 Task: Find connections with filter location Poconé with filter topic #forsale with filter profile language French with filter current company Waves Audio with filter school Punjab School Education Board with filter industry Online Audio and Video Media with filter service category Homeowners Insurance with filter keywords title Reservationist
Action: Mouse moved to (134, 219)
Screenshot: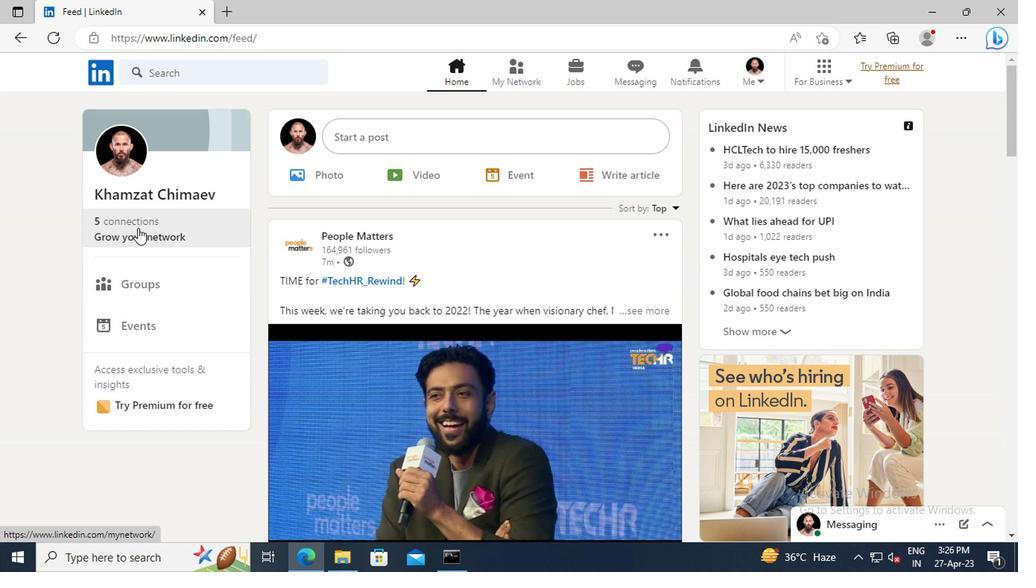 
Action: Mouse pressed left at (134, 219)
Screenshot: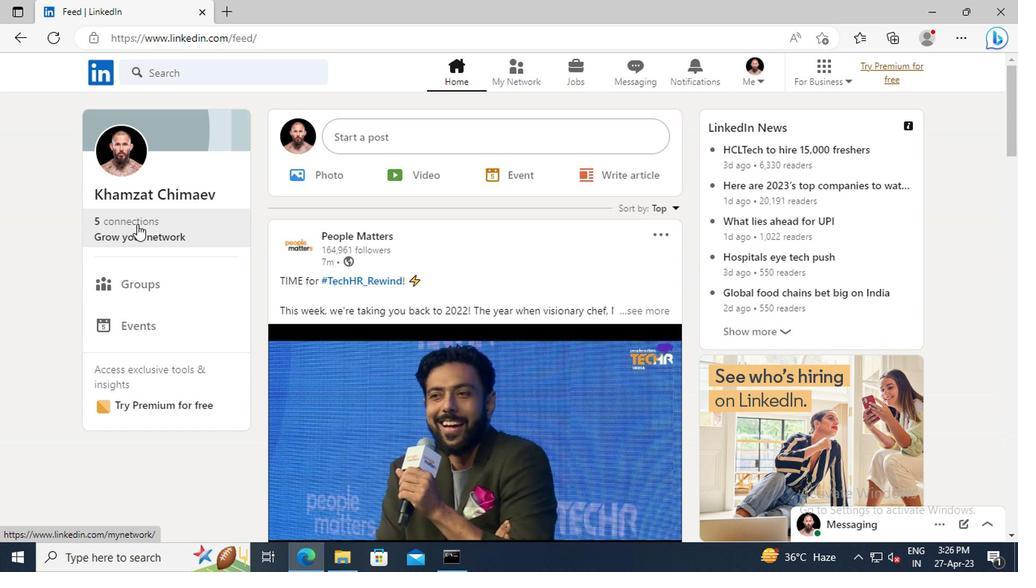 
Action: Mouse moved to (148, 156)
Screenshot: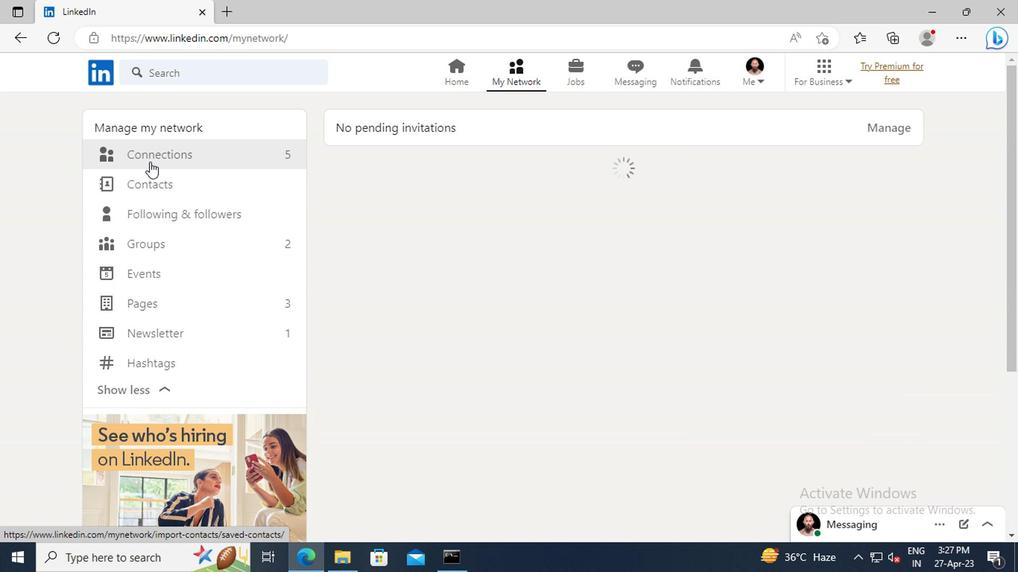 
Action: Mouse pressed left at (148, 156)
Screenshot: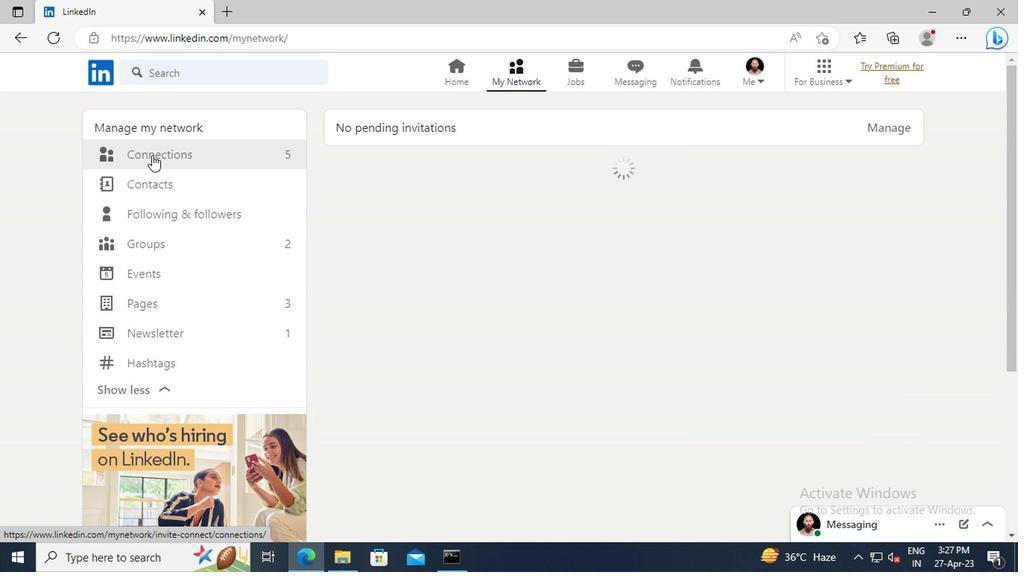 
Action: Mouse moved to (606, 159)
Screenshot: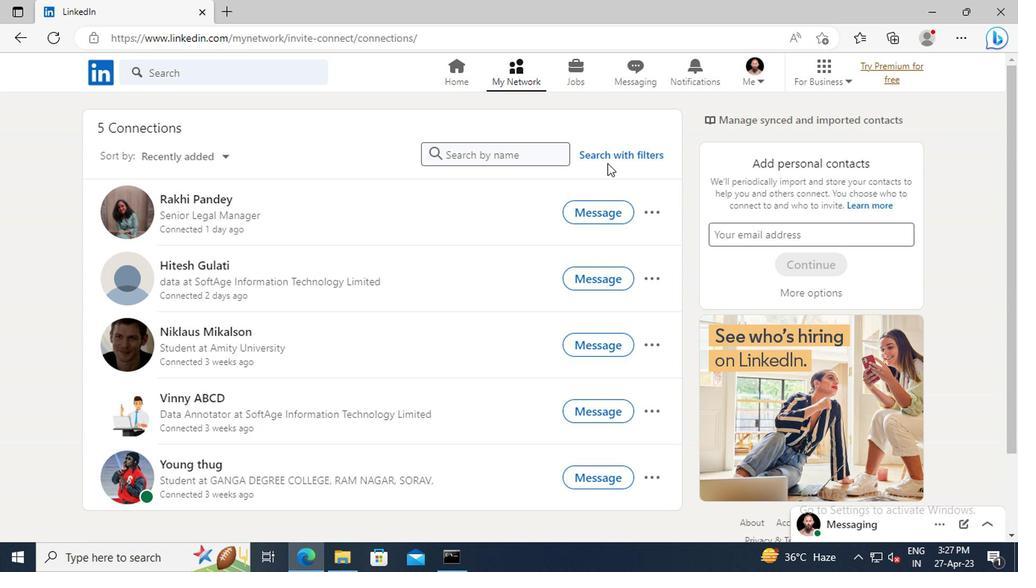 
Action: Mouse pressed left at (606, 159)
Screenshot: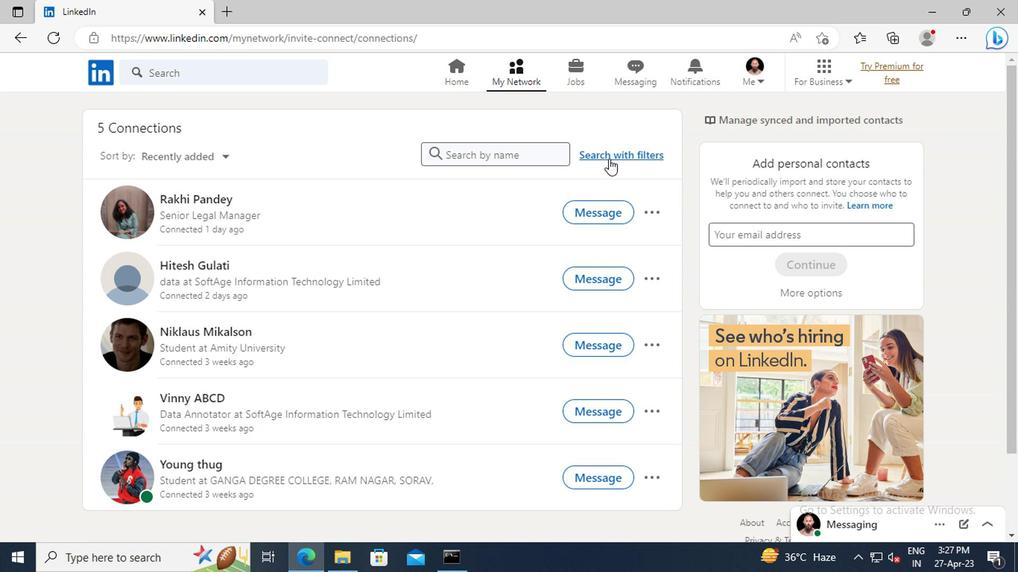 
Action: Mouse moved to (563, 117)
Screenshot: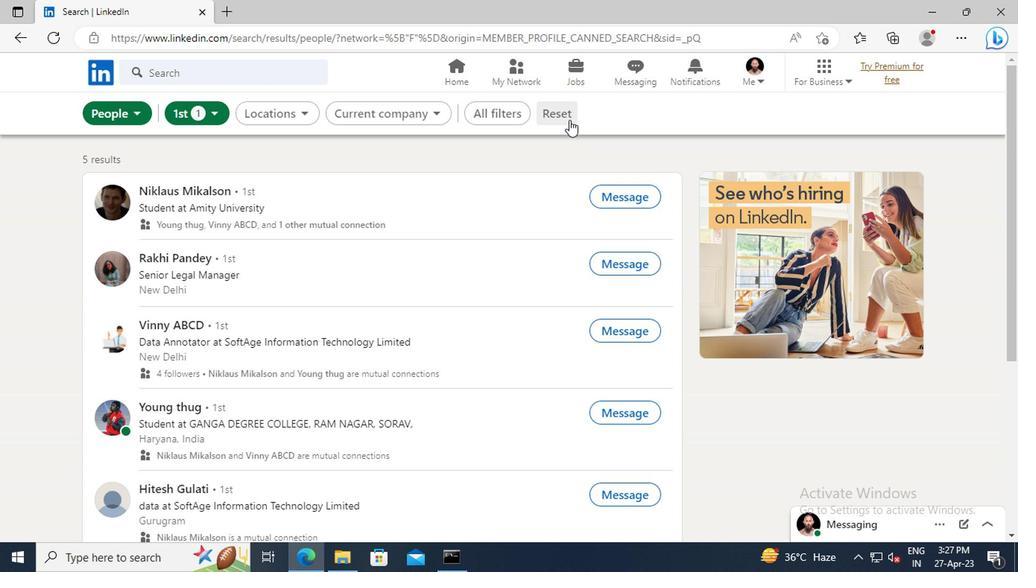 
Action: Mouse pressed left at (563, 117)
Screenshot: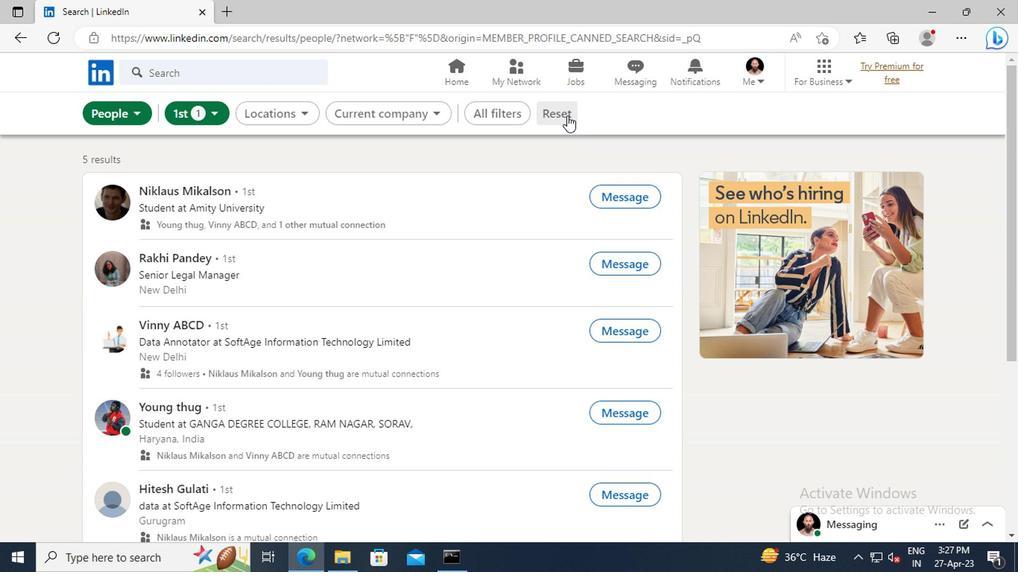 
Action: Mouse moved to (541, 116)
Screenshot: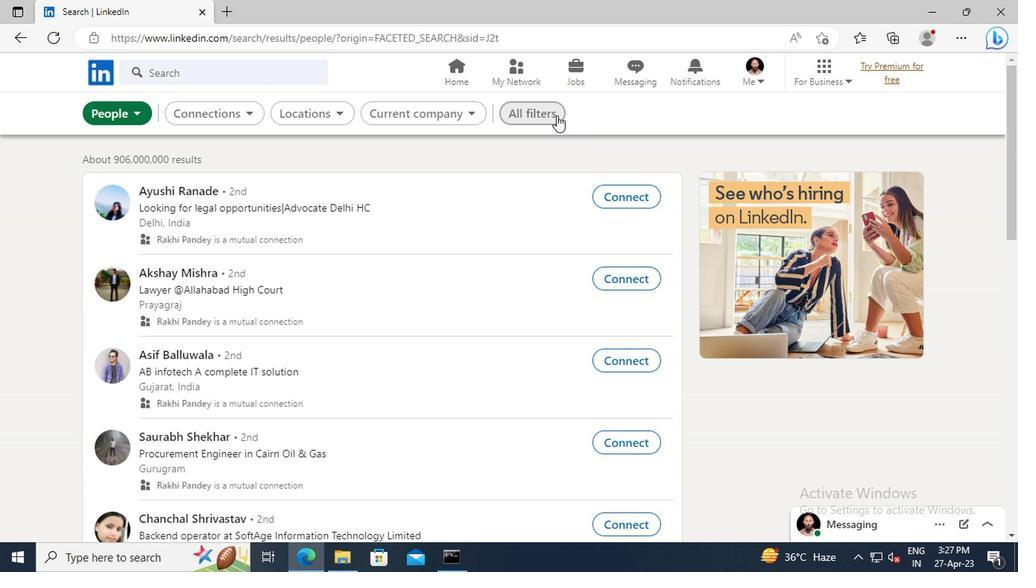 
Action: Mouse pressed left at (541, 116)
Screenshot: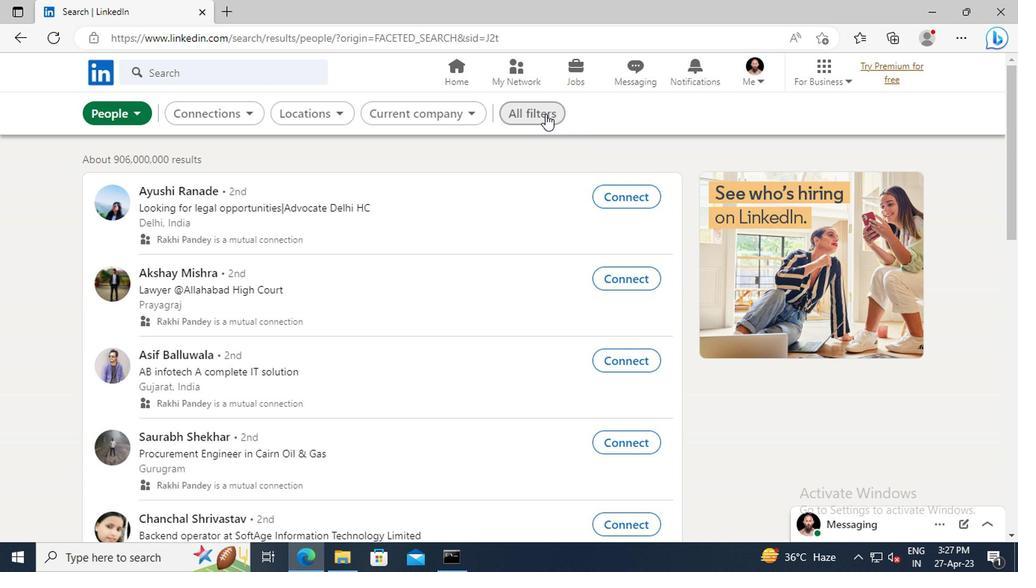 
Action: Mouse moved to (857, 293)
Screenshot: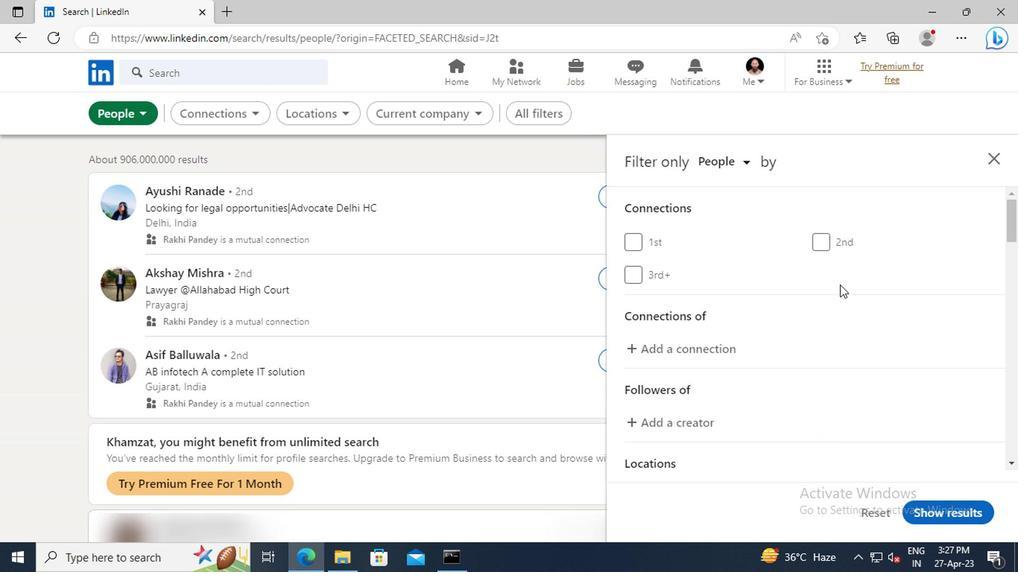 
Action: Mouse scrolled (857, 292) with delta (0, 0)
Screenshot: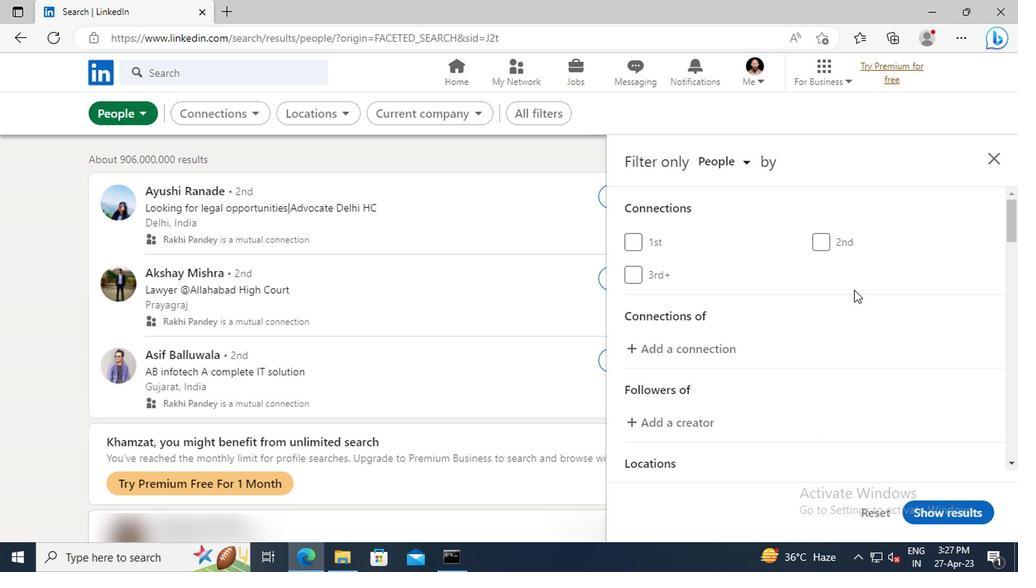 
Action: Mouse scrolled (857, 292) with delta (0, 0)
Screenshot: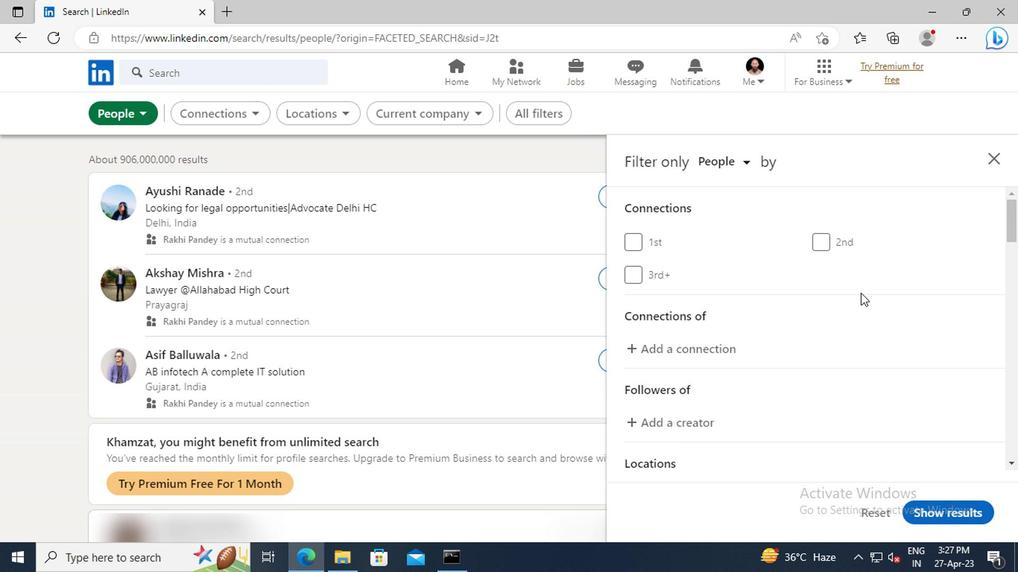 
Action: Mouse scrolled (857, 292) with delta (0, 0)
Screenshot: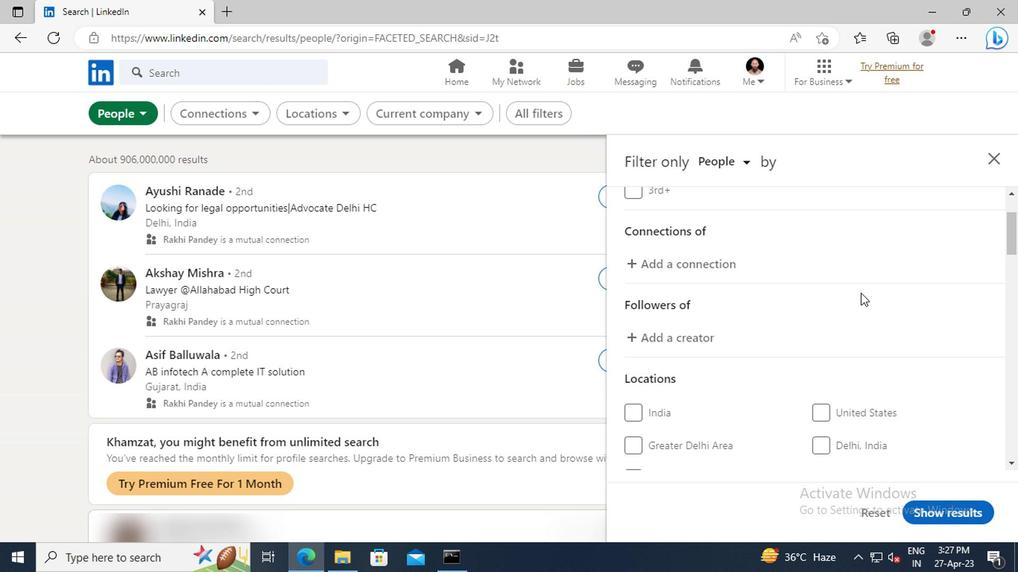 
Action: Mouse scrolled (857, 292) with delta (0, 0)
Screenshot: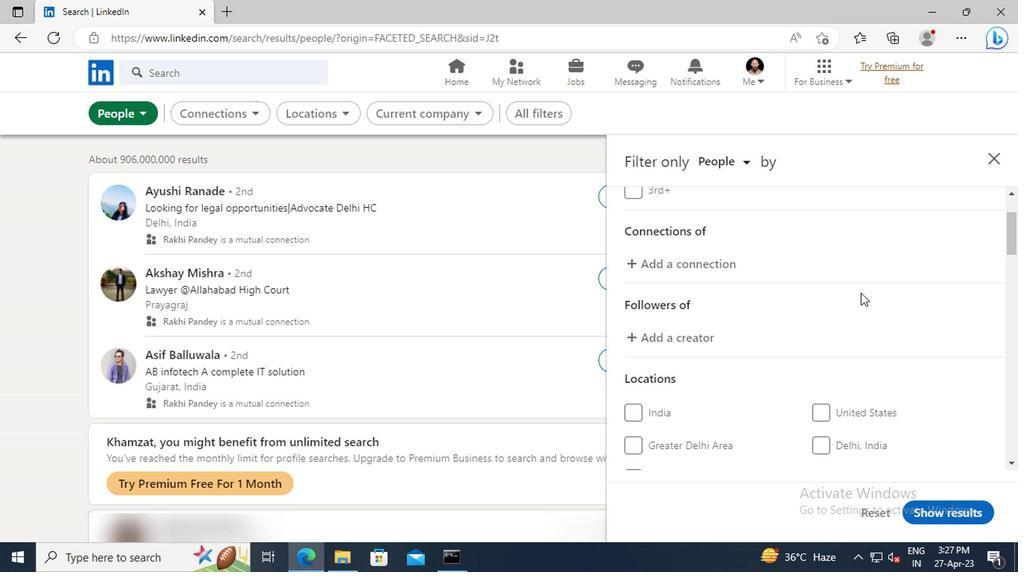 
Action: Mouse moved to (856, 387)
Screenshot: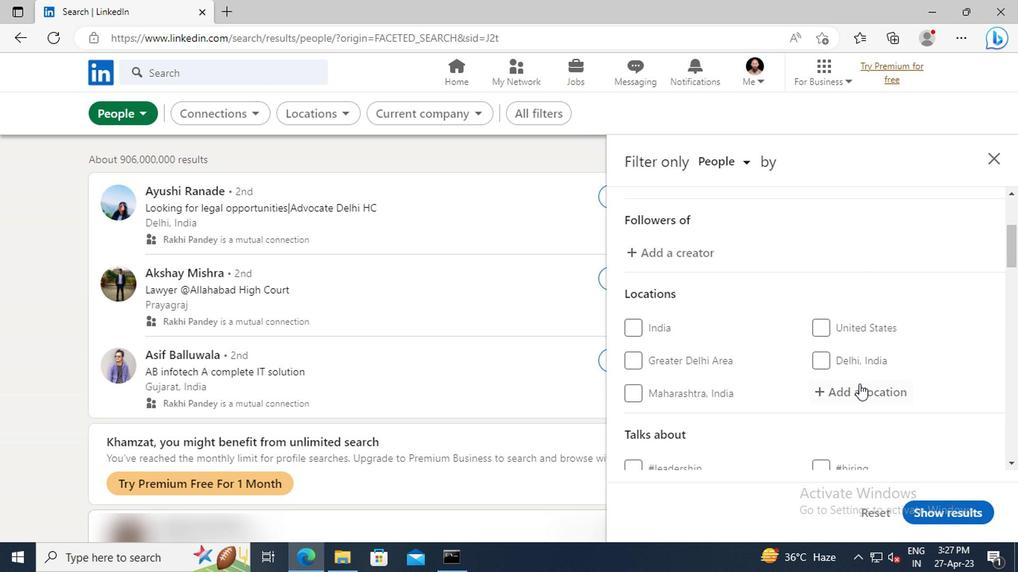 
Action: Mouse pressed left at (856, 387)
Screenshot: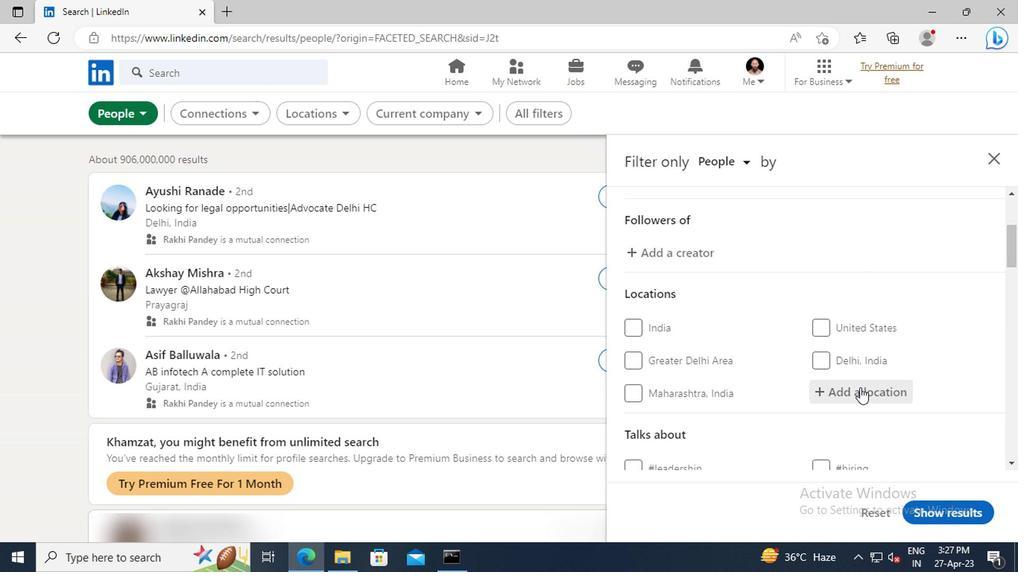 
Action: Key pressed <Key.shift>POCONE
Screenshot: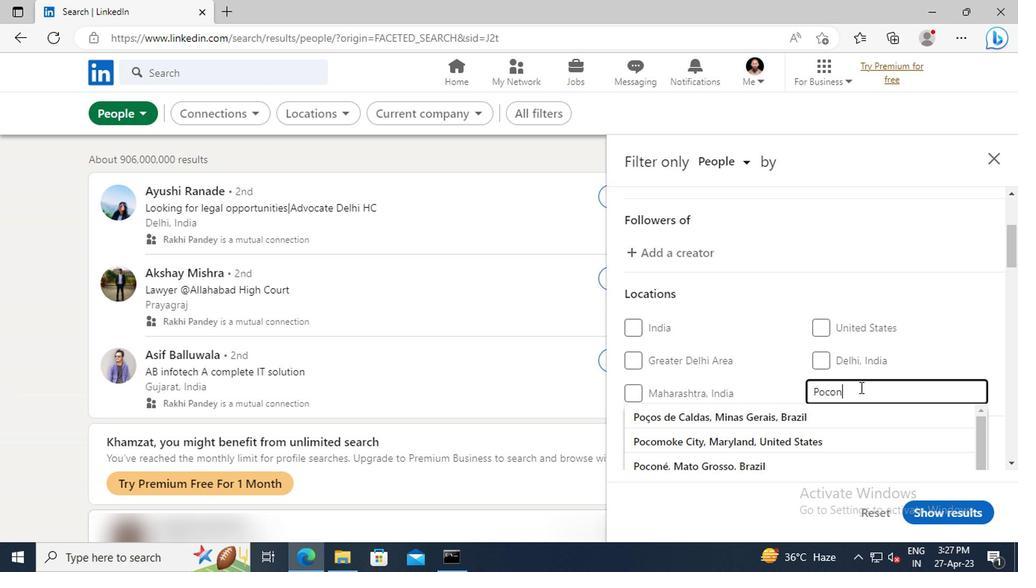 
Action: Mouse moved to (852, 412)
Screenshot: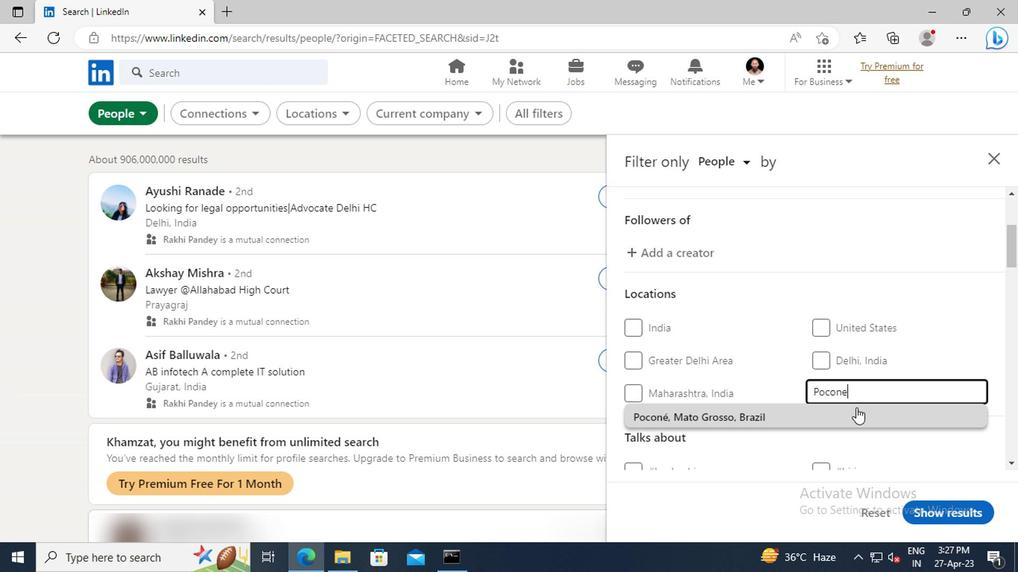 
Action: Mouse pressed left at (852, 412)
Screenshot: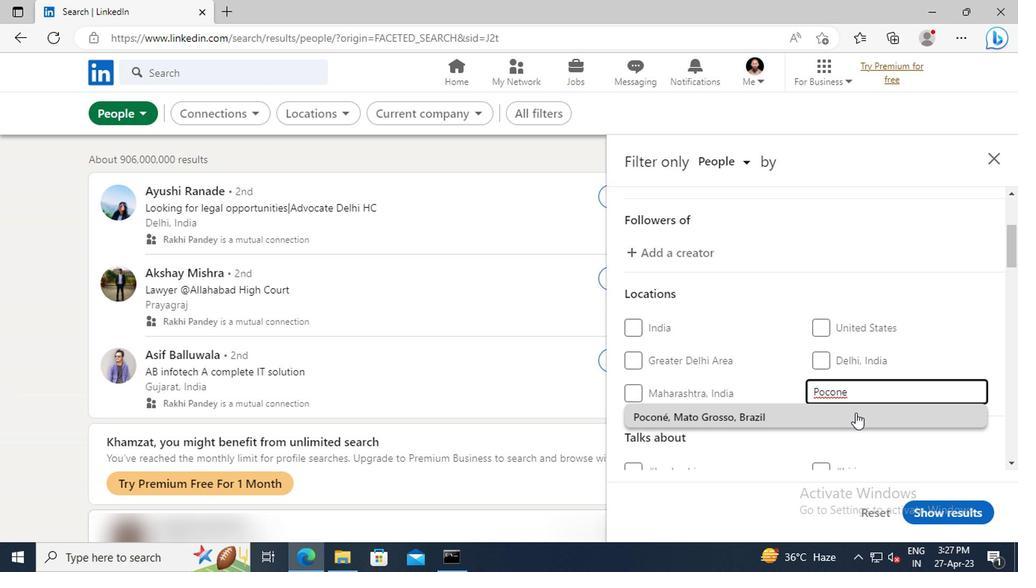 
Action: Mouse moved to (850, 358)
Screenshot: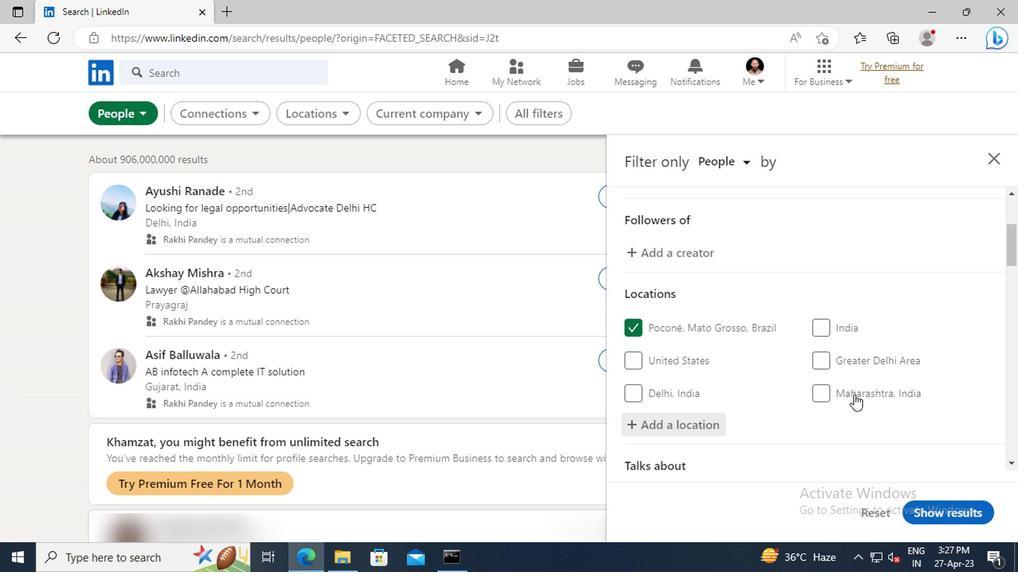 
Action: Mouse scrolled (850, 357) with delta (0, -1)
Screenshot: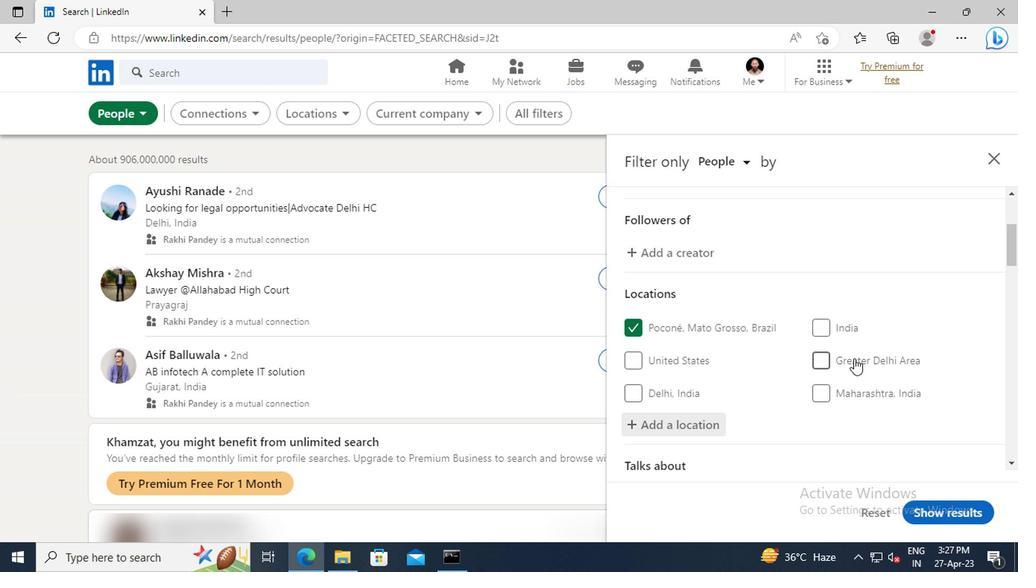 
Action: Mouse scrolled (850, 357) with delta (0, -1)
Screenshot: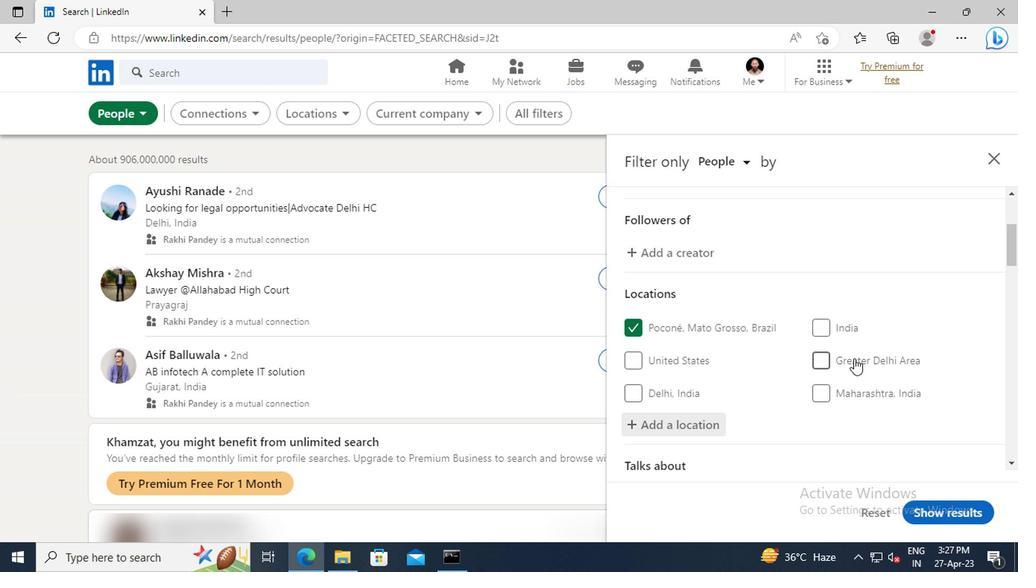 
Action: Mouse scrolled (850, 357) with delta (0, -1)
Screenshot: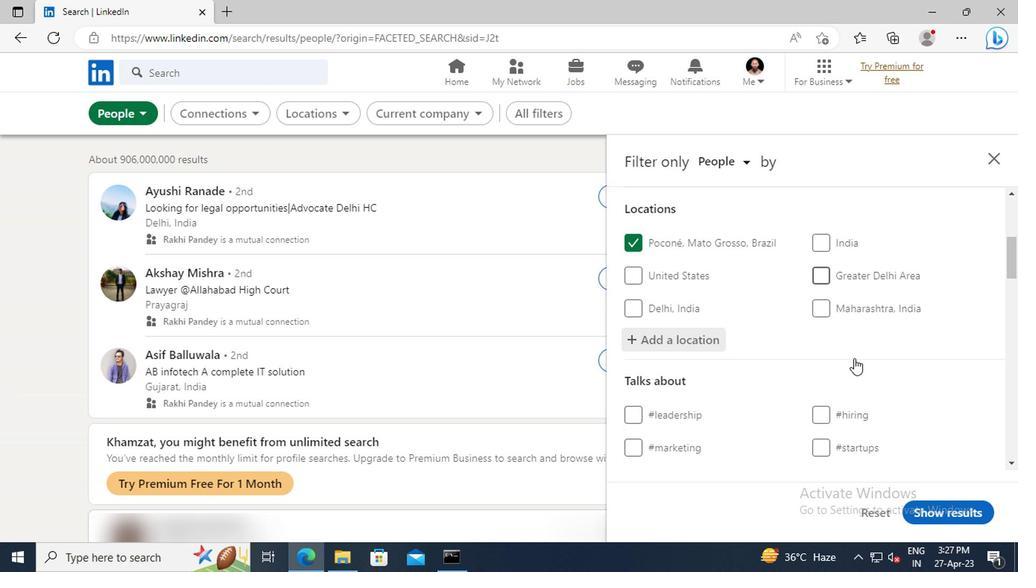 
Action: Mouse scrolled (850, 357) with delta (0, -1)
Screenshot: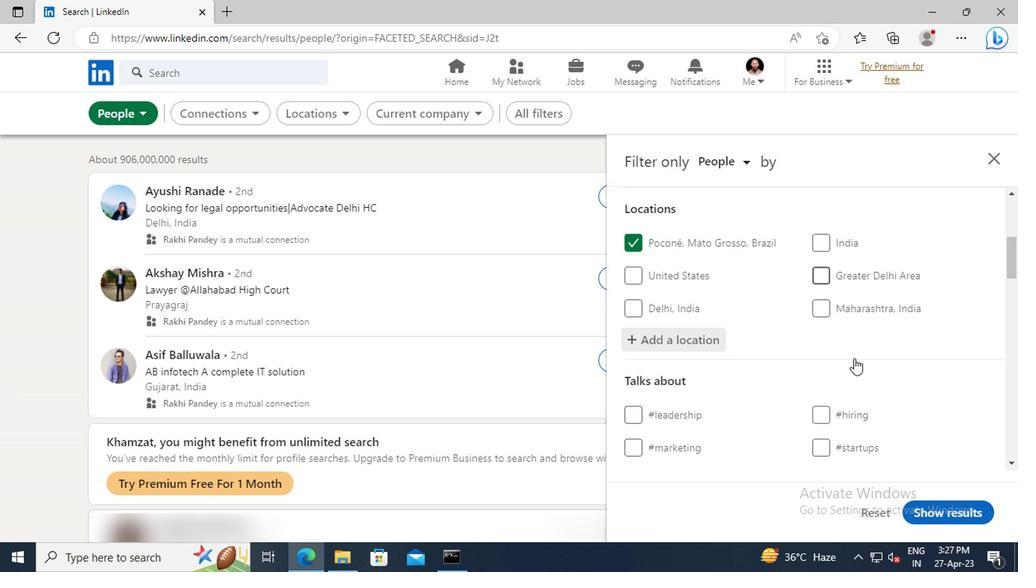 
Action: Mouse moved to (858, 395)
Screenshot: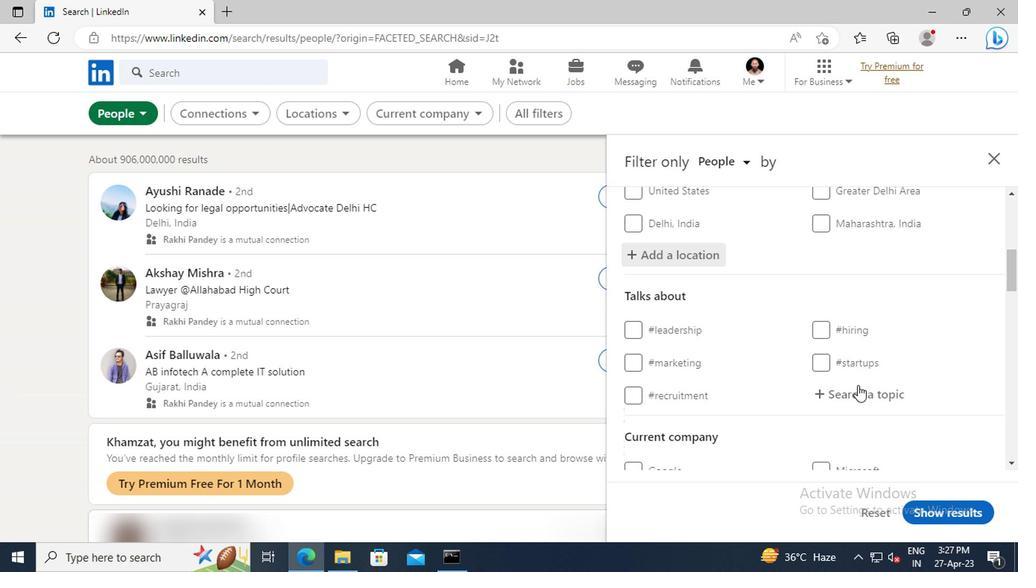 
Action: Mouse pressed left at (858, 395)
Screenshot: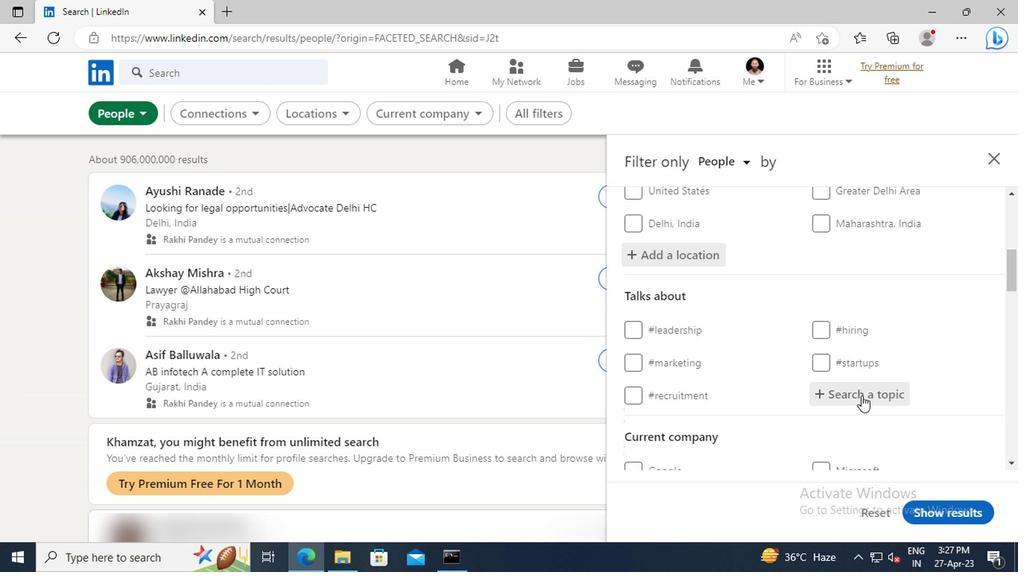 
Action: Key pressed <Key.shift>#FORSALE<Key.enter>
Screenshot: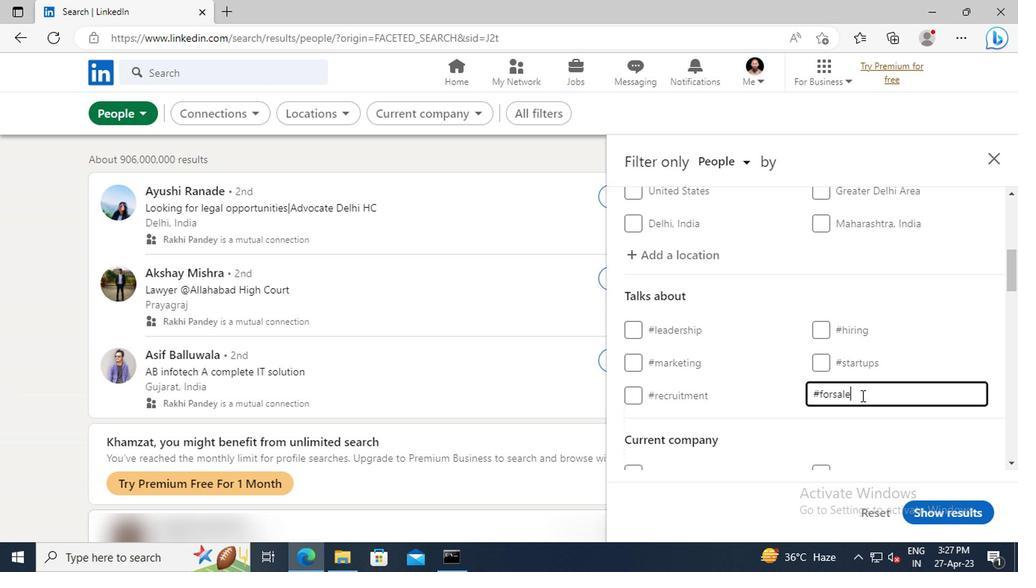 
Action: Mouse scrolled (858, 394) with delta (0, 0)
Screenshot: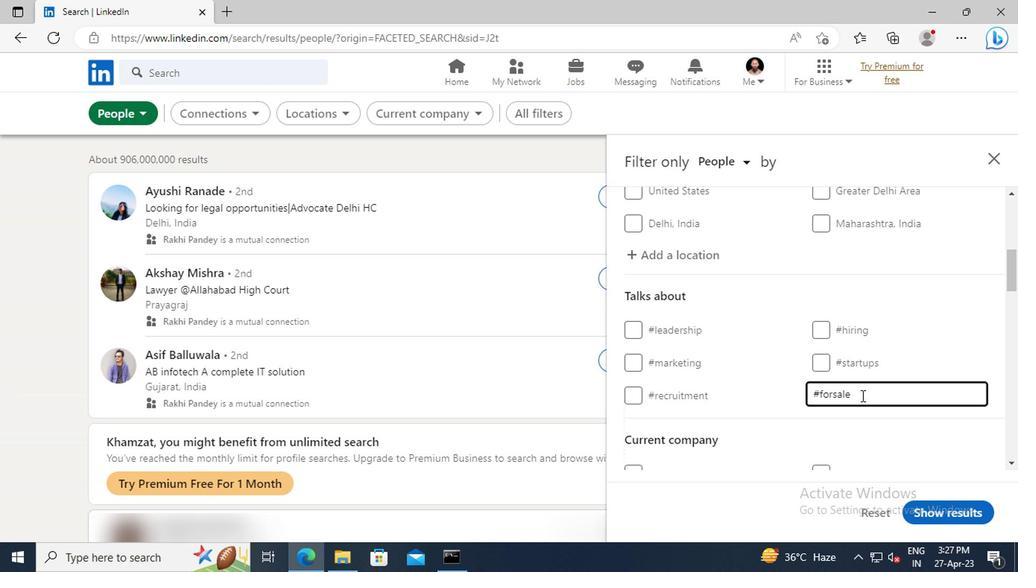 
Action: Mouse scrolled (858, 394) with delta (0, 0)
Screenshot: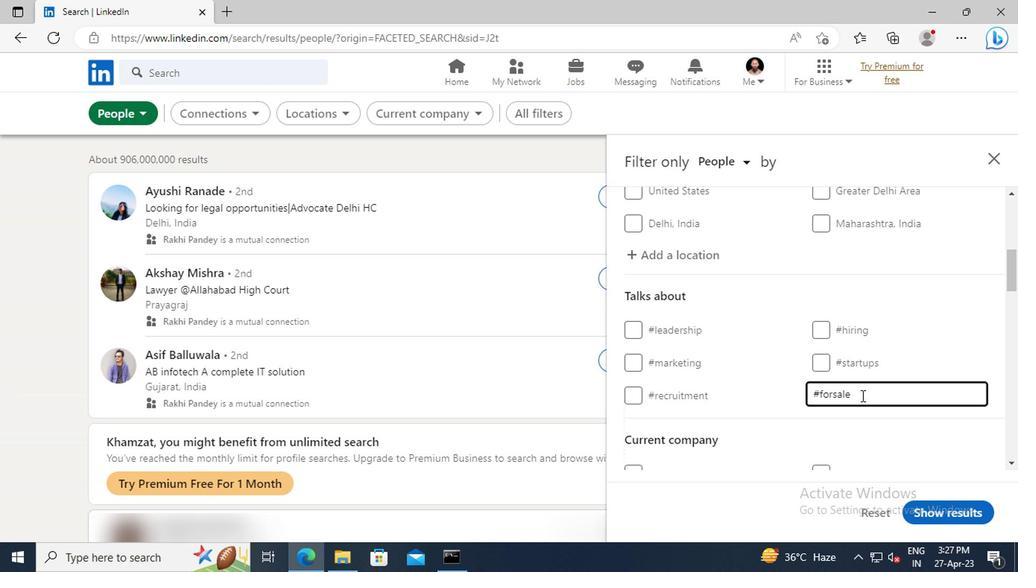 
Action: Mouse scrolled (858, 394) with delta (0, 0)
Screenshot: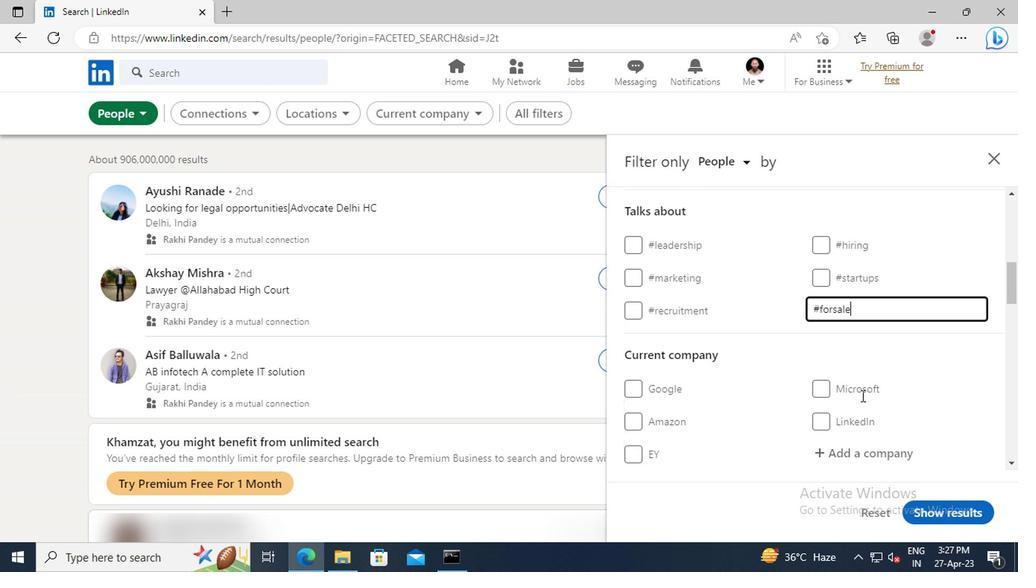 
Action: Mouse scrolled (858, 394) with delta (0, 0)
Screenshot: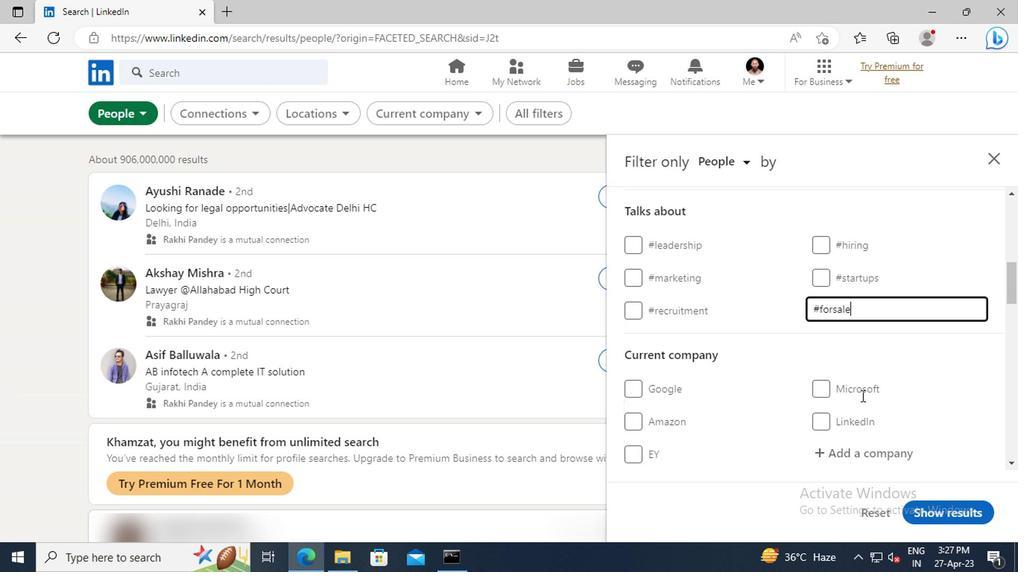 
Action: Mouse scrolled (858, 394) with delta (0, 0)
Screenshot: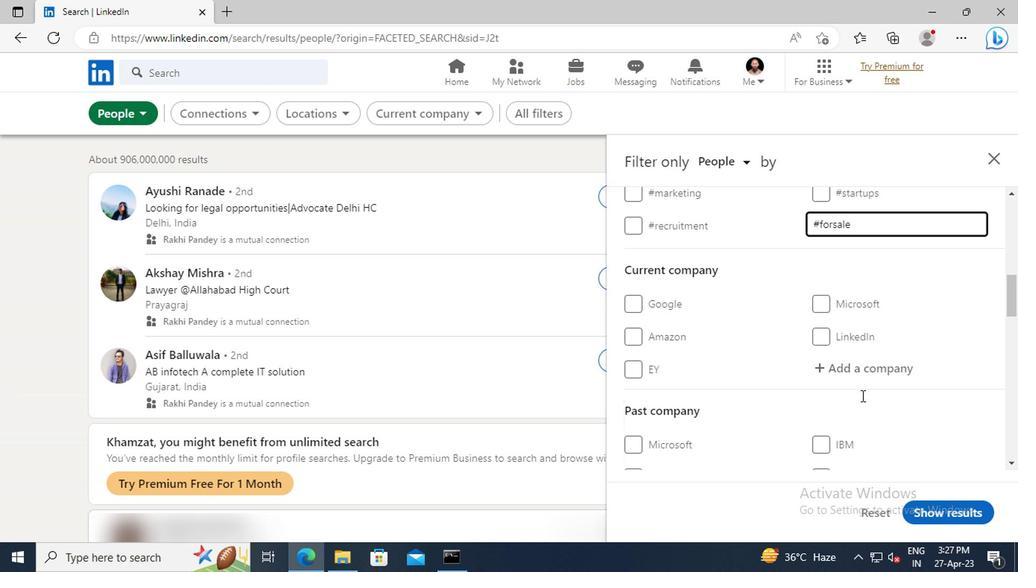 
Action: Mouse scrolled (858, 394) with delta (0, 0)
Screenshot: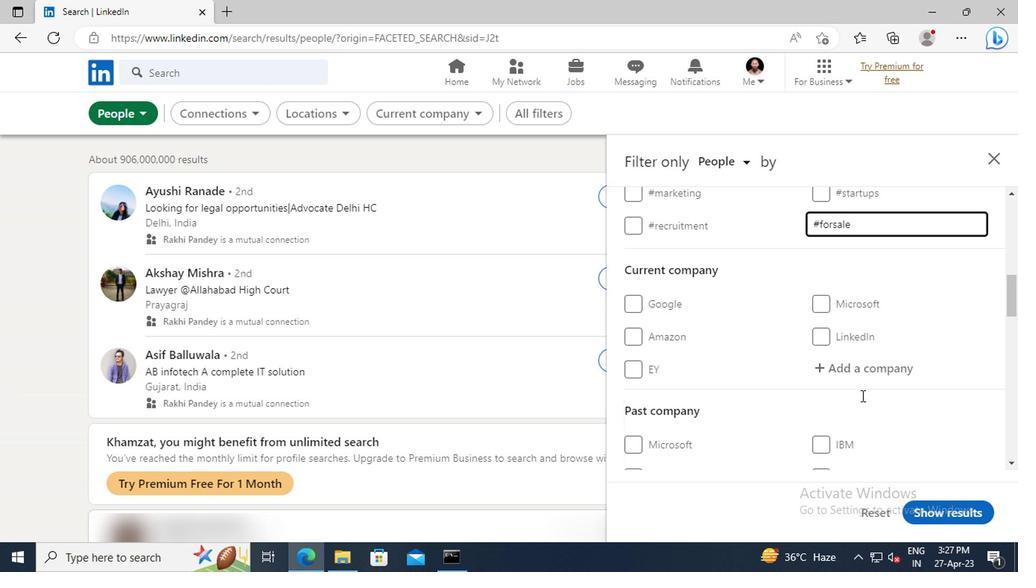 
Action: Mouse scrolled (858, 394) with delta (0, 0)
Screenshot: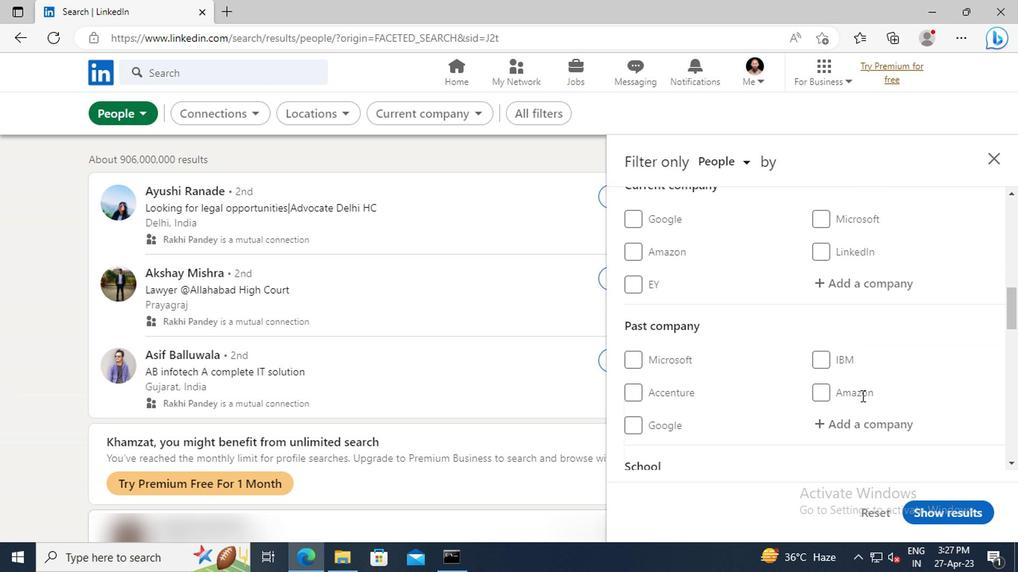 
Action: Mouse scrolled (858, 394) with delta (0, 0)
Screenshot: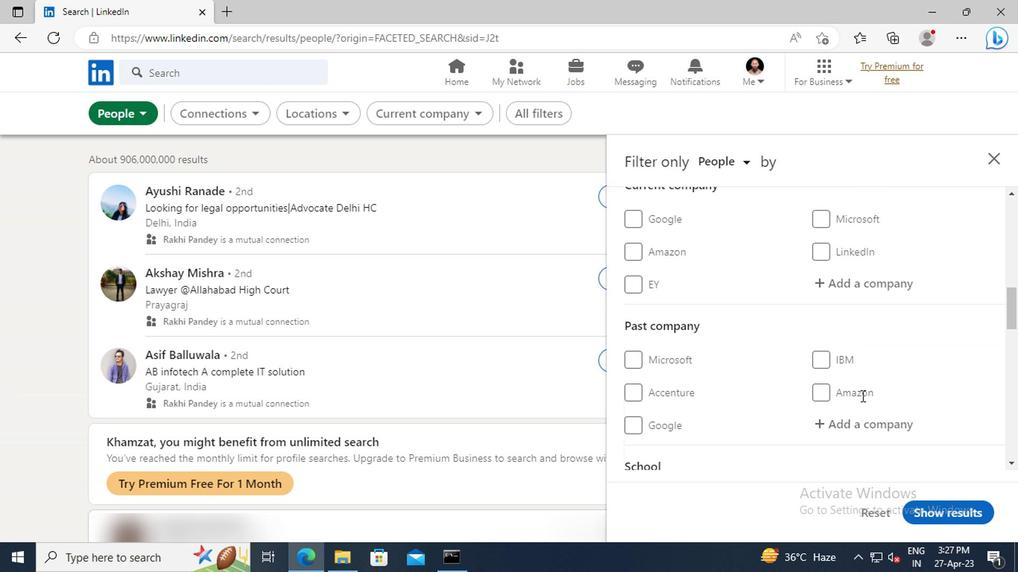 
Action: Mouse scrolled (858, 394) with delta (0, 0)
Screenshot: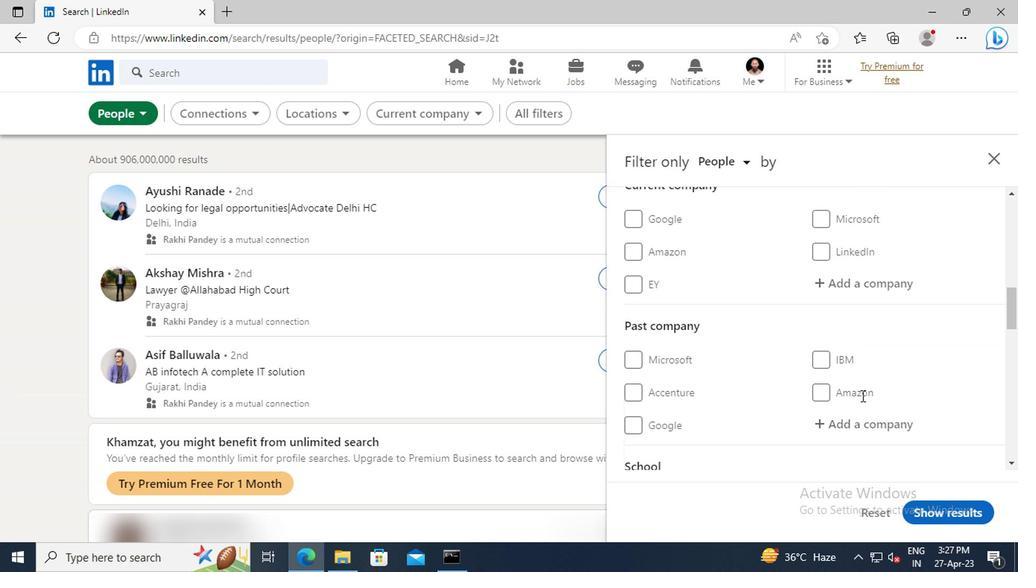 
Action: Mouse scrolled (858, 394) with delta (0, 0)
Screenshot: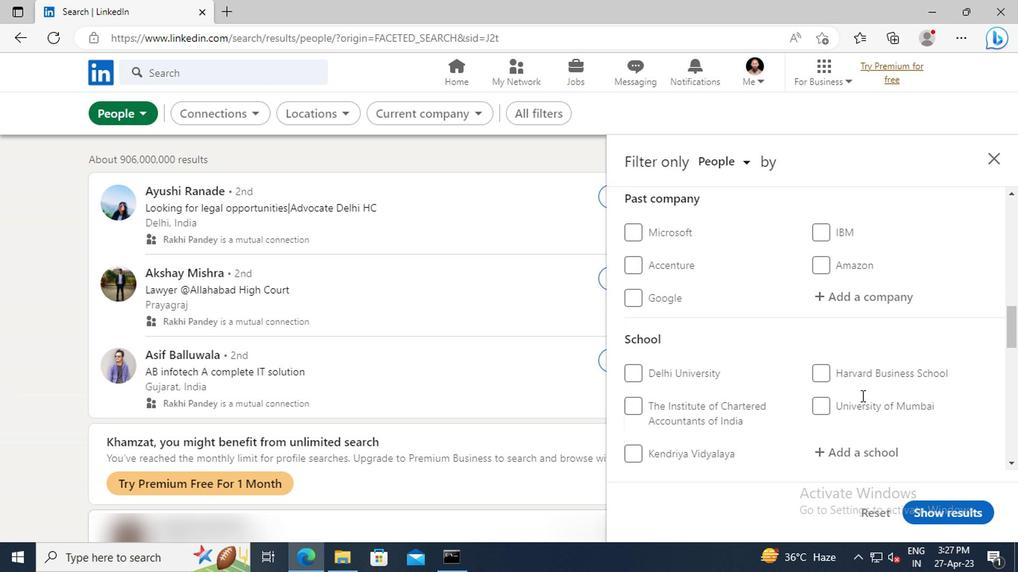
Action: Mouse scrolled (858, 394) with delta (0, 0)
Screenshot: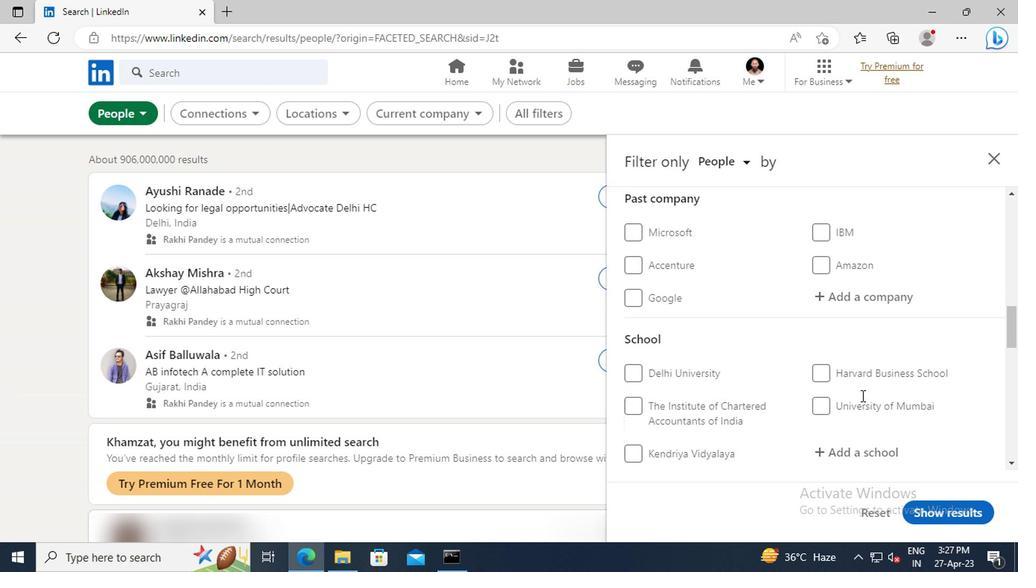 
Action: Mouse scrolled (858, 394) with delta (0, 0)
Screenshot: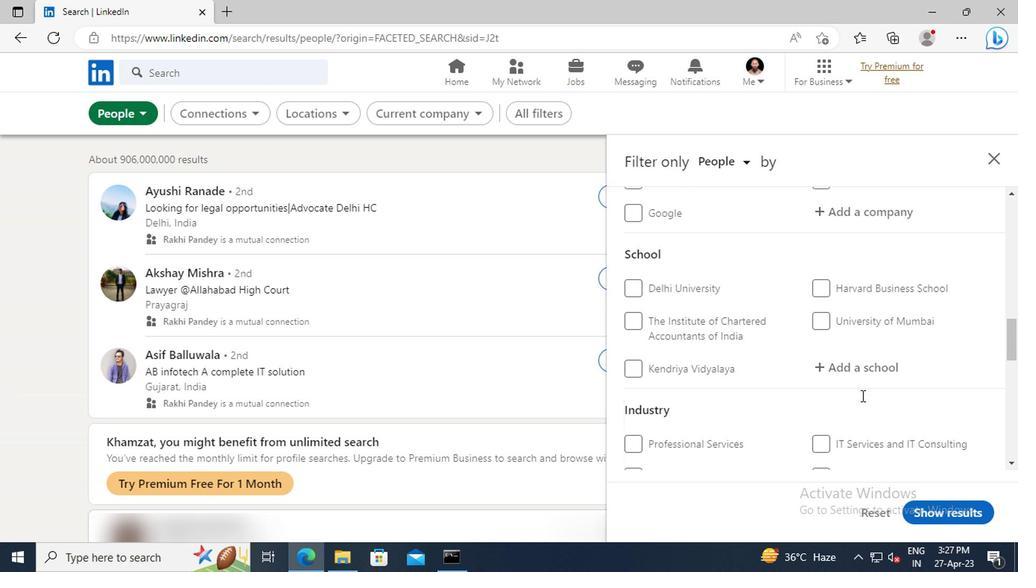 
Action: Mouse scrolled (858, 394) with delta (0, 0)
Screenshot: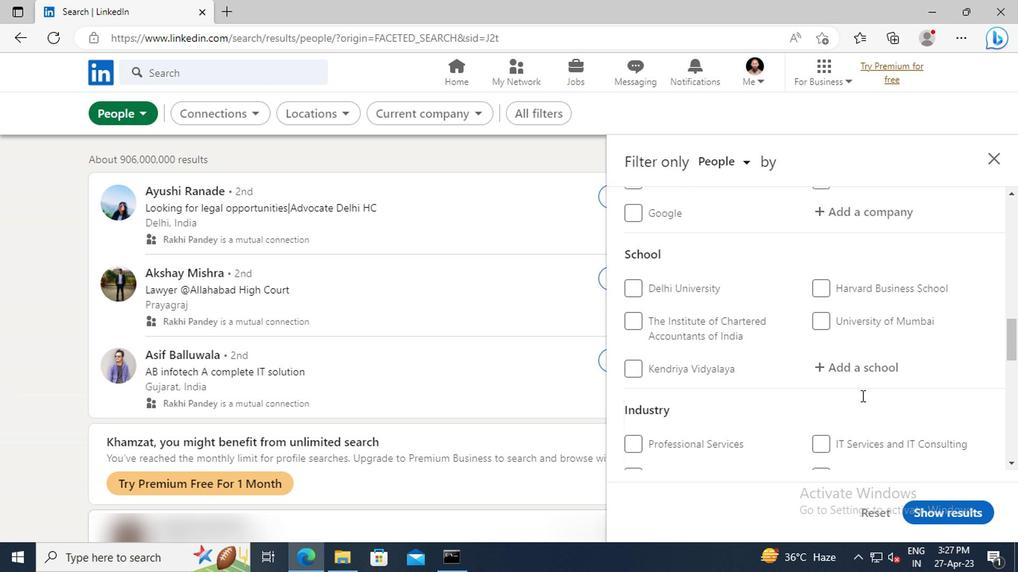 
Action: Mouse scrolled (858, 394) with delta (0, 0)
Screenshot: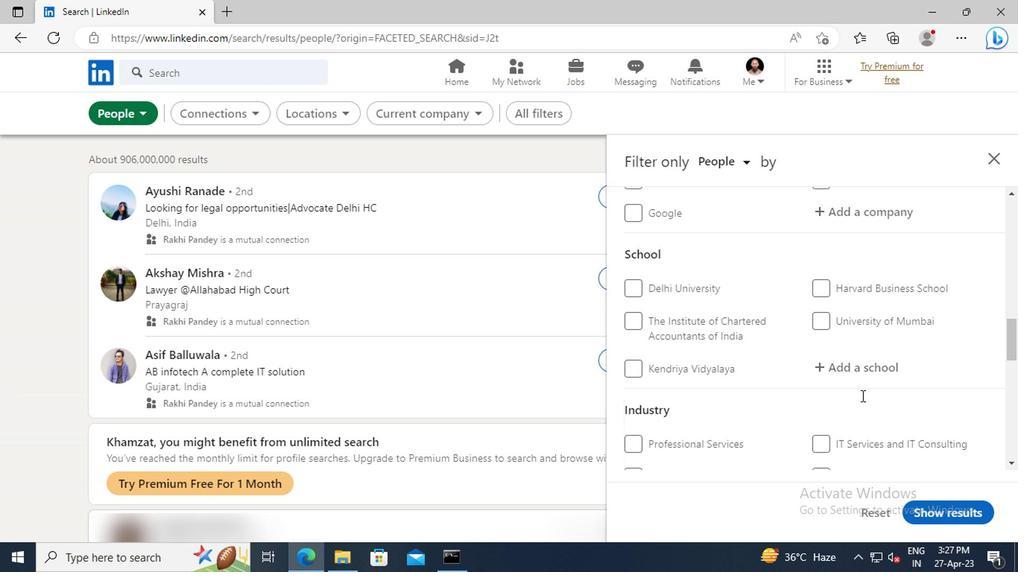 
Action: Mouse scrolled (858, 394) with delta (0, 0)
Screenshot: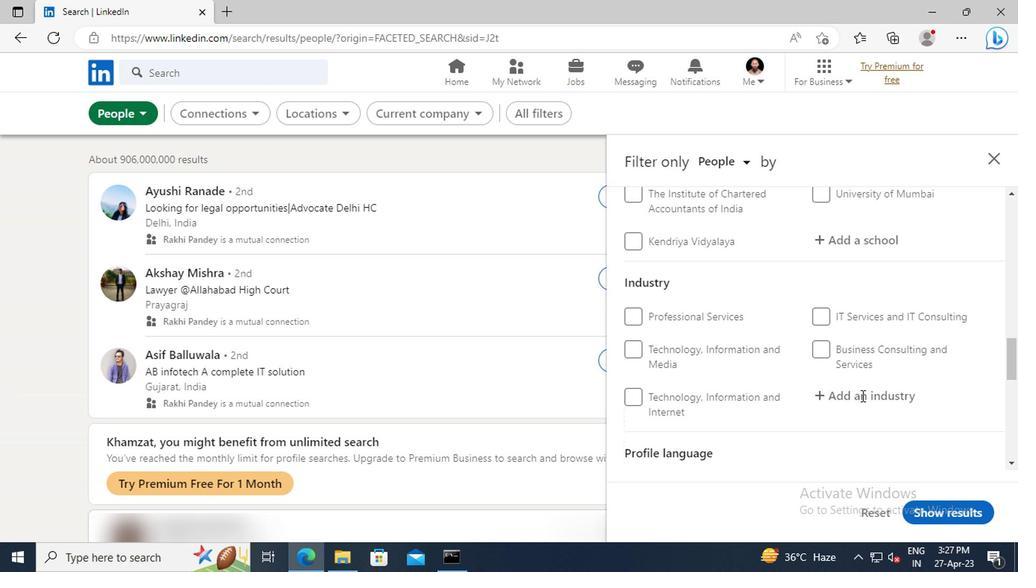 
Action: Mouse scrolled (858, 394) with delta (0, 0)
Screenshot: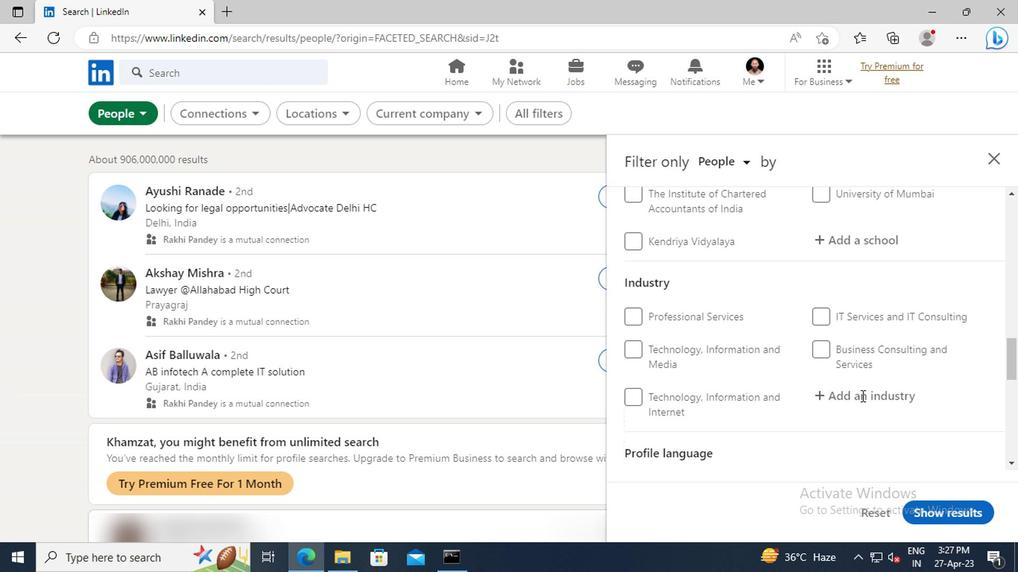 
Action: Mouse scrolled (858, 394) with delta (0, 0)
Screenshot: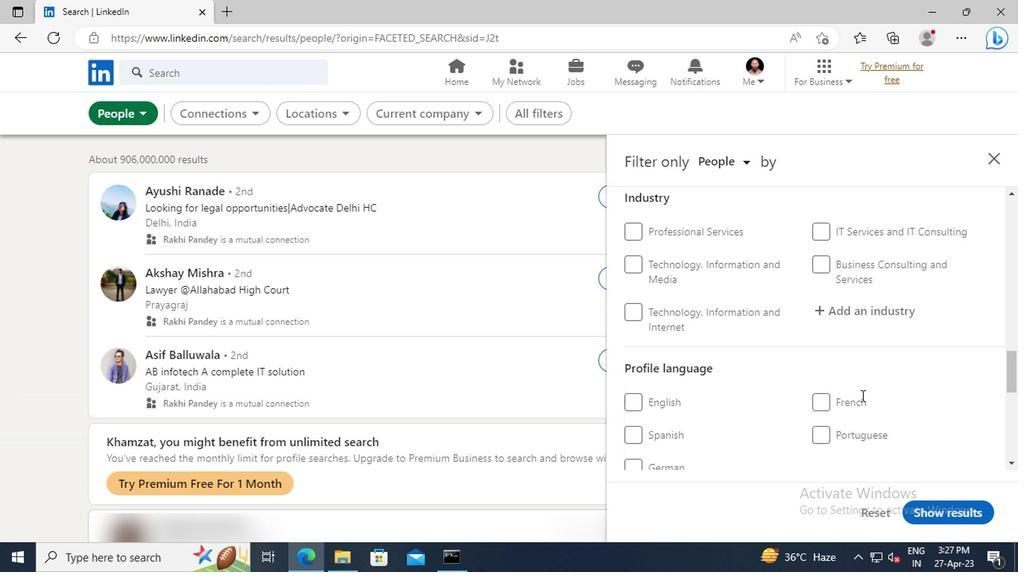 
Action: Mouse moved to (819, 364)
Screenshot: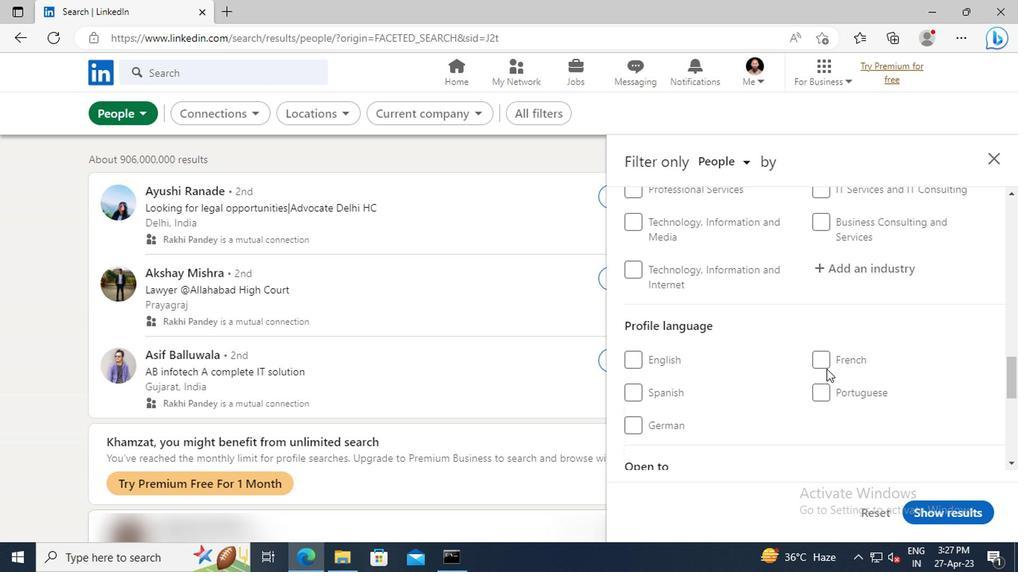 
Action: Mouse pressed left at (819, 364)
Screenshot: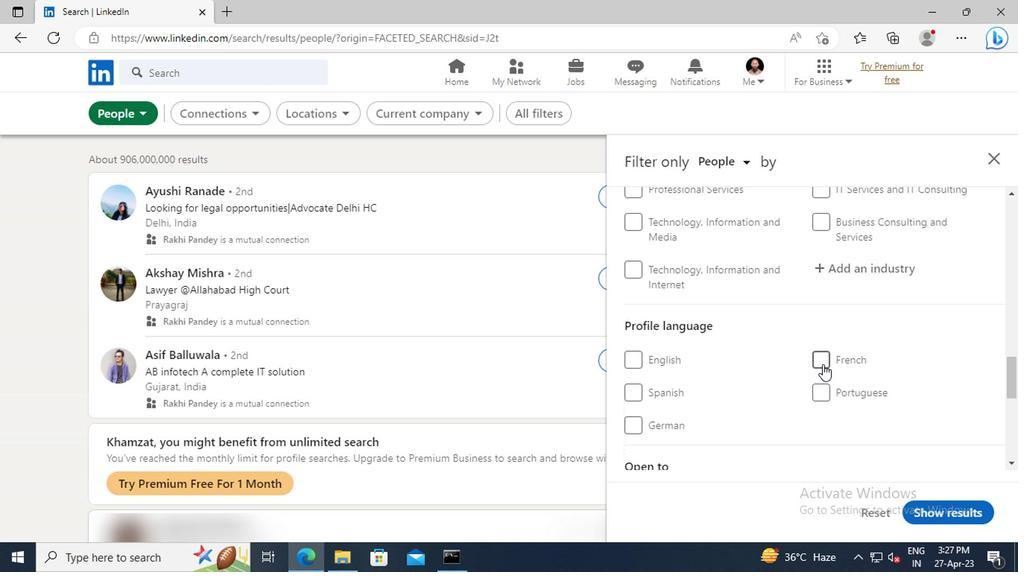 
Action: Mouse moved to (842, 364)
Screenshot: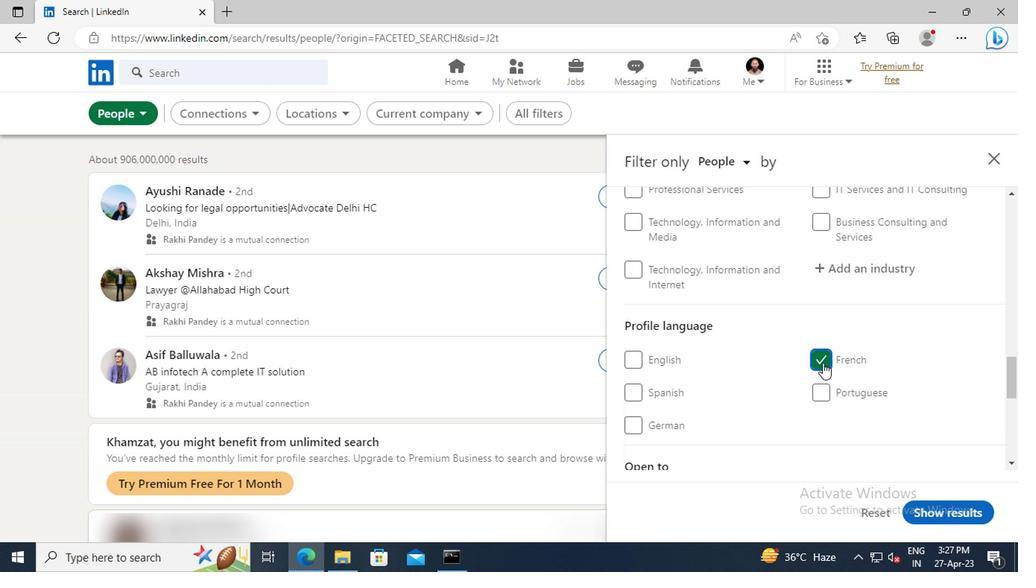 
Action: Mouse scrolled (842, 365) with delta (0, 0)
Screenshot: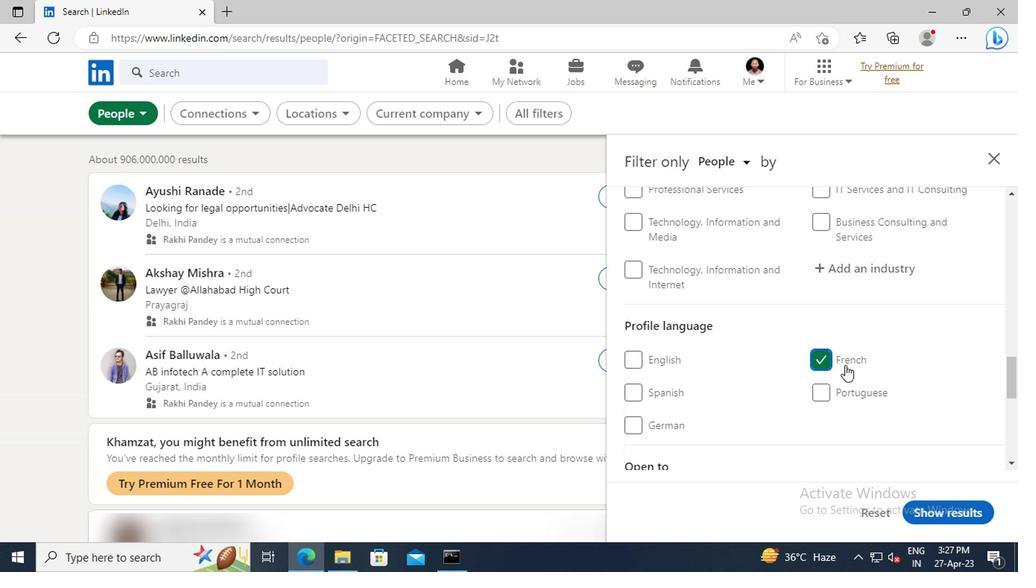 
Action: Mouse scrolled (842, 365) with delta (0, 0)
Screenshot: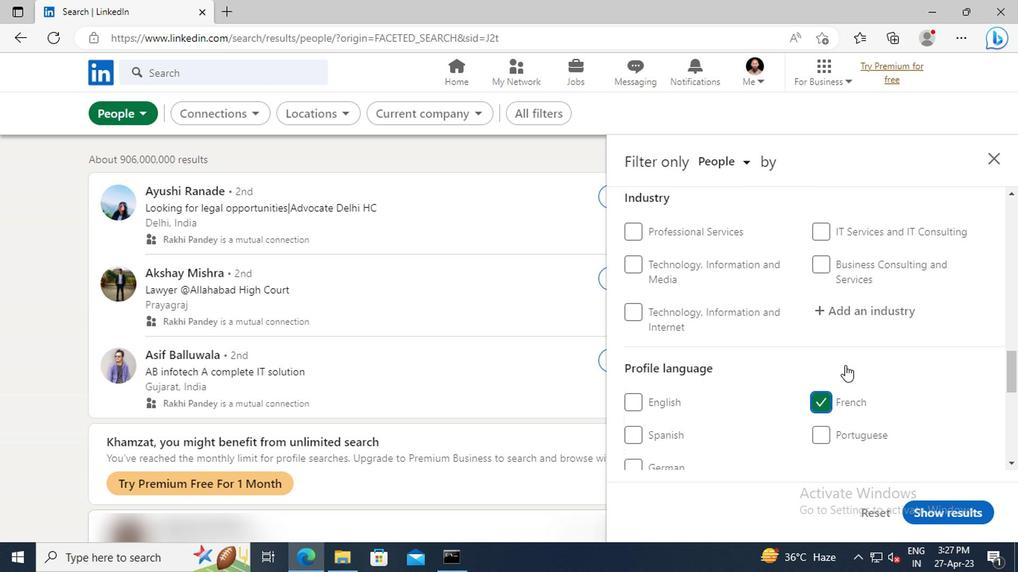 
Action: Mouse scrolled (842, 365) with delta (0, 0)
Screenshot: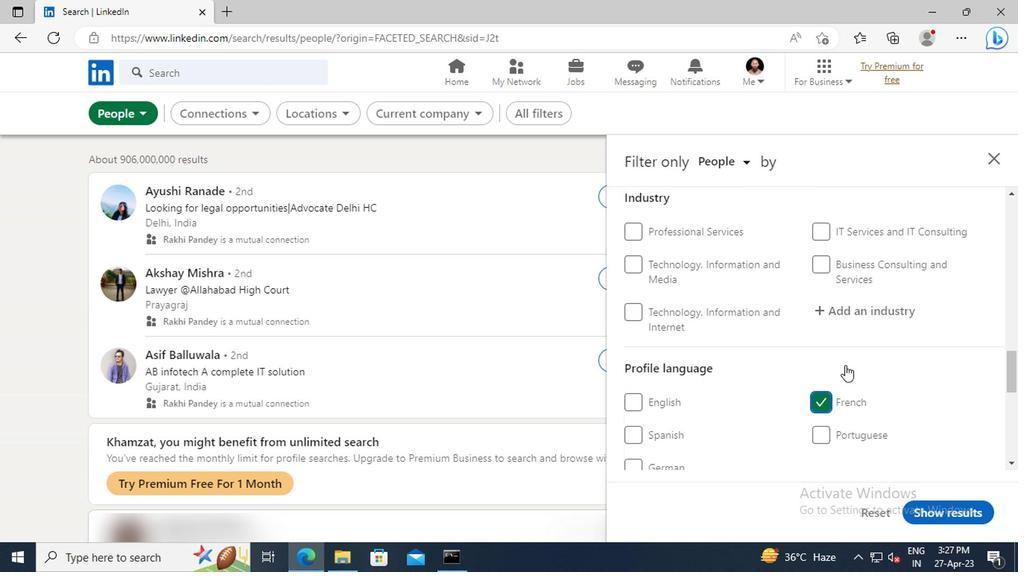
Action: Mouse scrolled (842, 365) with delta (0, 0)
Screenshot: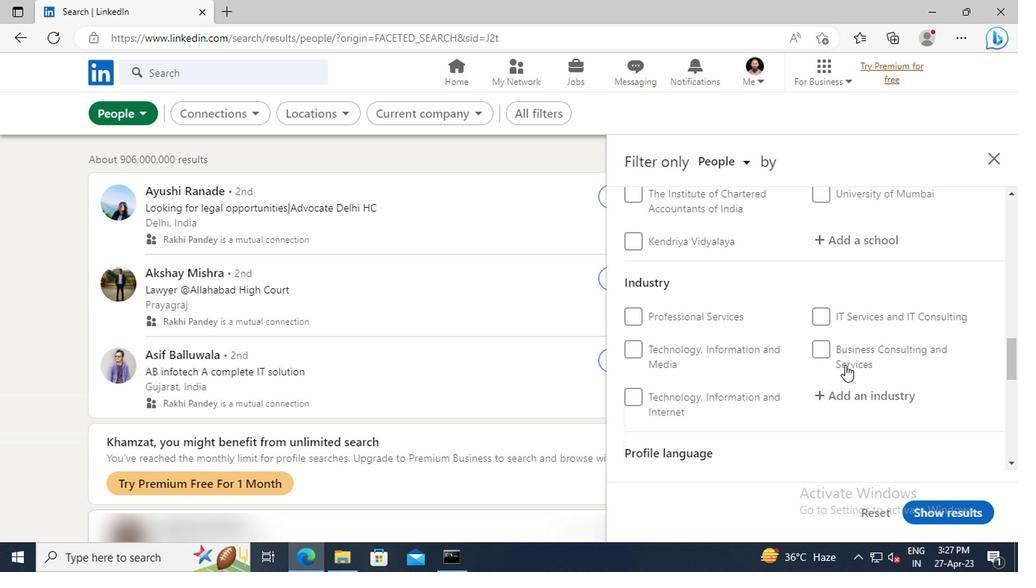 
Action: Mouse scrolled (842, 365) with delta (0, 0)
Screenshot: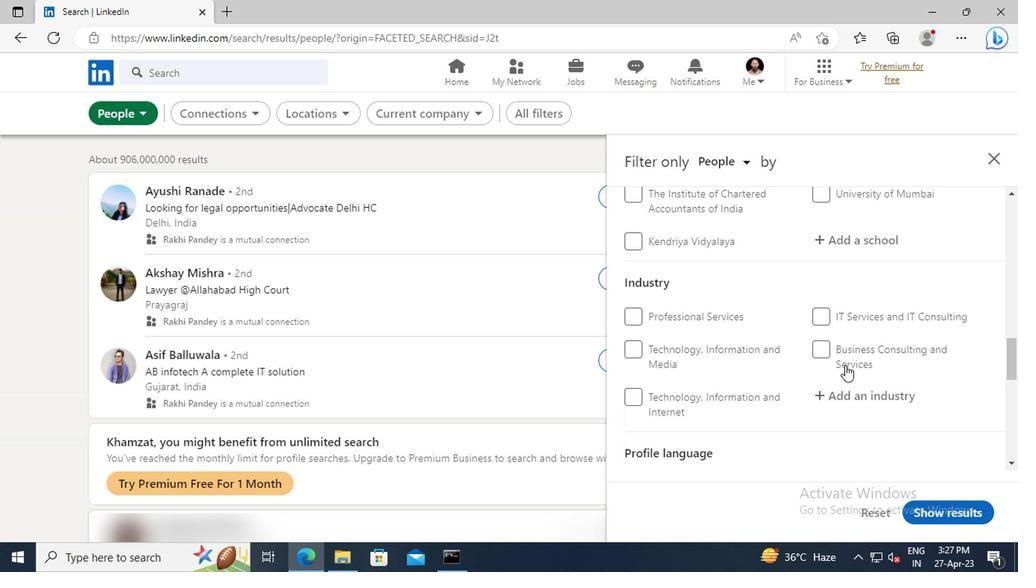 
Action: Mouse scrolled (842, 365) with delta (0, 0)
Screenshot: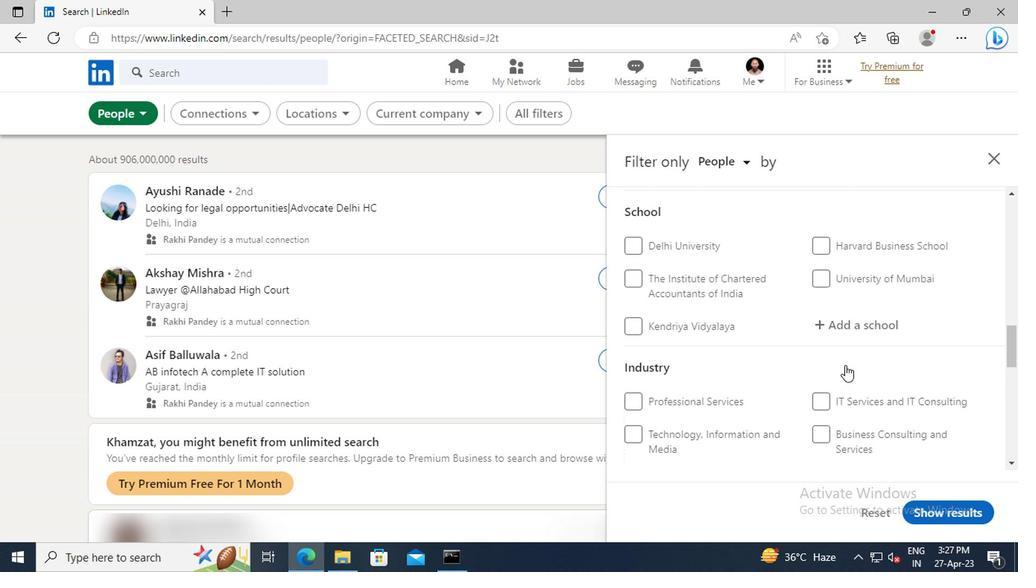 
Action: Mouse scrolled (842, 365) with delta (0, 0)
Screenshot: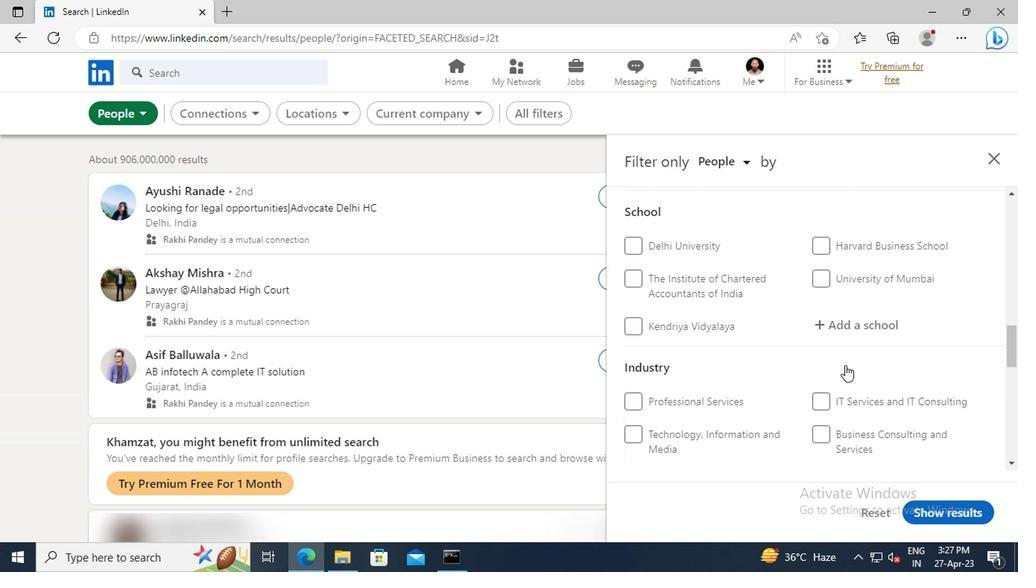 
Action: Mouse scrolled (842, 365) with delta (0, 0)
Screenshot: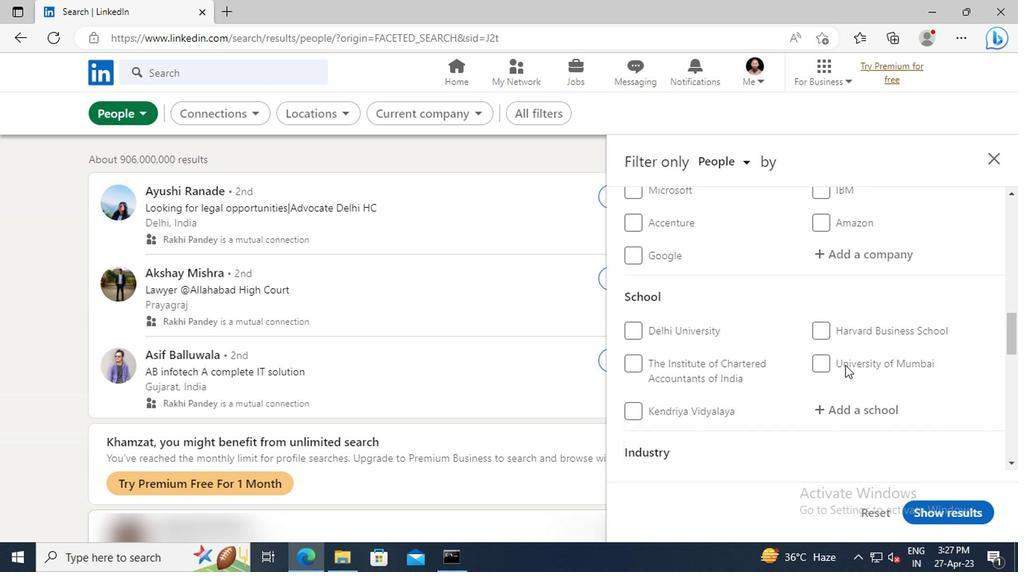 
Action: Mouse scrolled (842, 365) with delta (0, 0)
Screenshot: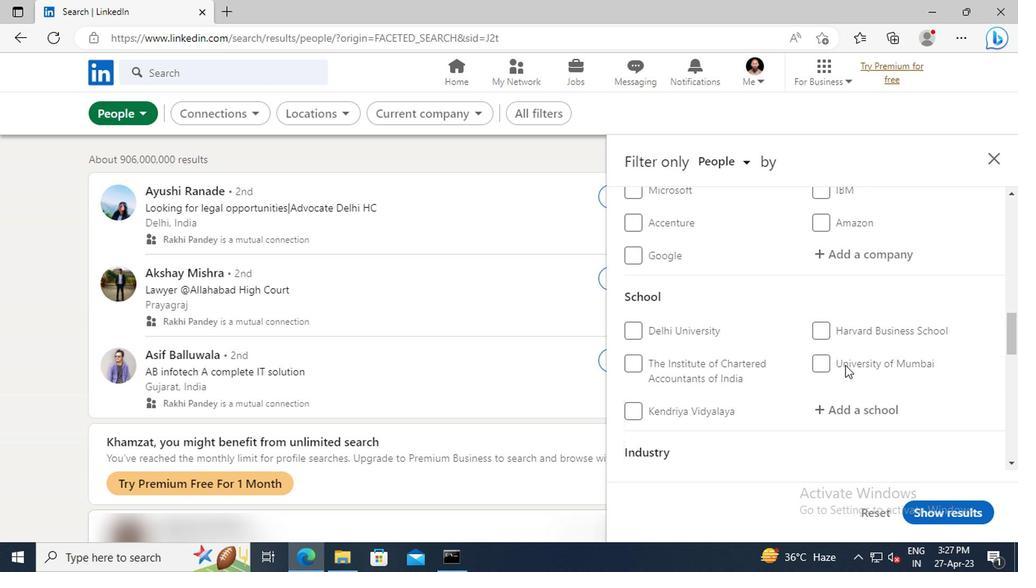 
Action: Mouse scrolled (842, 365) with delta (0, 0)
Screenshot: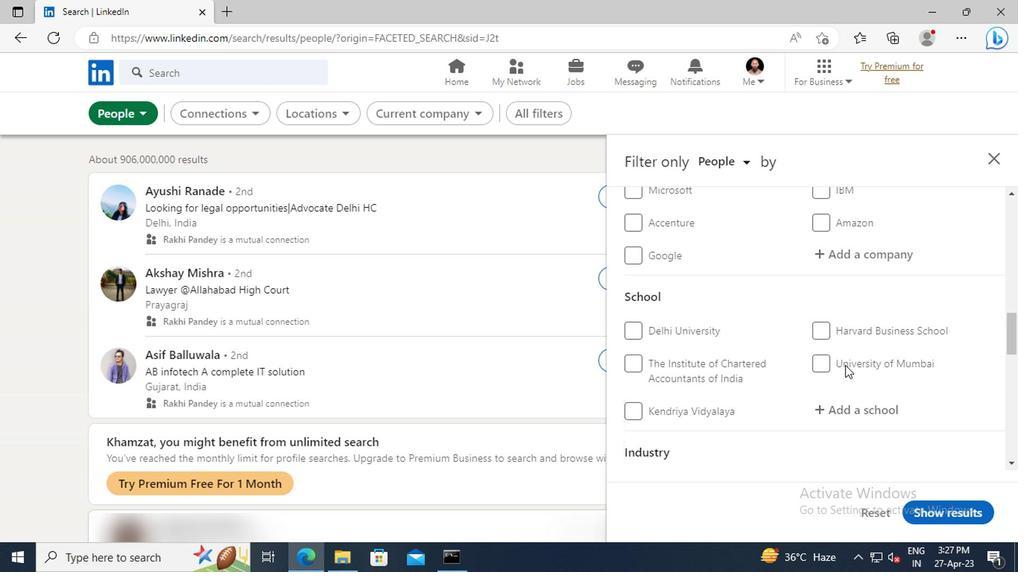 
Action: Mouse scrolled (842, 365) with delta (0, 0)
Screenshot: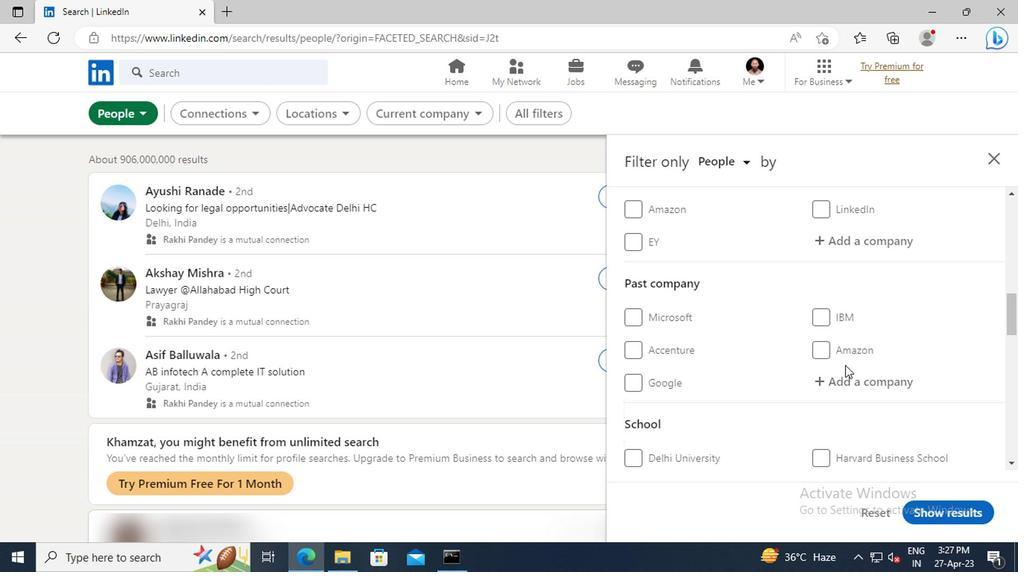 
Action: Mouse scrolled (842, 365) with delta (0, 0)
Screenshot: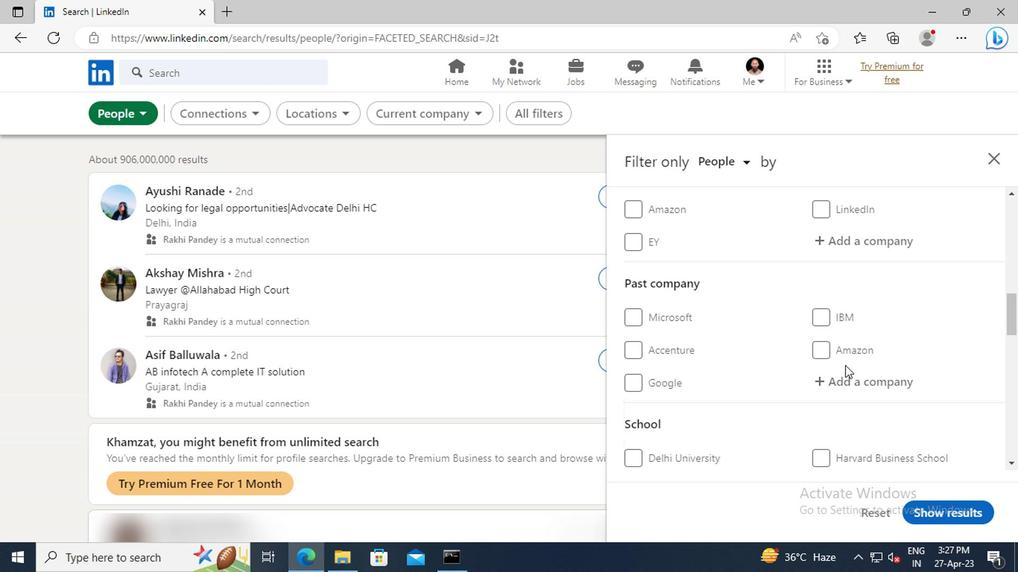 
Action: Mouse scrolled (842, 365) with delta (0, 0)
Screenshot: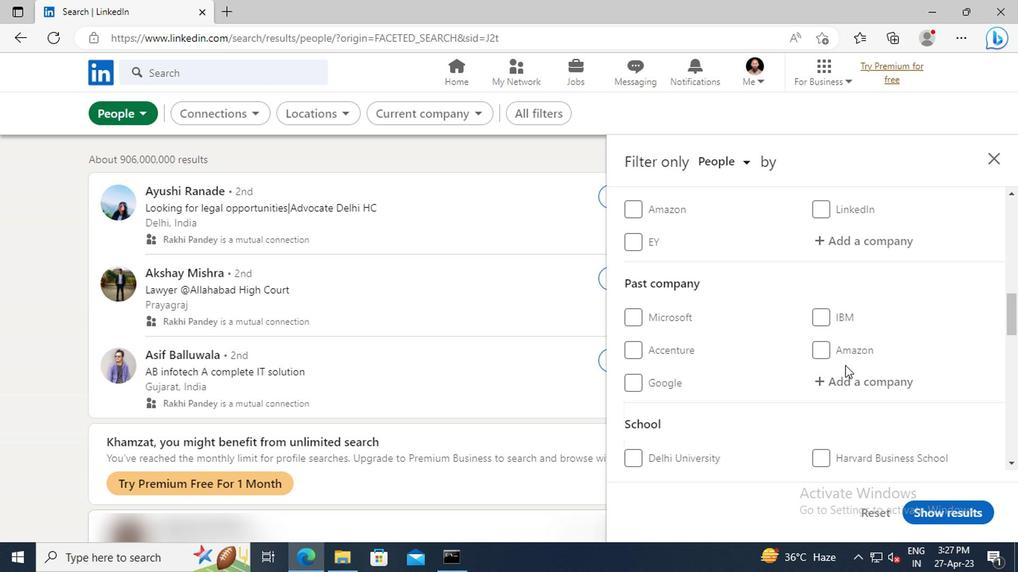 
Action: Mouse moved to (835, 365)
Screenshot: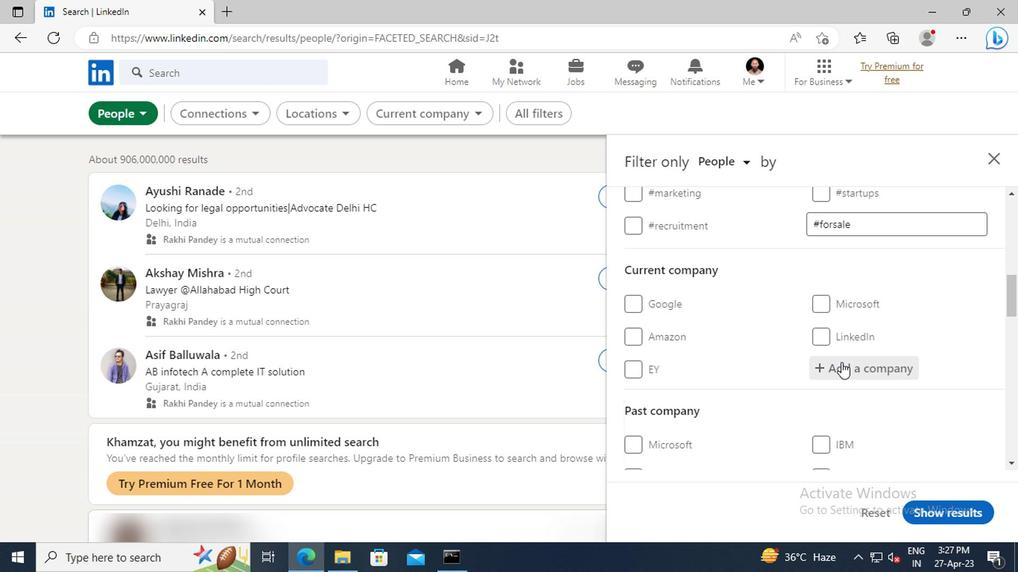 
Action: Mouse pressed left at (835, 365)
Screenshot: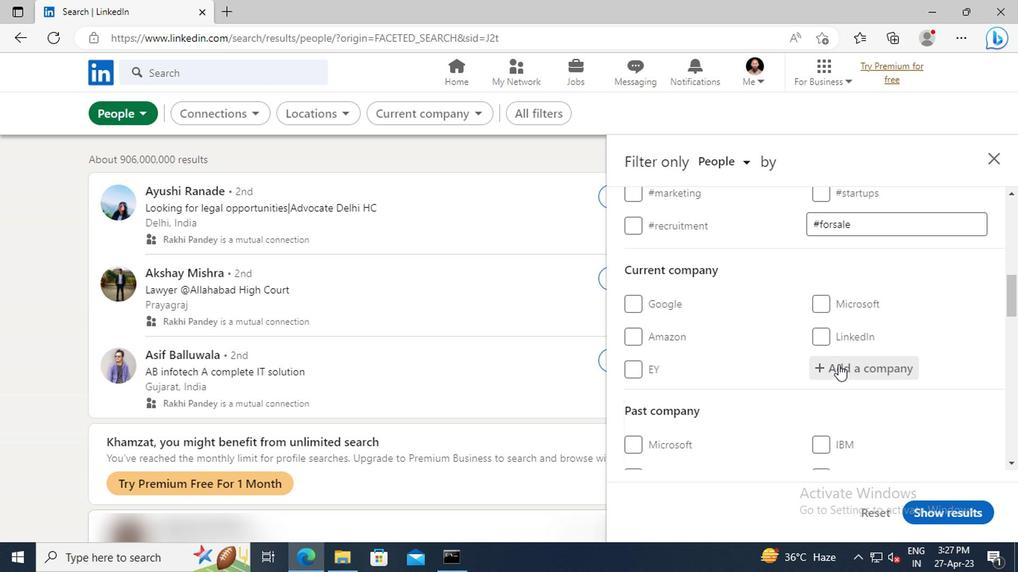 
Action: Key pressed <Key.shift>WAVES<Key.space><Key.shift>AUDIO
Screenshot: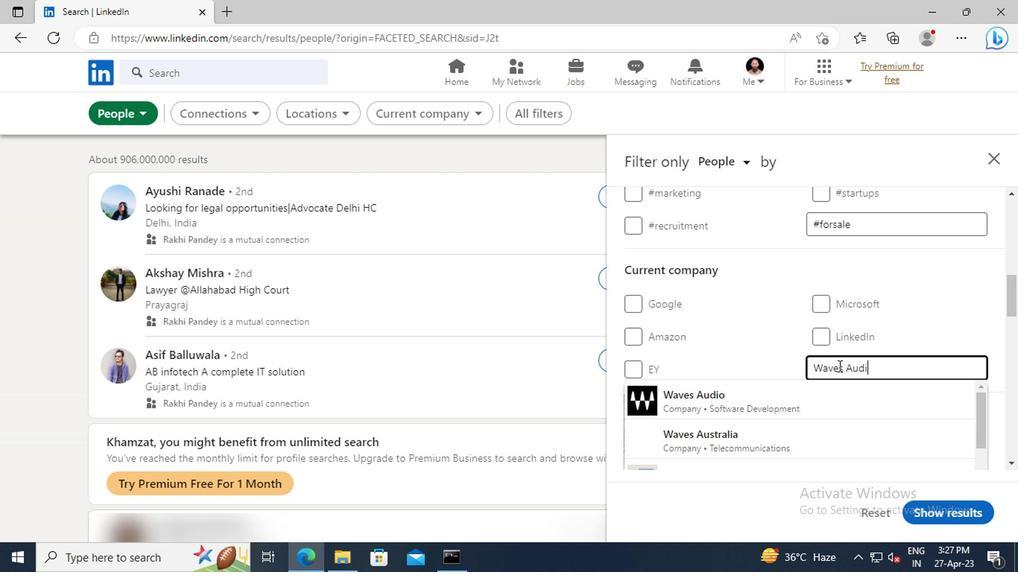 
Action: Mouse moved to (834, 395)
Screenshot: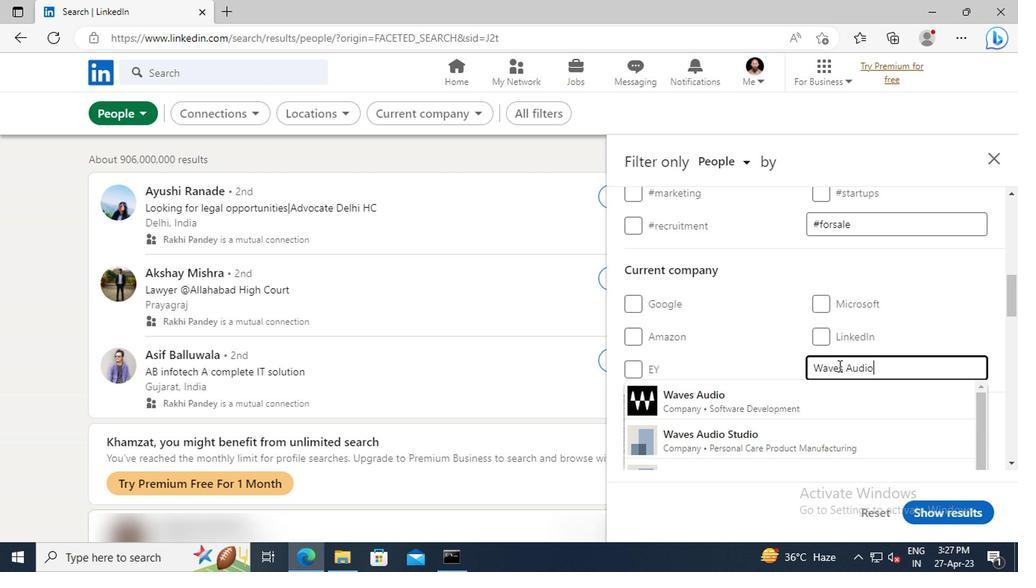 
Action: Mouse pressed left at (834, 395)
Screenshot: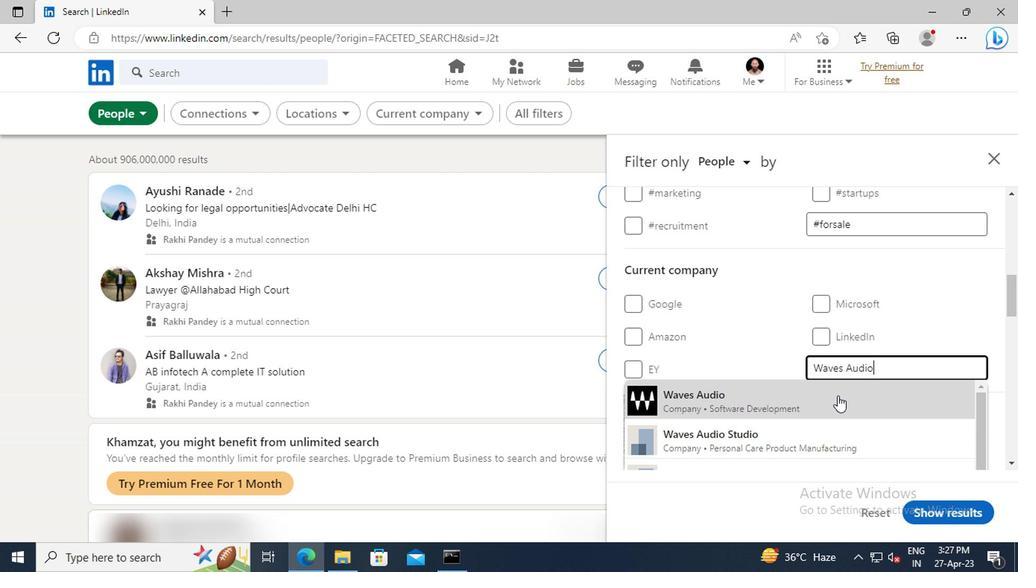 
Action: Mouse moved to (833, 358)
Screenshot: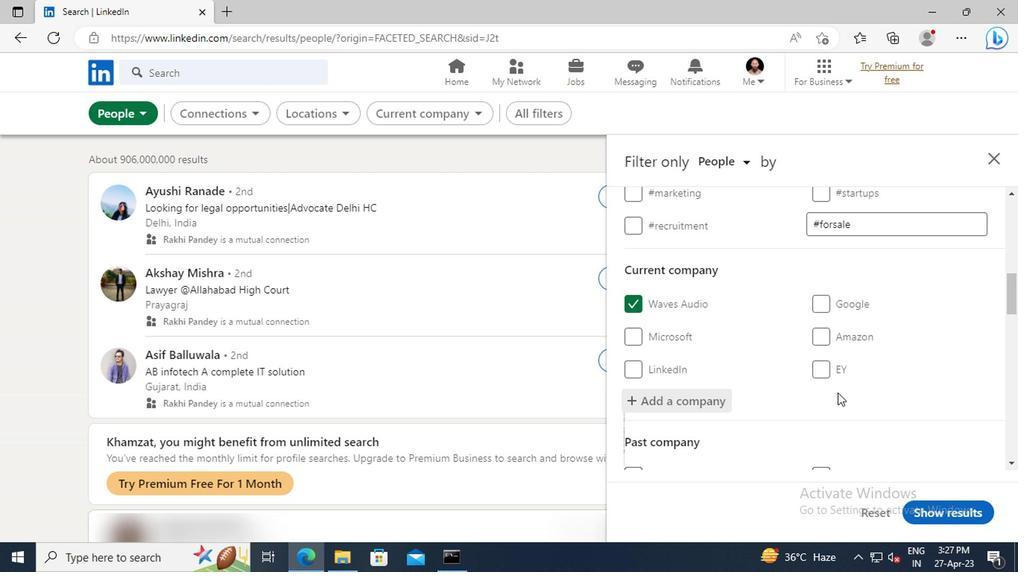 
Action: Mouse scrolled (833, 357) with delta (0, -1)
Screenshot: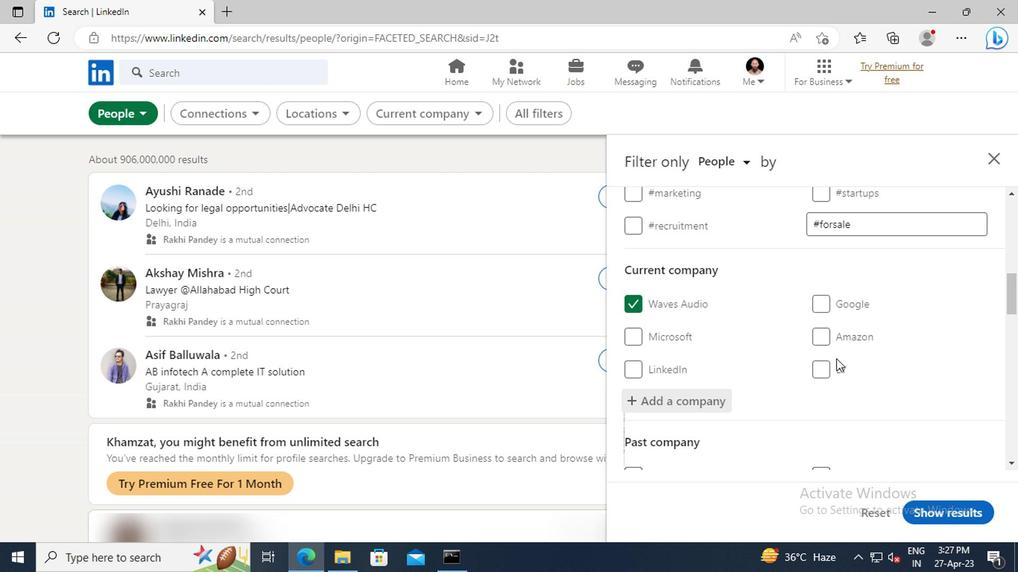 
Action: Mouse scrolled (833, 357) with delta (0, -1)
Screenshot: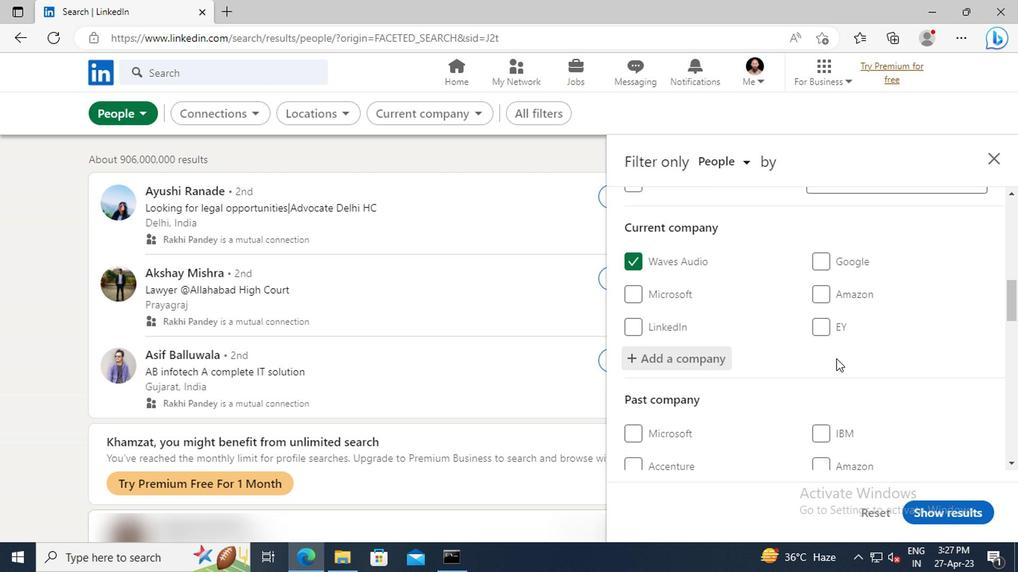 
Action: Mouse scrolled (833, 357) with delta (0, -1)
Screenshot: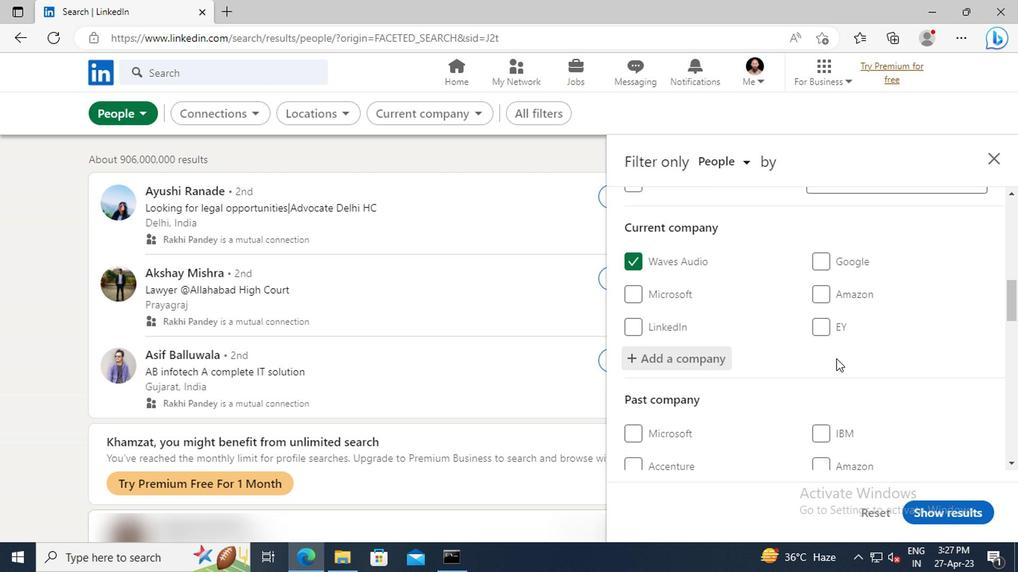
Action: Mouse scrolled (833, 357) with delta (0, -1)
Screenshot: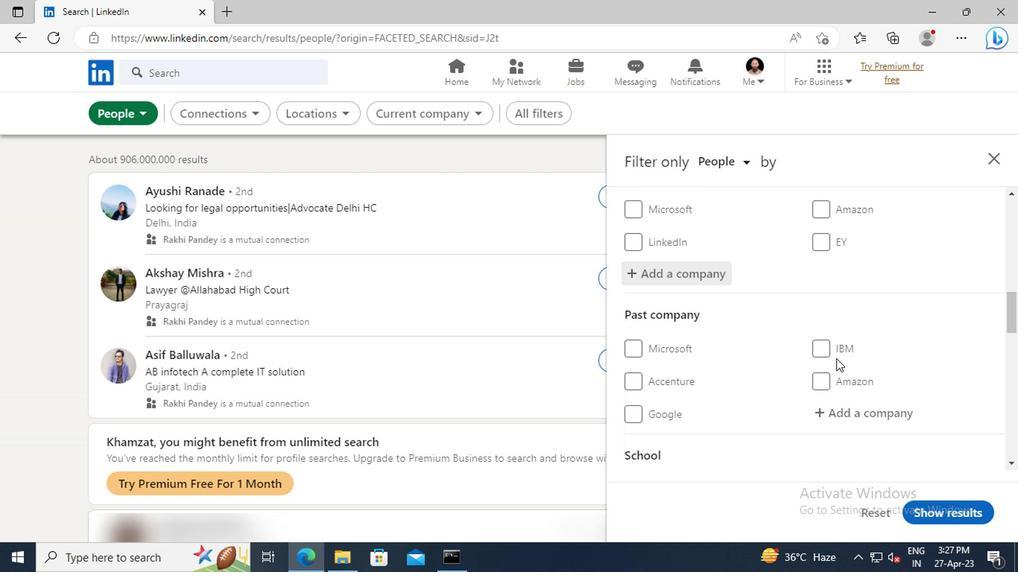 
Action: Mouse scrolled (833, 357) with delta (0, -1)
Screenshot: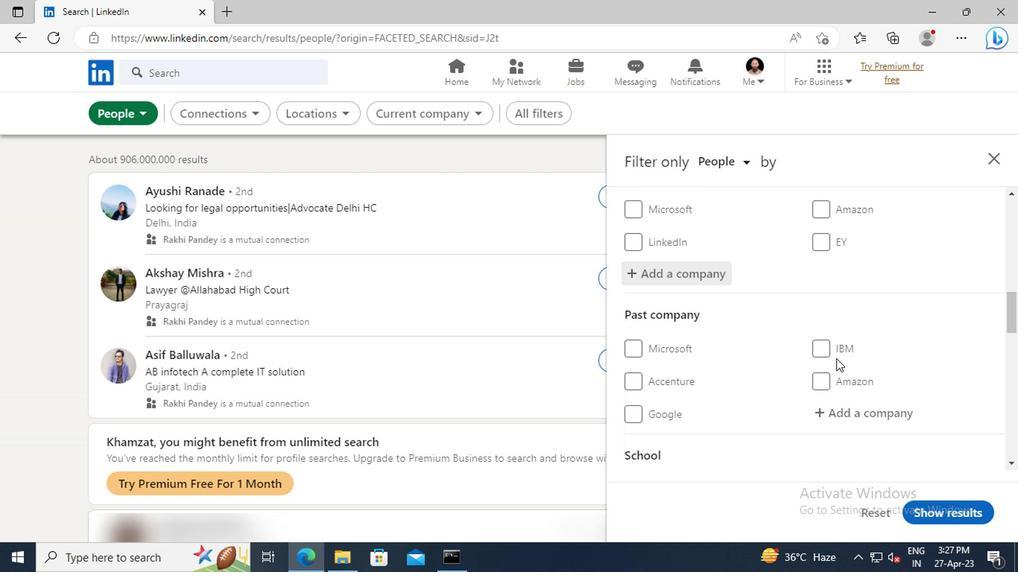 
Action: Mouse scrolled (833, 357) with delta (0, -1)
Screenshot: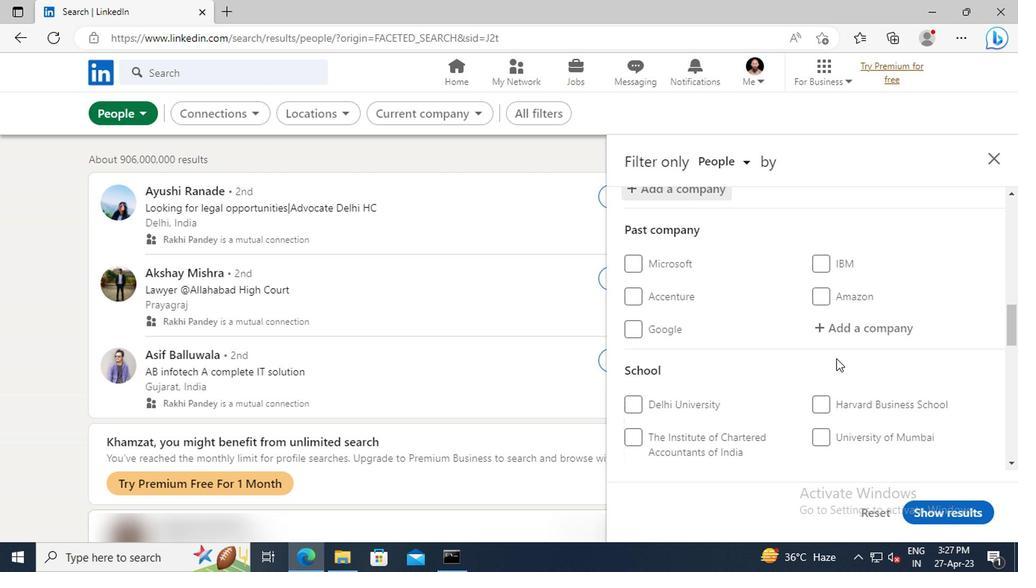 
Action: Mouse scrolled (833, 357) with delta (0, -1)
Screenshot: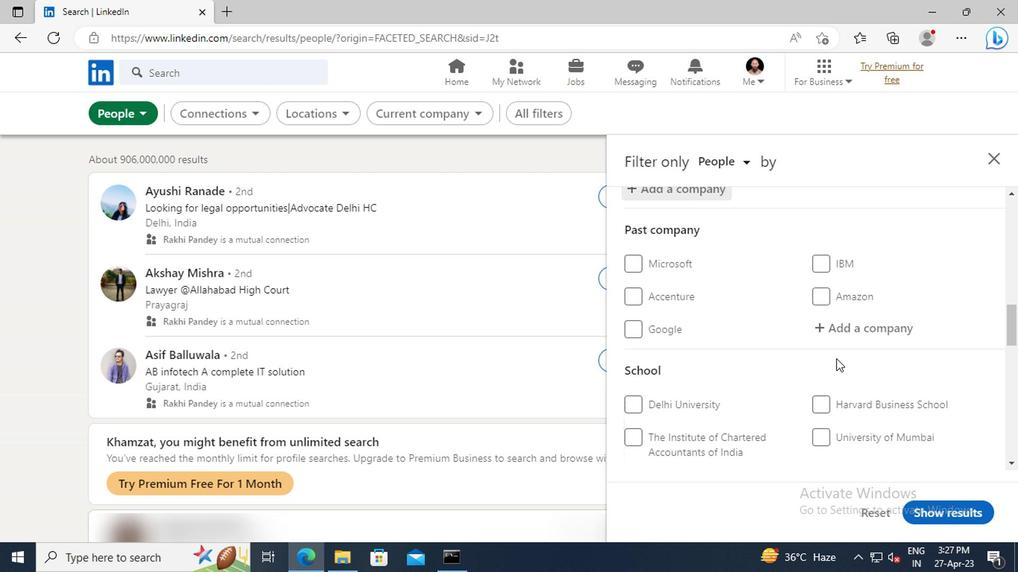 
Action: Mouse scrolled (833, 357) with delta (0, -1)
Screenshot: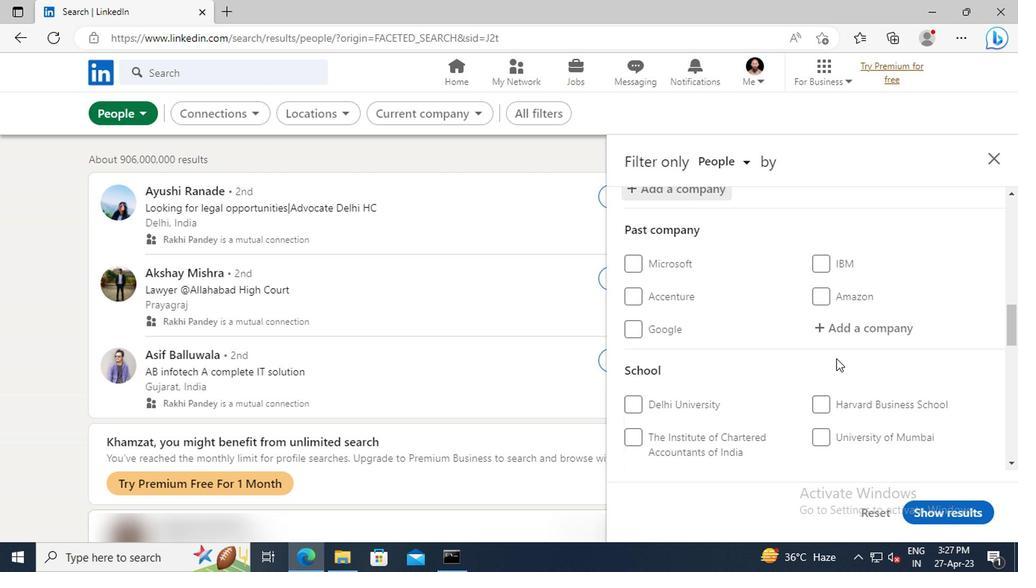 
Action: Mouse moved to (823, 358)
Screenshot: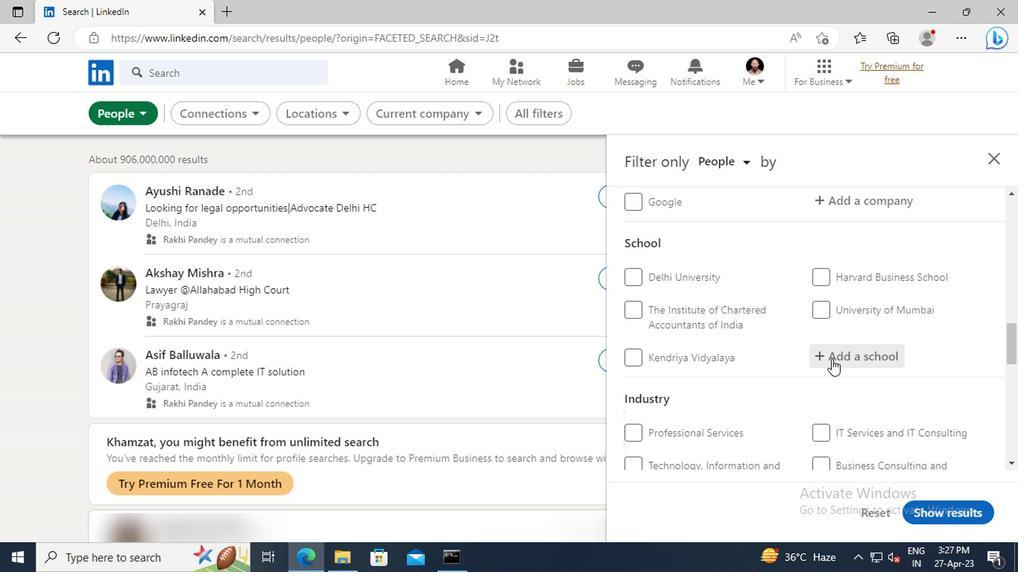 
Action: Mouse pressed left at (823, 358)
Screenshot: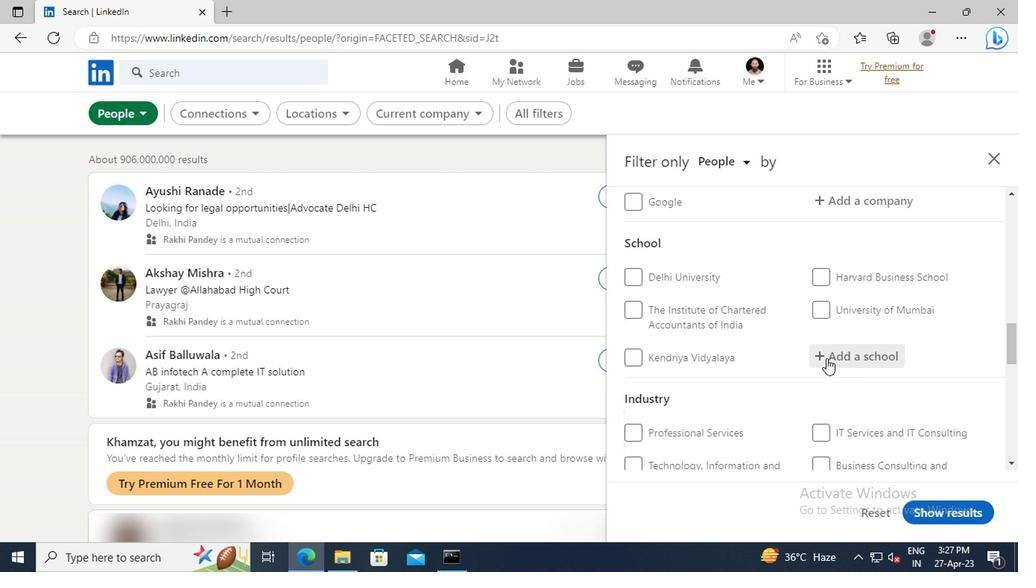 
Action: Key pressed <Key.shift>PUNJAB<Key.space><Key.shift>SCHOOL<Key.space><Key.shift>EDUCATION<Key.space><Key.shift>BOARD
Screenshot: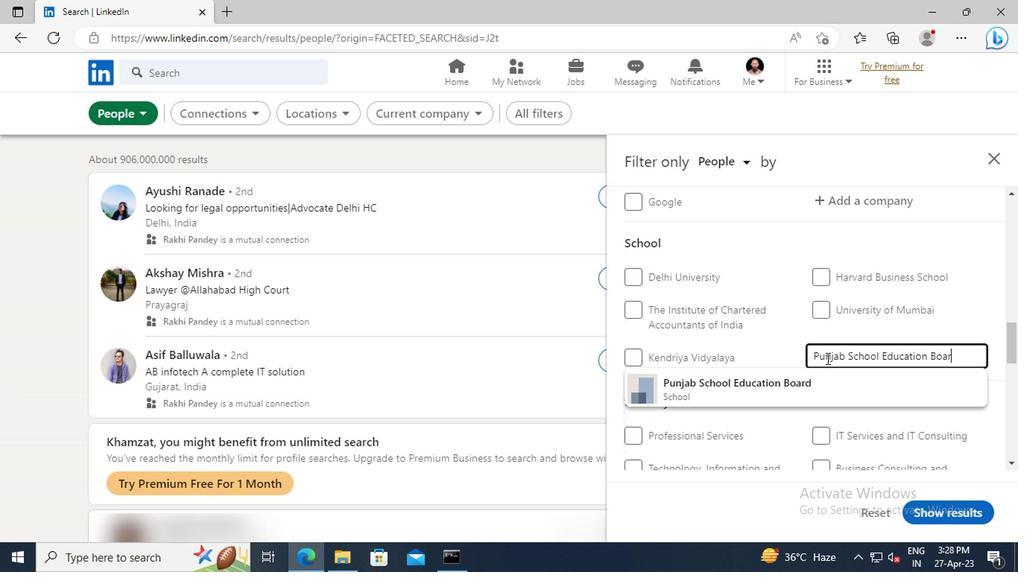 
Action: Mouse moved to (817, 385)
Screenshot: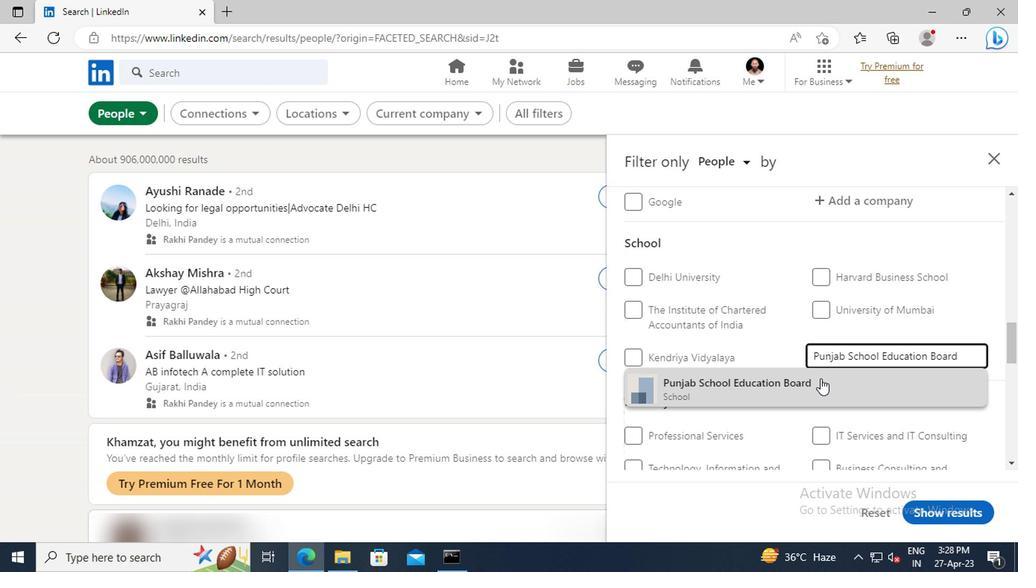 
Action: Mouse pressed left at (817, 385)
Screenshot: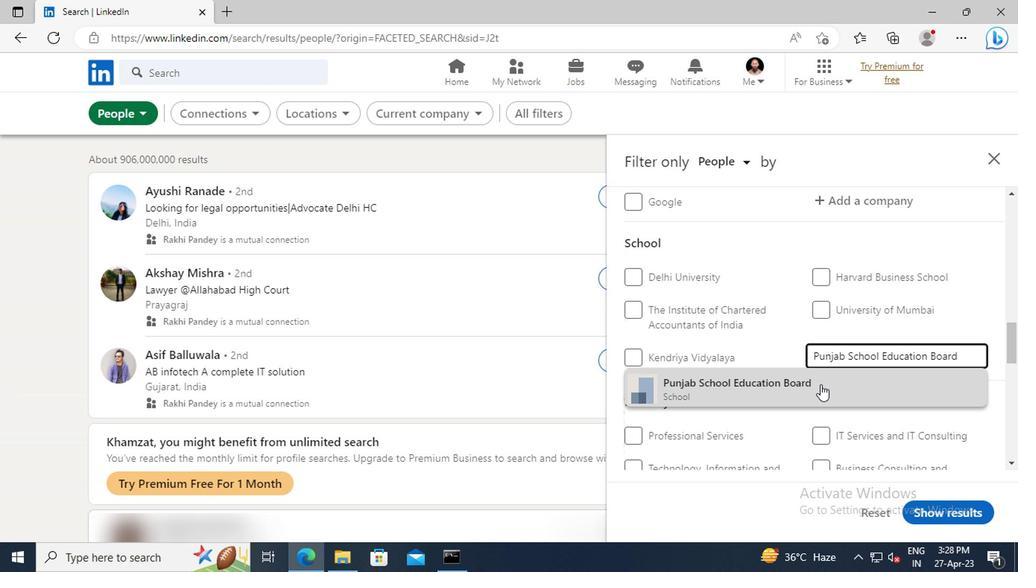 
Action: Mouse moved to (820, 362)
Screenshot: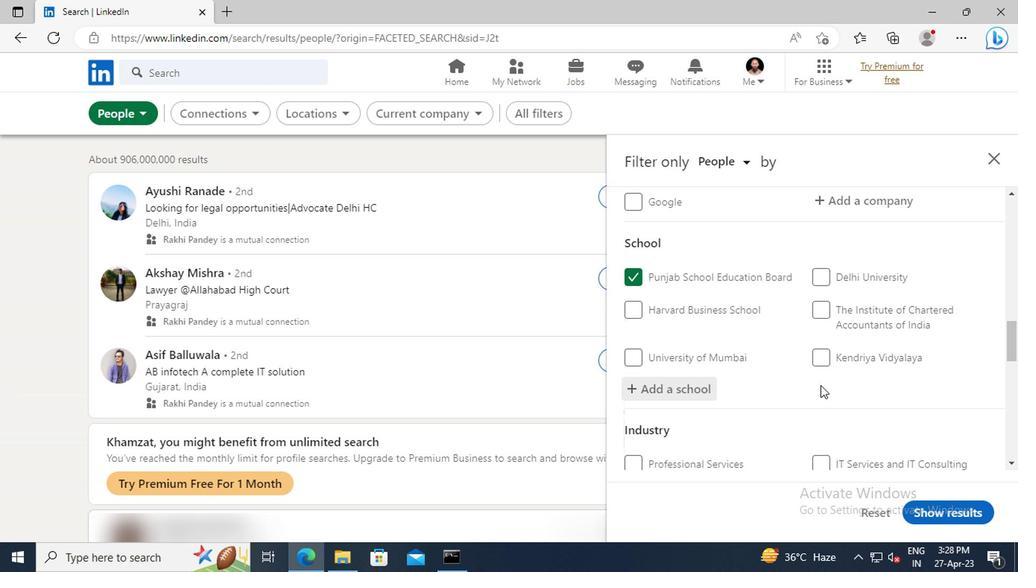 
Action: Mouse scrolled (820, 361) with delta (0, -1)
Screenshot: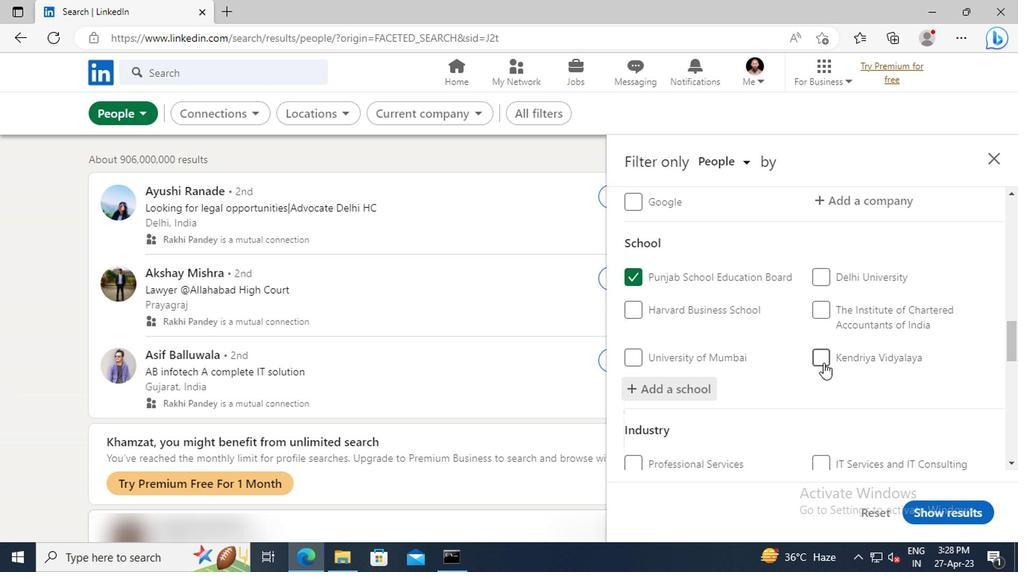 
Action: Mouse scrolled (820, 361) with delta (0, -1)
Screenshot: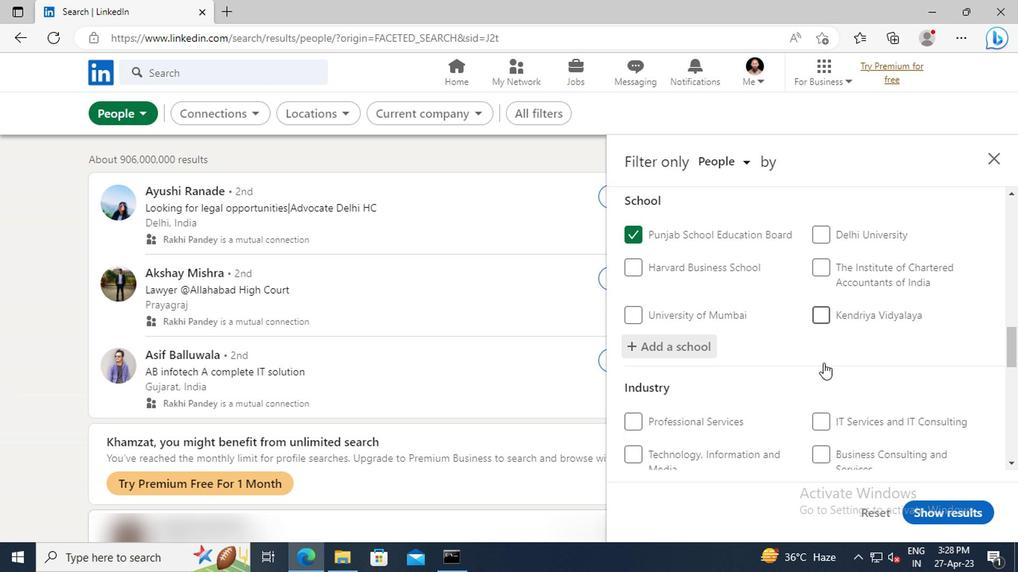 
Action: Mouse scrolled (820, 361) with delta (0, -1)
Screenshot: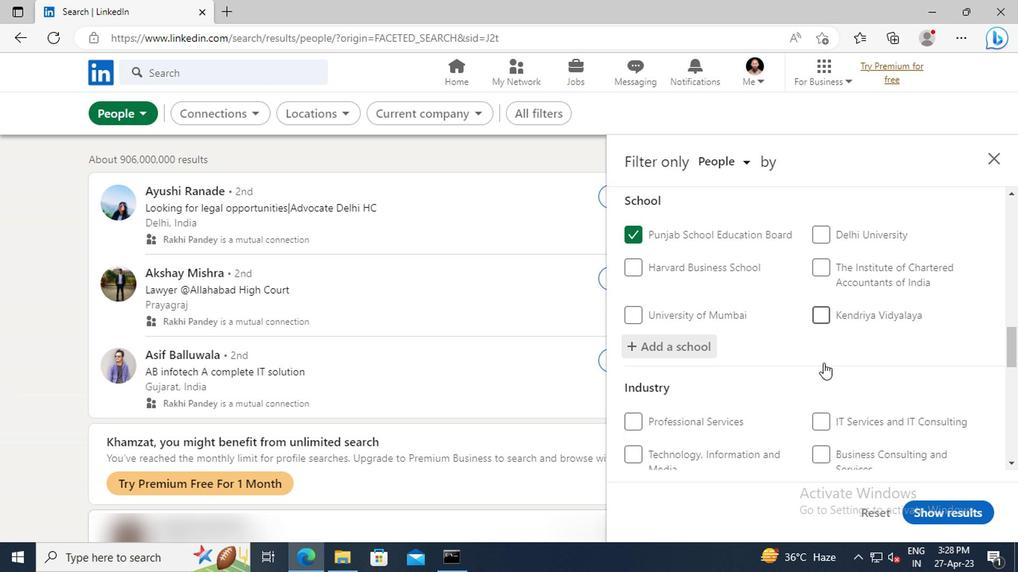 
Action: Mouse scrolled (820, 361) with delta (0, -1)
Screenshot: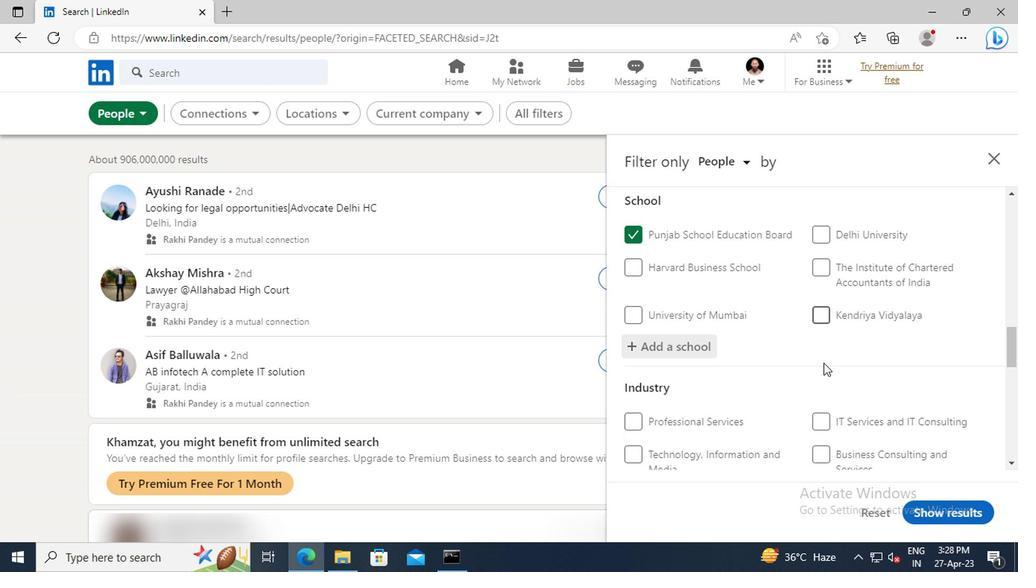 
Action: Mouse moved to (829, 370)
Screenshot: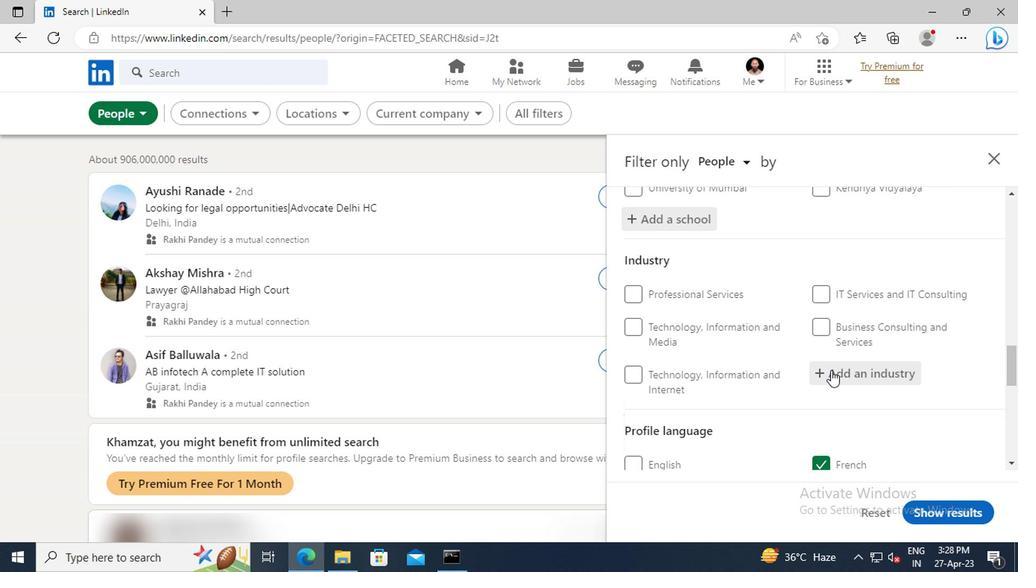 
Action: Mouse pressed left at (829, 370)
Screenshot: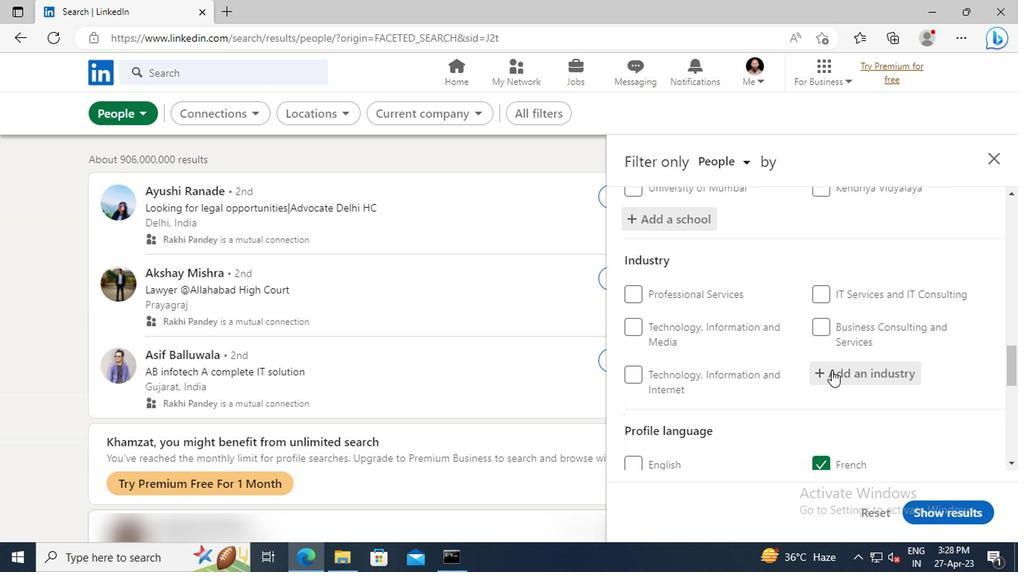 
Action: Key pressed <Key.shift>ONLINE<Key.space><Key.shift>AUDIO
Screenshot: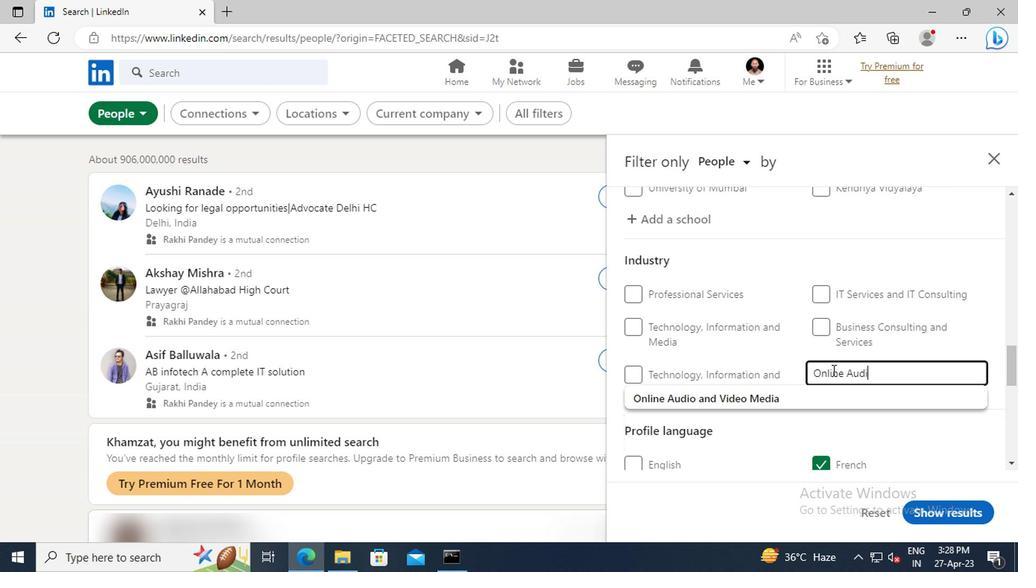 
Action: Mouse moved to (800, 400)
Screenshot: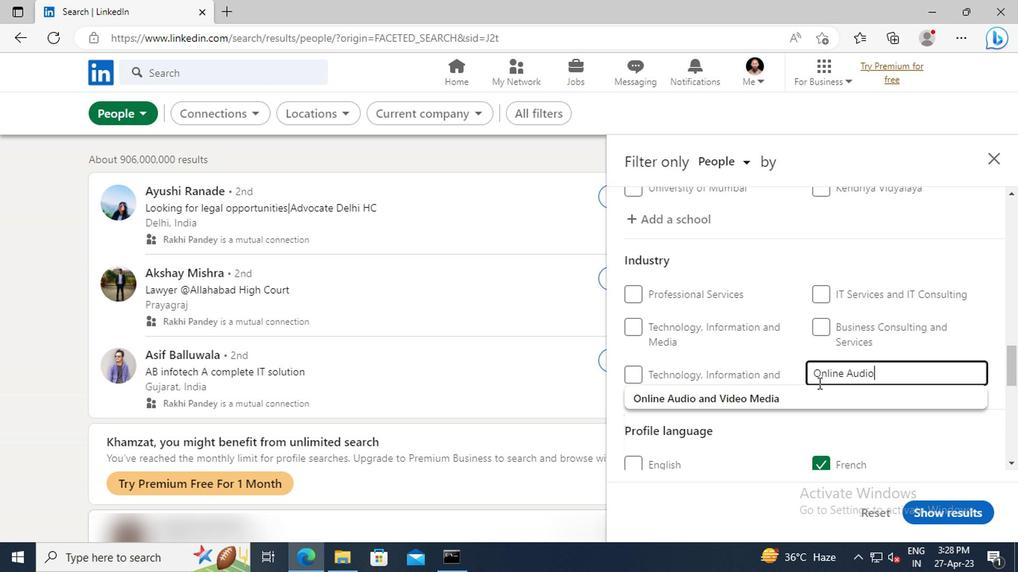 
Action: Mouse pressed left at (800, 400)
Screenshot: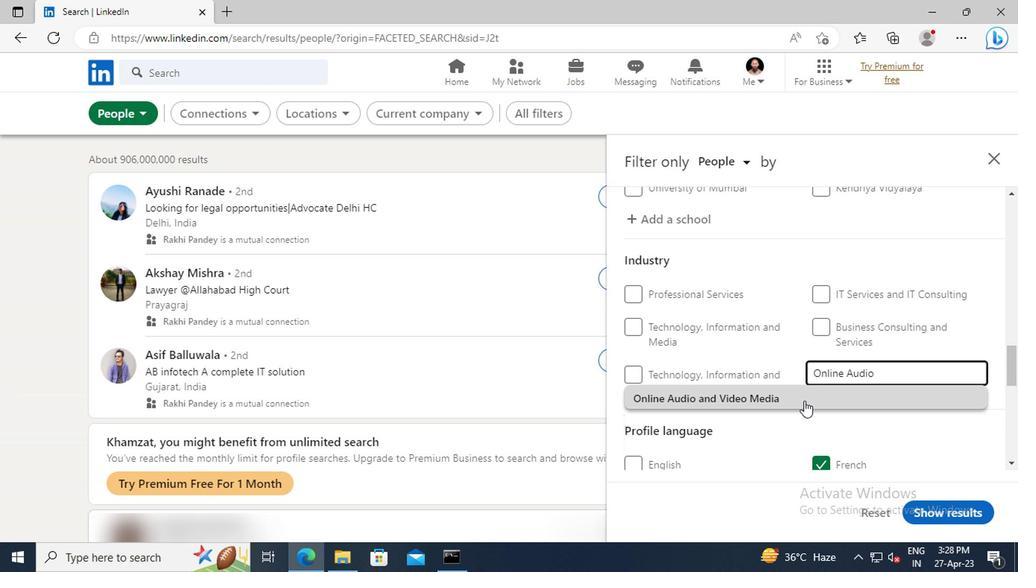 
Action: Mouse moved to (812, 347)
Screenshot: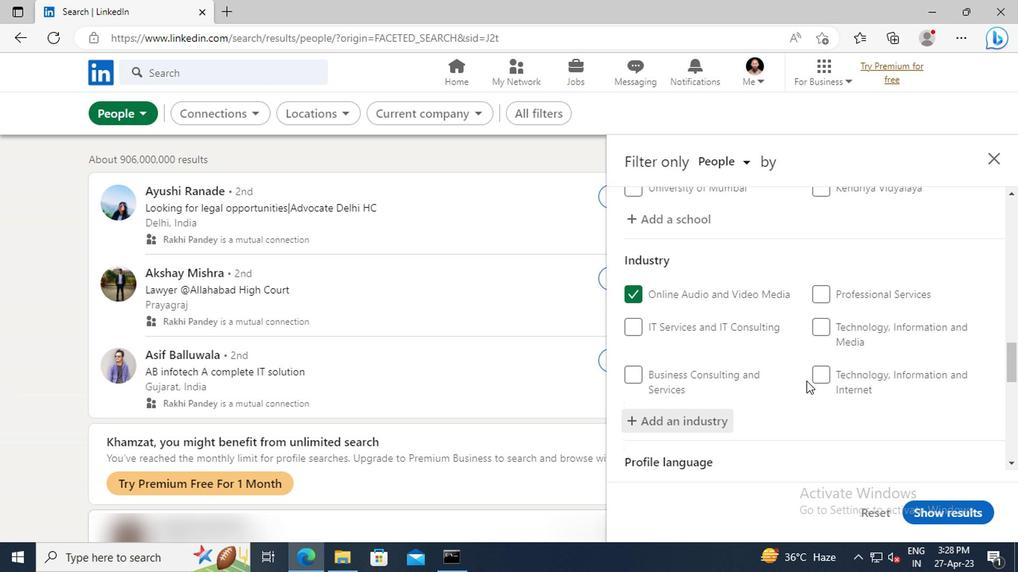 
Action: Mouse scrolled (812, 346) with delta (0, -1)
Screenshot: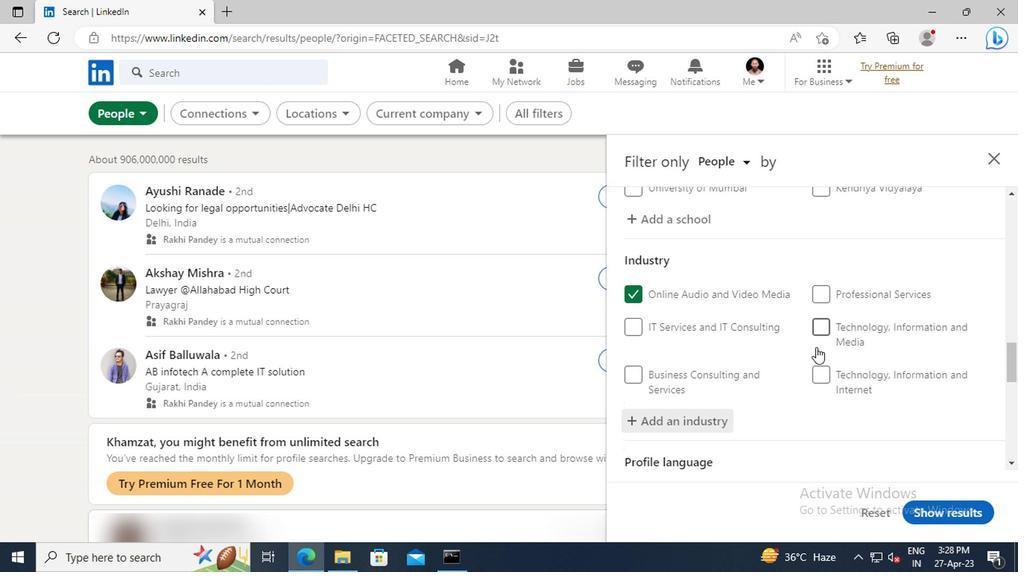 
Action: Mouse scrolled (812, 346) with delta (0, -1)
Screenshot: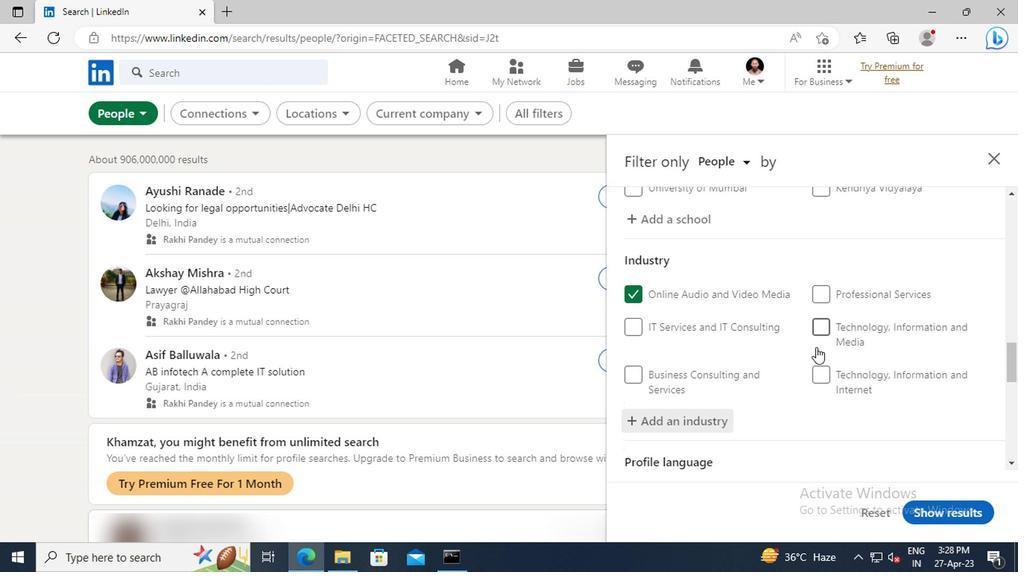
Action: Mouse scrolled (812, 346) with delta (0, -1)
Screenshot: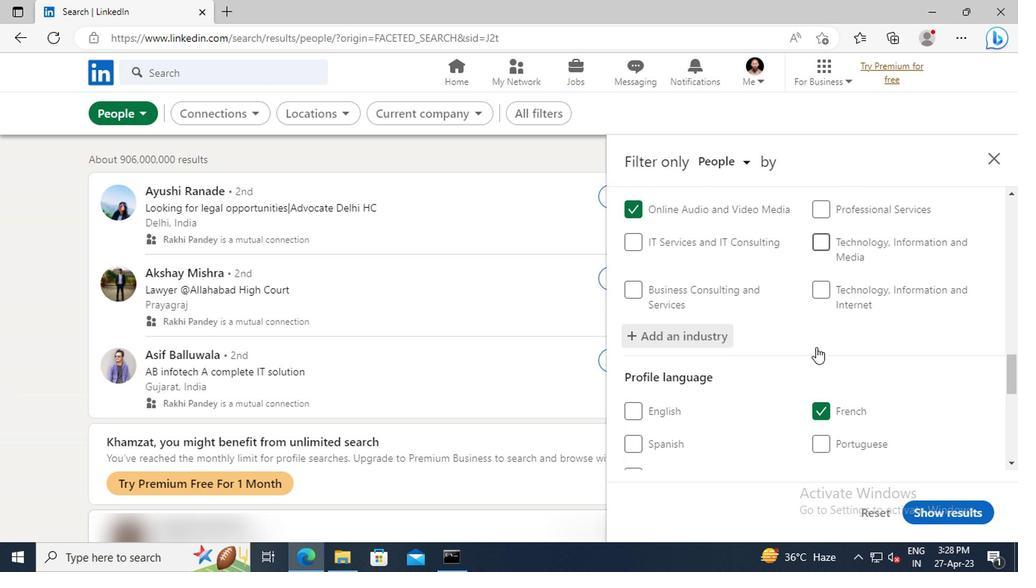 
Action: Mouse scrolled (812, 346) with delta (0, -1)
Screenshot: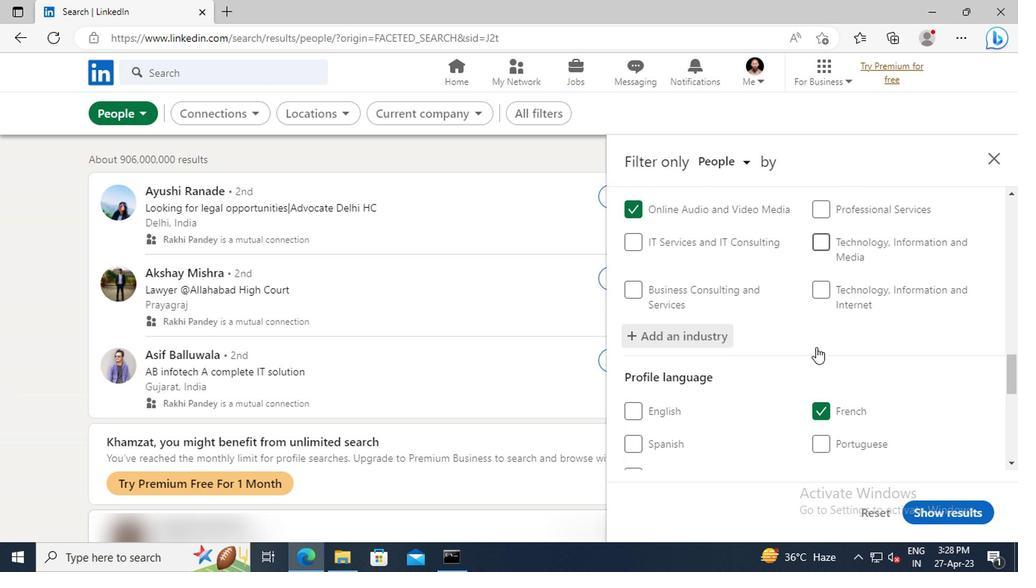 
Action: Mouse scrolled (812, 346) with delta (0, -1)
Screenshot: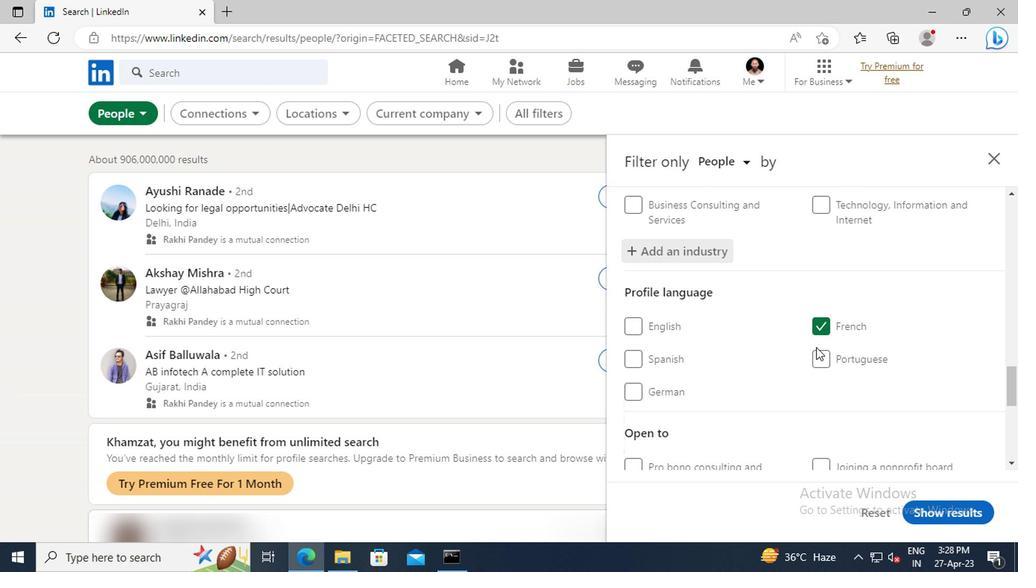 
Action: Mouse scrolled (812, 346) with delta (0, -1)
Screenshot: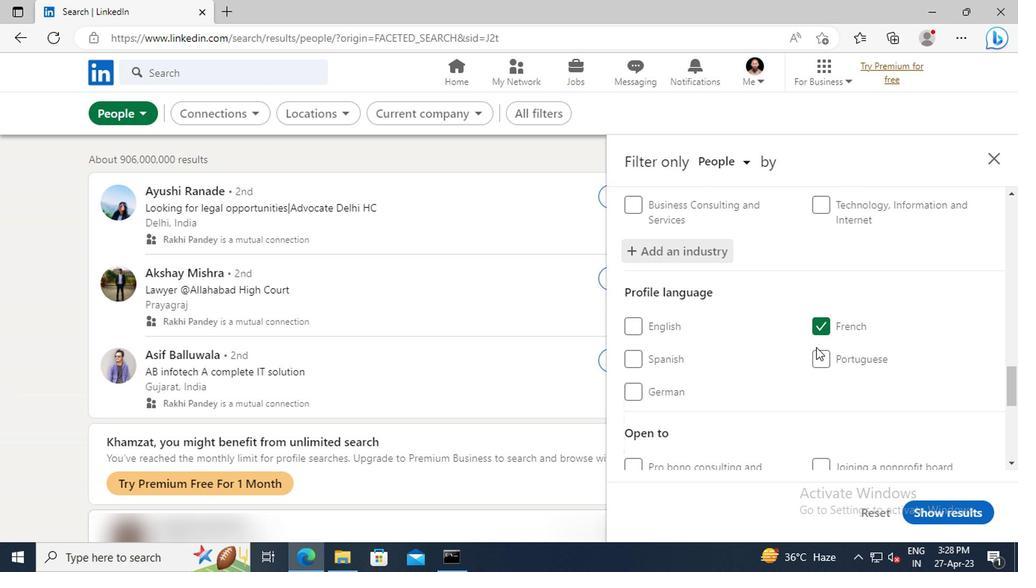 
Action: Mouse scrolled (812, 346) with delta (0, -1)
Screenshot: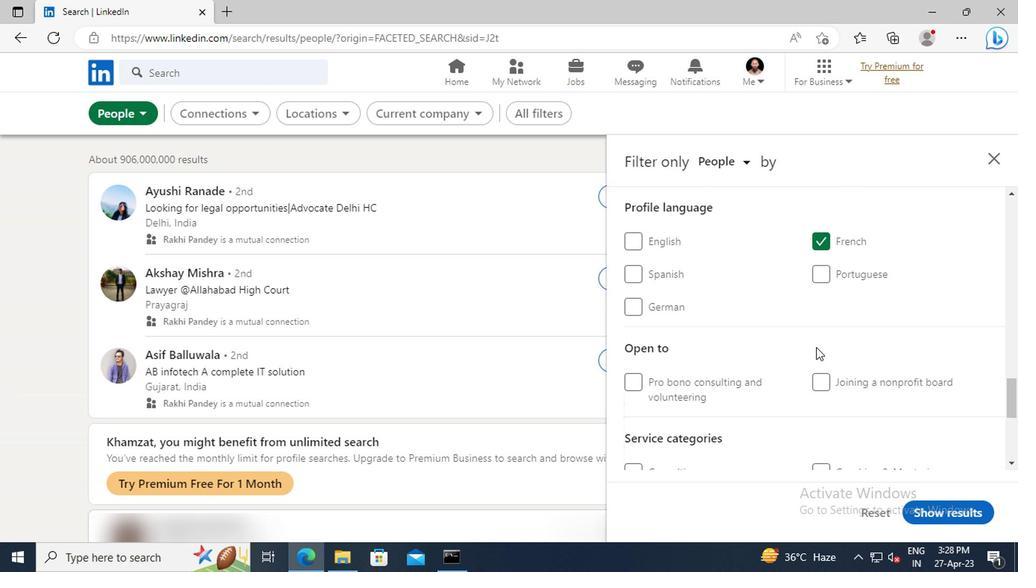 
Action: Mouse scrolled (812, 346) with delta (0, -1)
Screenshot: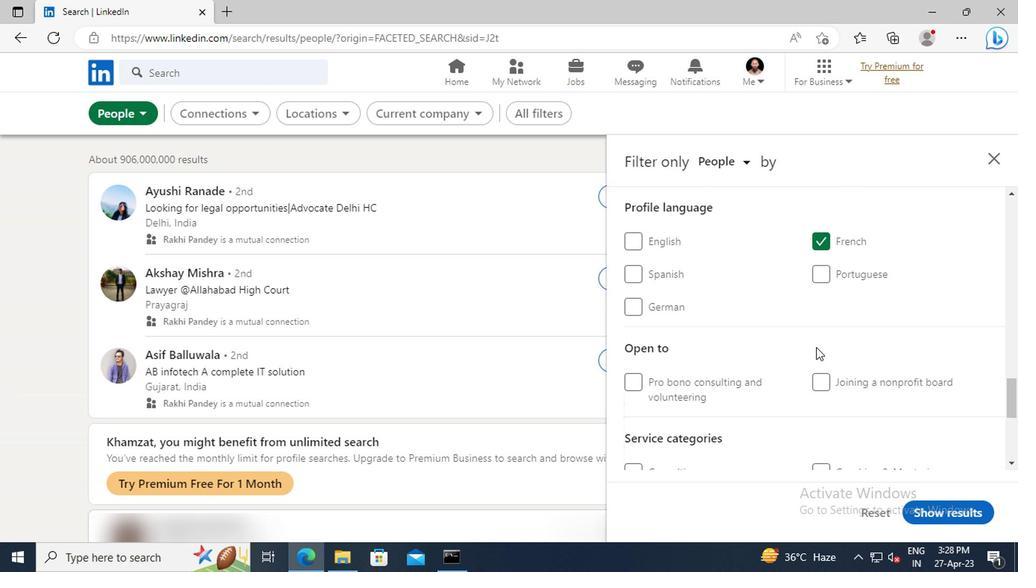 
Action: Mouse scrolled (812, 346) with delta (0, -1)
Screenshot: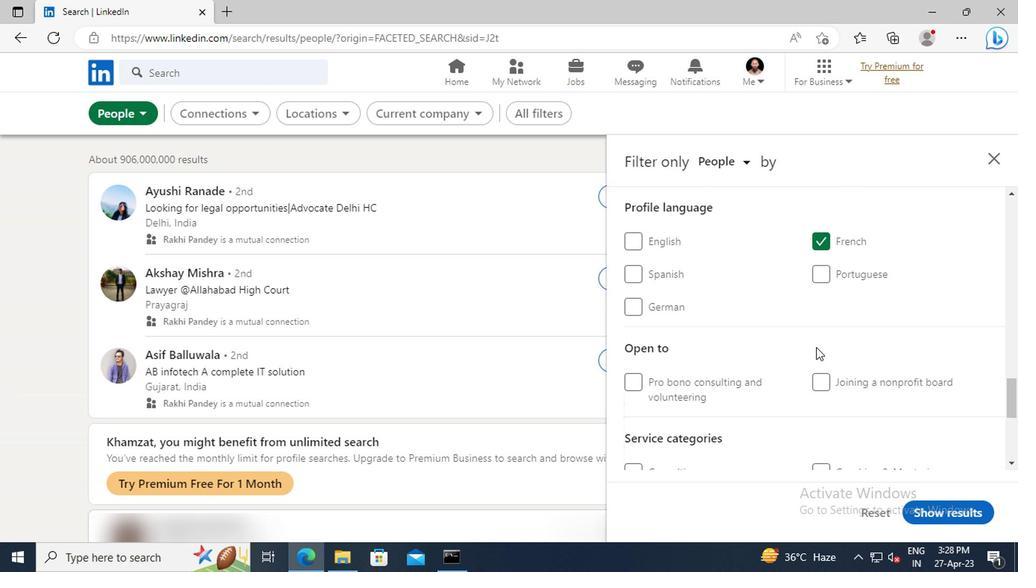
Action: Mouse moved to (814, 347)
Screenshot: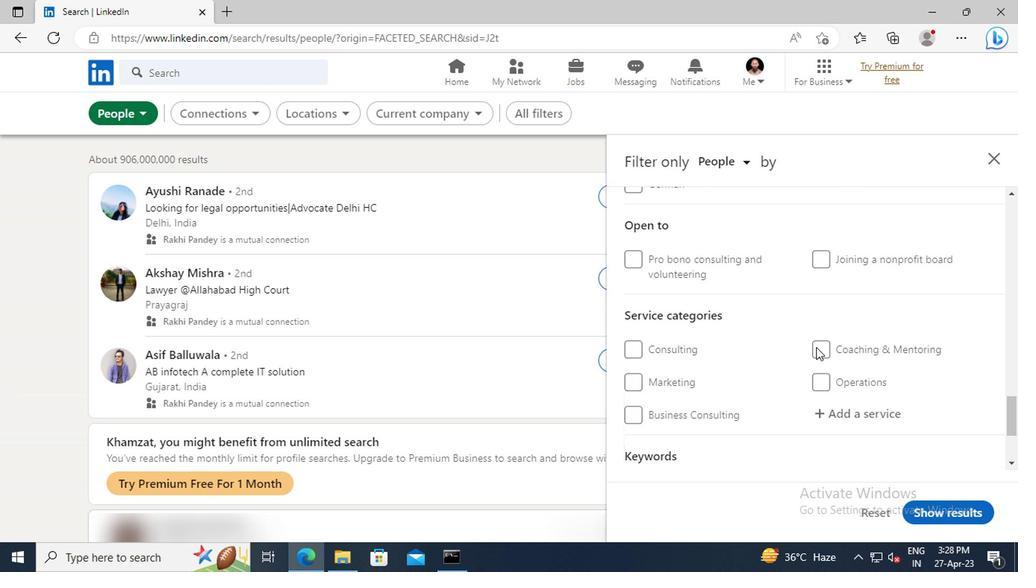 
Action: Mouse scrolled (814, 347) with delta (0, 0)
Screenshot: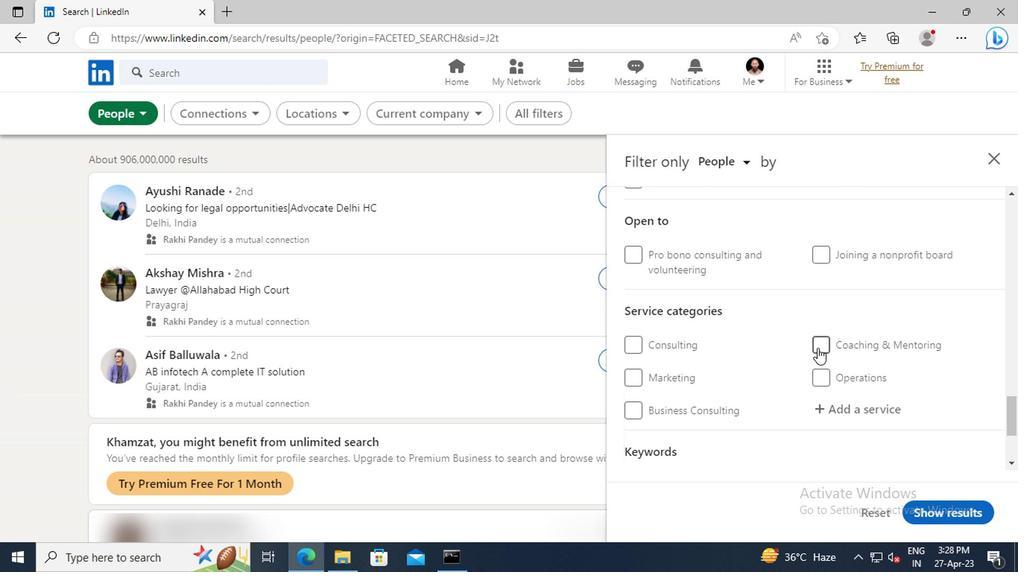 
Action: Mouse moved to (837, 370)
Screenshot: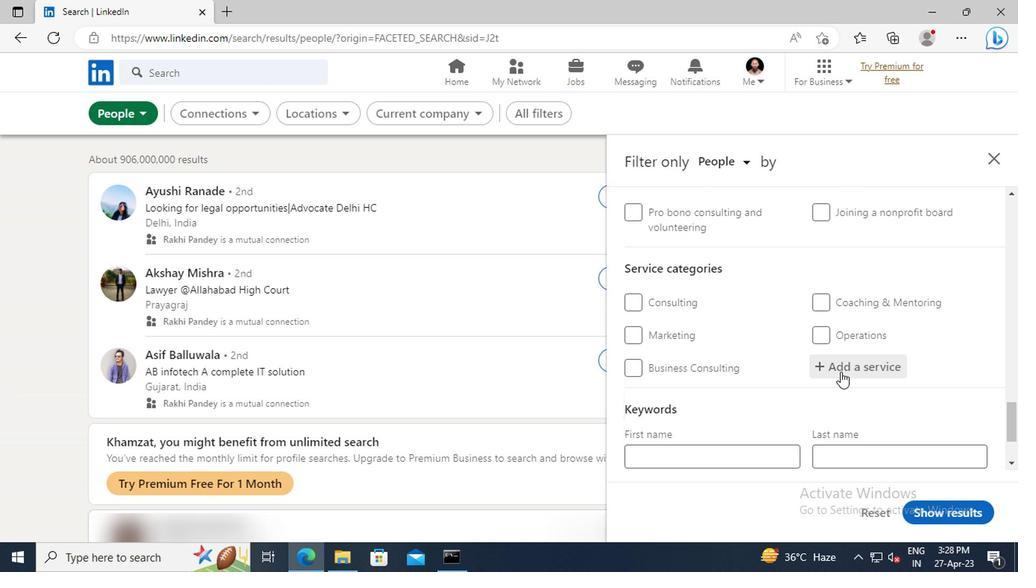 
Action: Mouse pressed left at (837, 370)
Screenshot: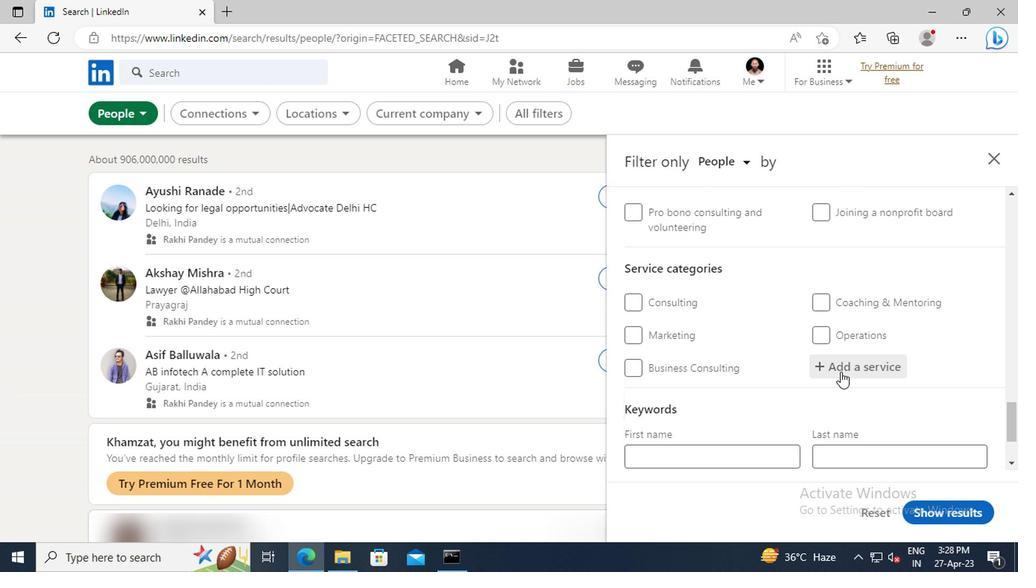 
Action: Key pressed <Key.shift>HOMEOWNERS<Key.space>
Screenshot: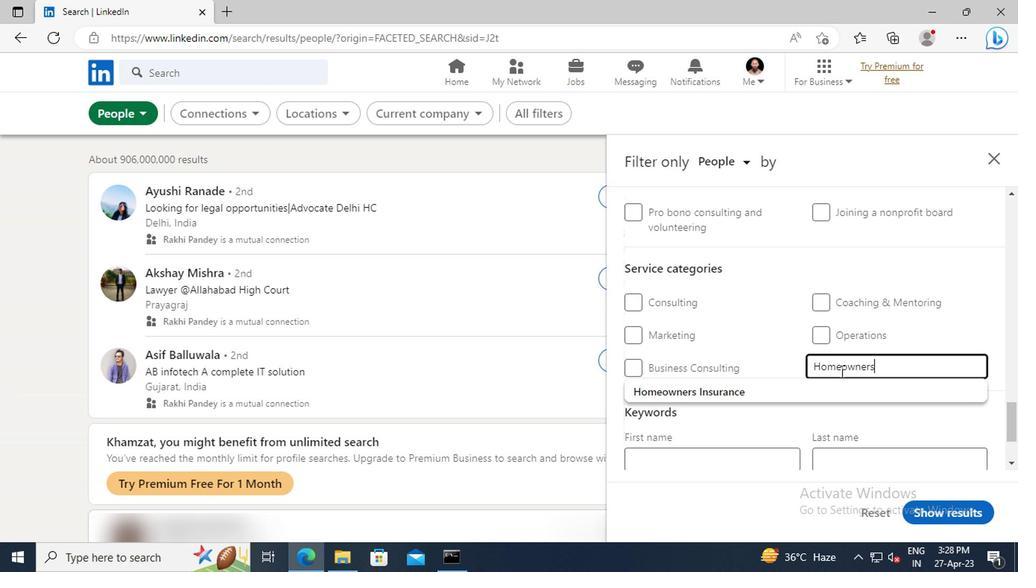 
Action: Mouse moved to (762, 394)
Screenshot: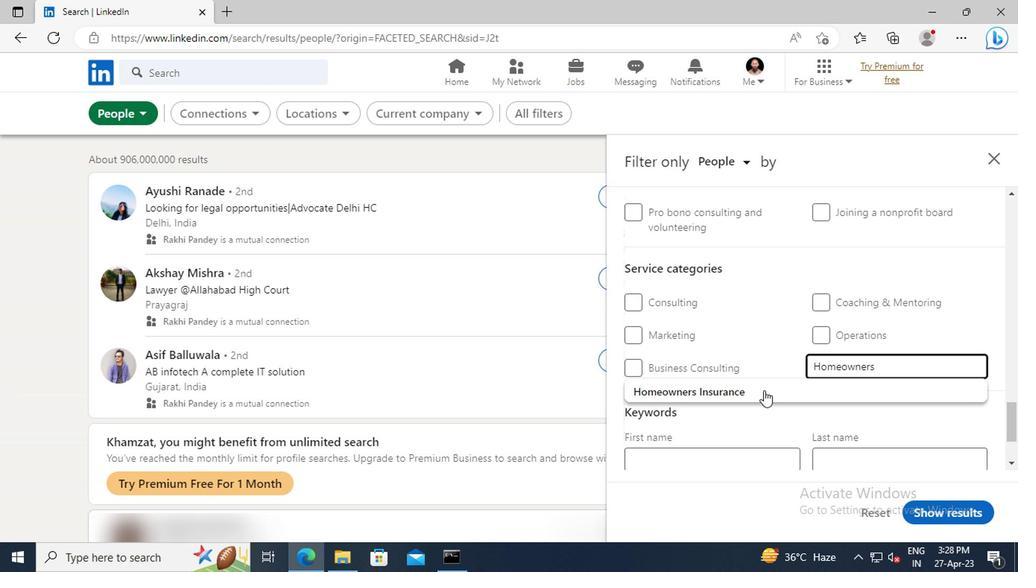 
Action: Mouse pressed left at (762, 394)
Screenshot: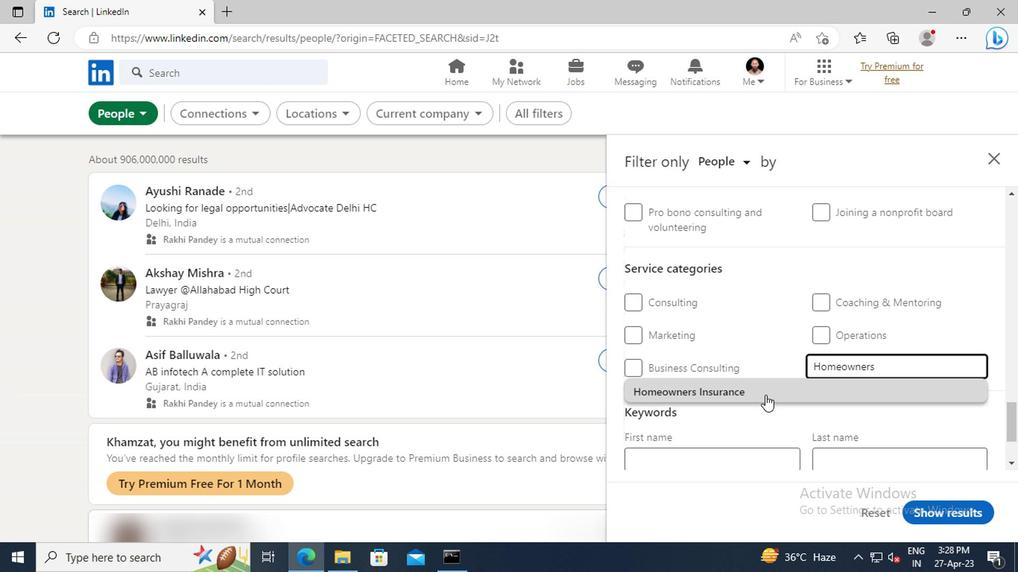 
Action: Mouse moved to (765, 348)
Screenshot: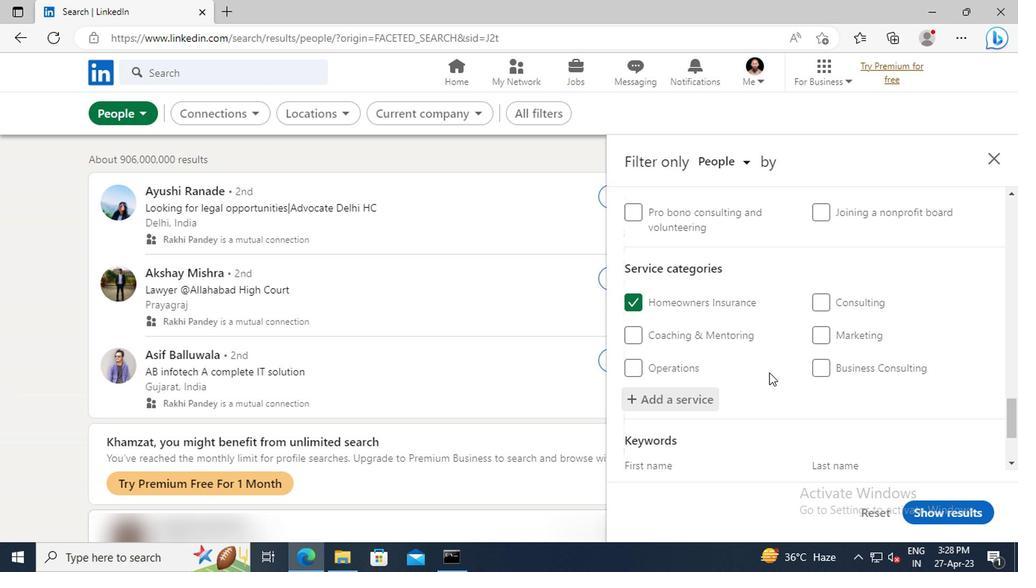 
Action: Mouse scrolled (765, 347) with delta (0, 0)
Screenshot: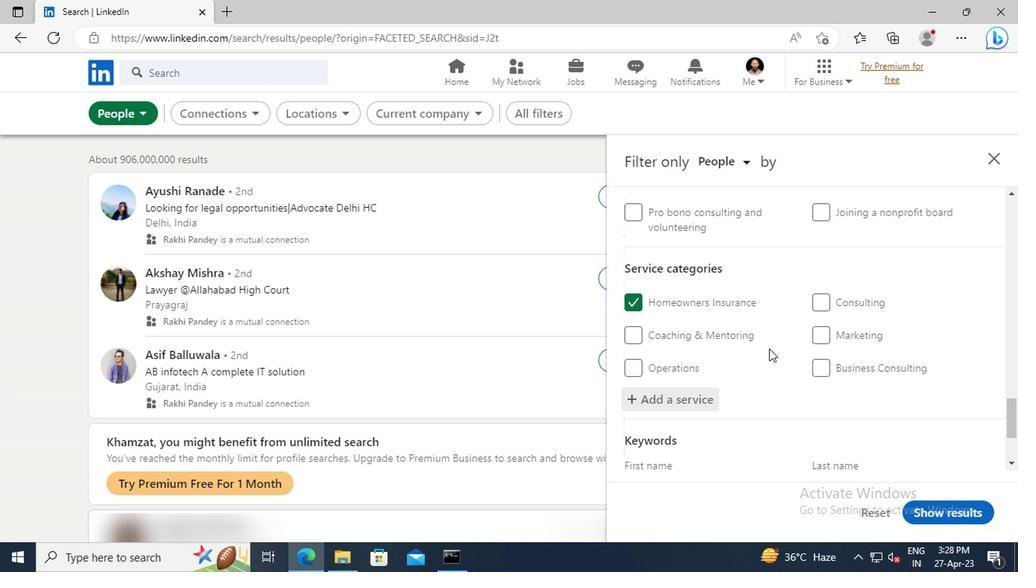 
Action: Mouse scrolled (765, 347) with delta (0, 0)
Screenshot: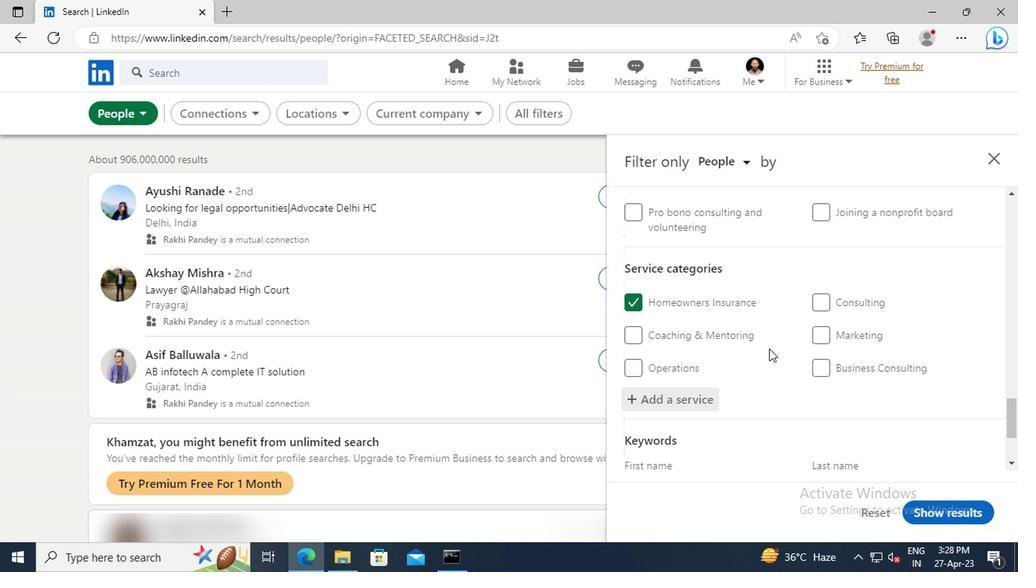 
Action: Mouse scrolled (765, 347) with delta (0, 0)
Screenshot: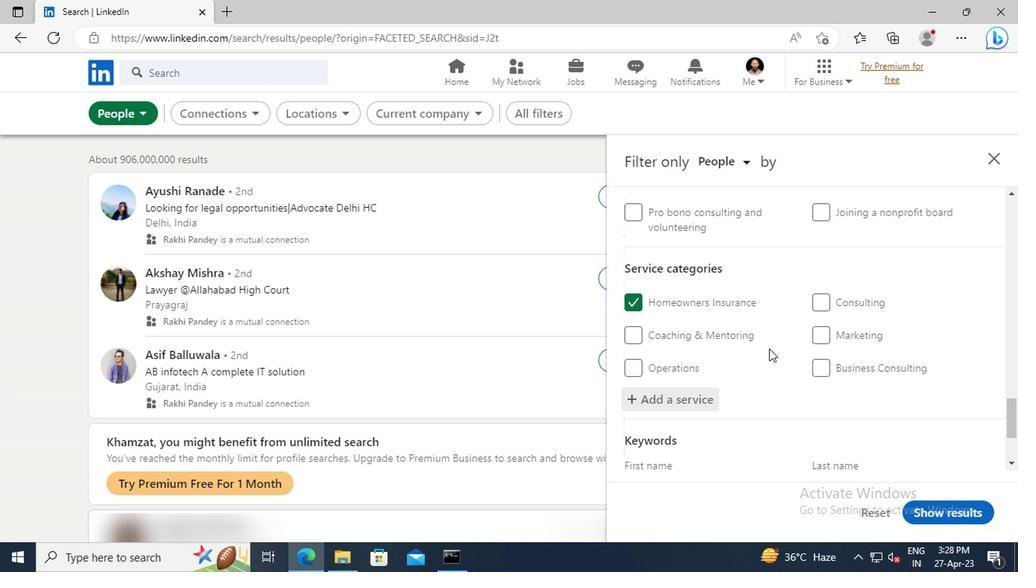 
Action: Mouse scrolled (765, 347) with delta (0, 0)
Screenshot: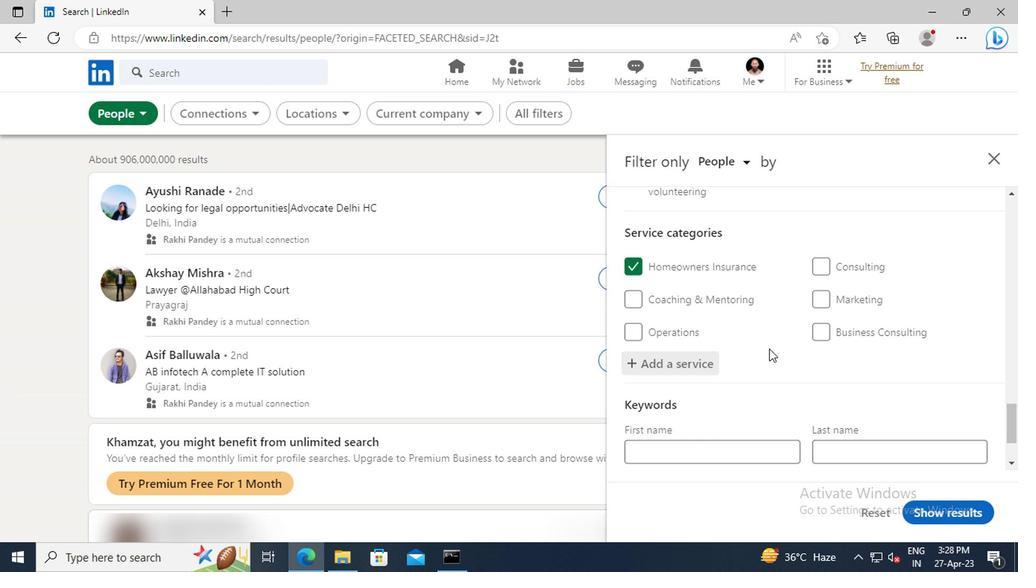 
Action: Mouse moved to (712, 402)
Screenshot: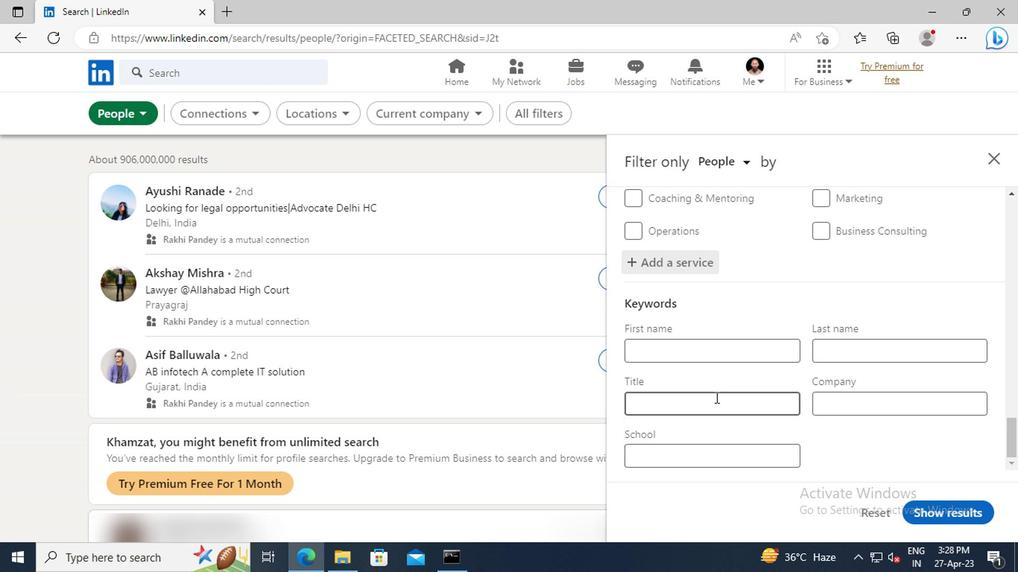 
Action: Mouse pressed left at (712, 402)
Screenshot: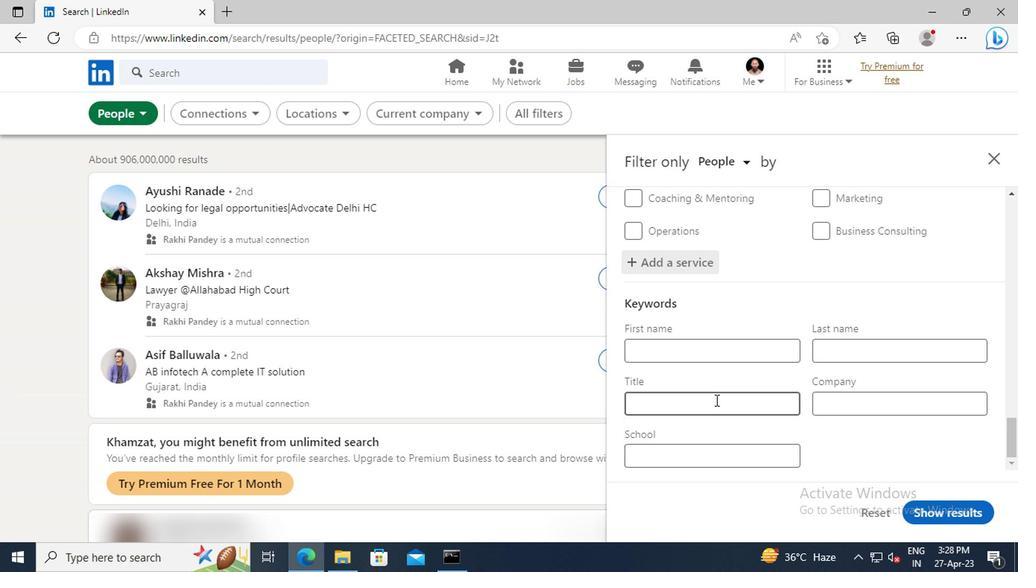 
Action: Key pressed <Key.shift>RESERVATIONIST<Key.enter>
Screenshot: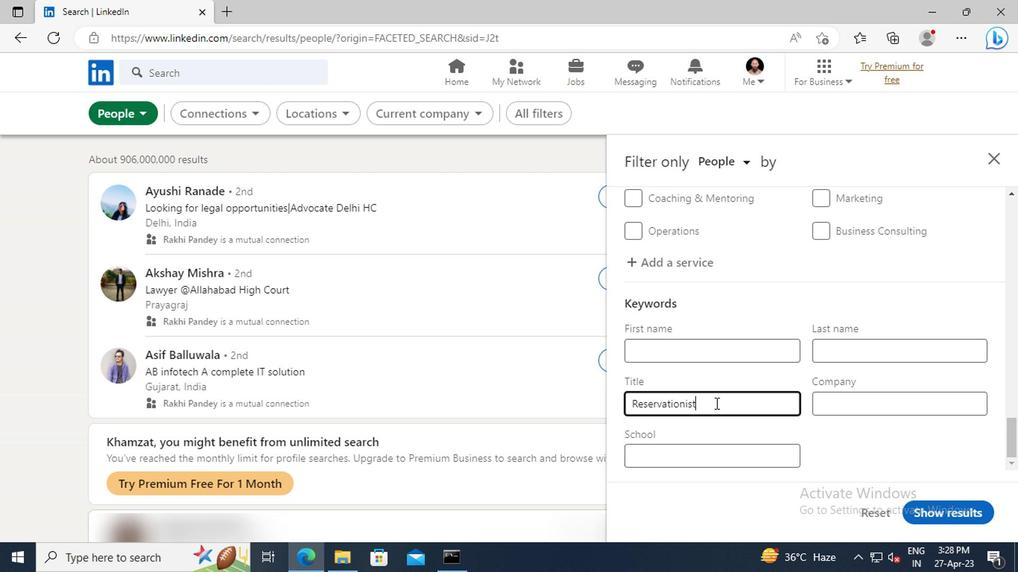 
Action: Mouse moved to (945, 510)
Screenshot: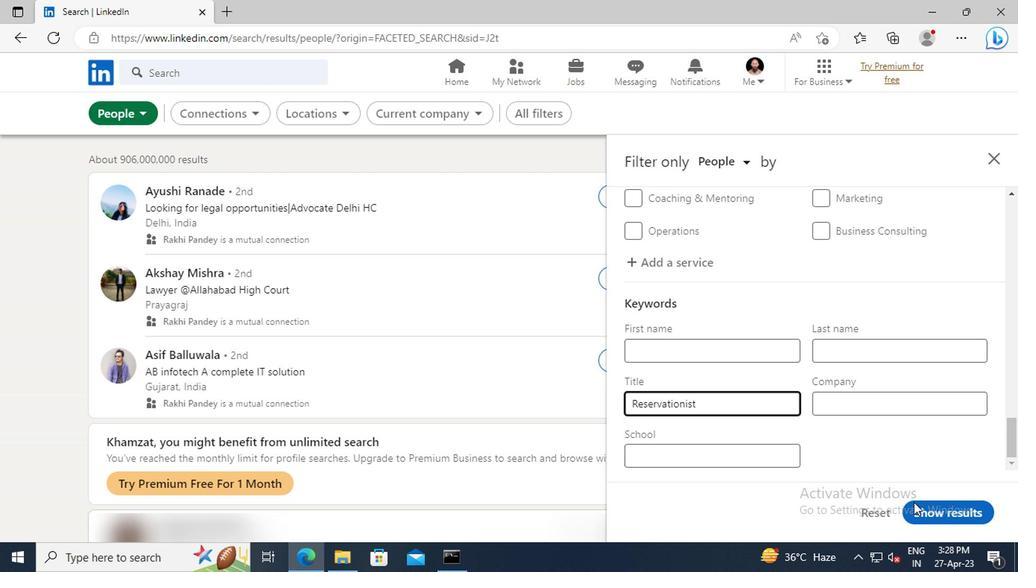 
Action: Mouse pressed left at (945, 510)
Screenshot: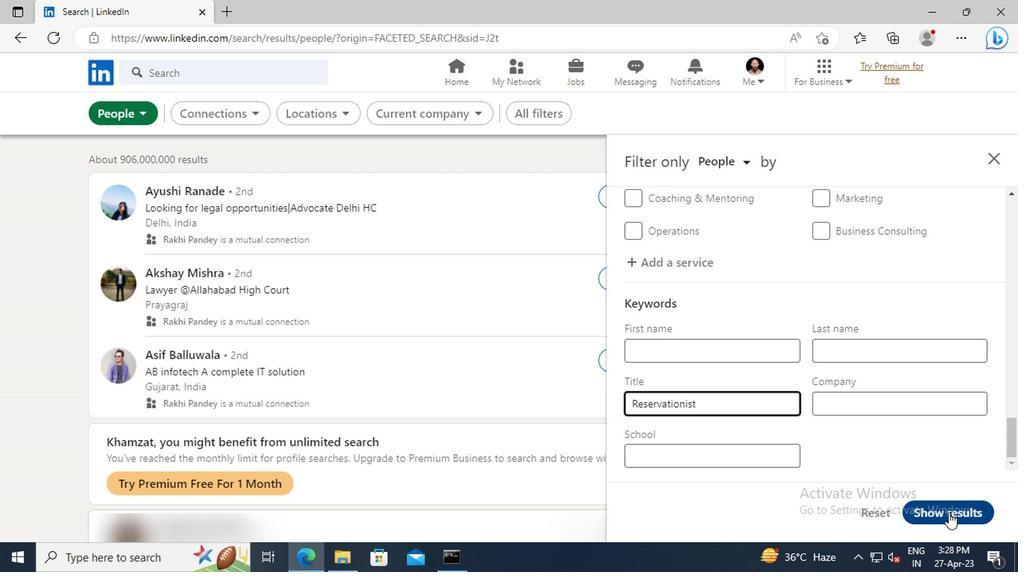 
